 Task: Look for space in Kumbhrāj, India from 3rd August, 2023 to 17th August, 2023 for 3 adults, 1 child in price range Rs.3000 to Rs.15000. Place can be entire place with 3 bedrooms having 4 beds and 2 bathrooms. Property type can be house, flat, guest house. Booking option can be shelf check-in. Required host language is English.
Action: Mouse moved to (549, 91)
Screenshot: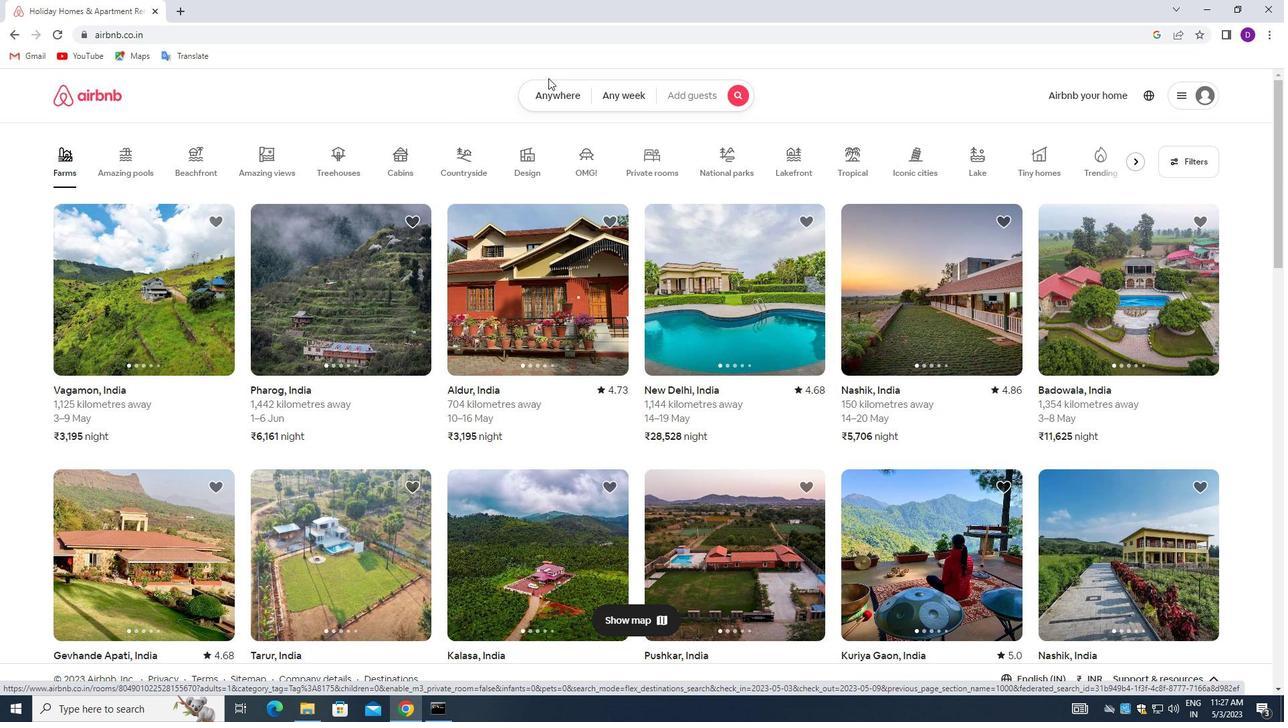 
Action: Mouse pressed left at (549, 91)
Screenshot: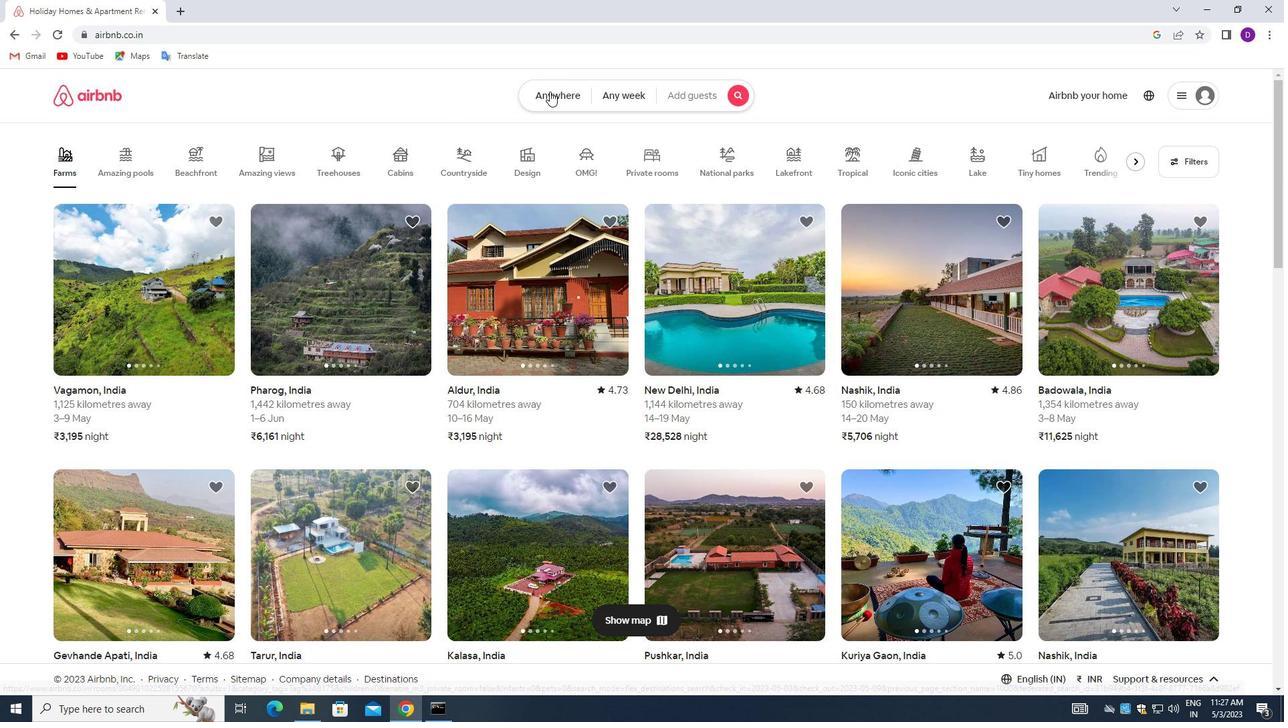 
Action: Mouse moved to (410, 153)
Screenshot: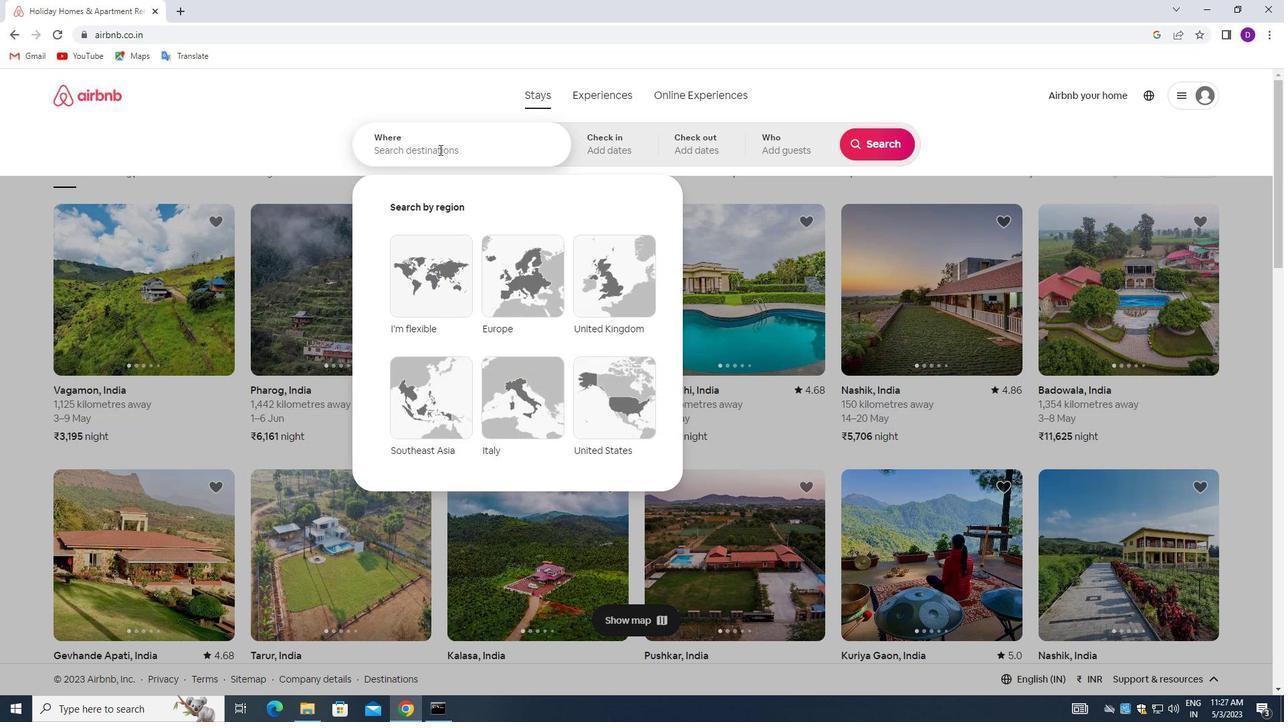 
Action: Mouse pressed left at (410, 153)
Screenshot: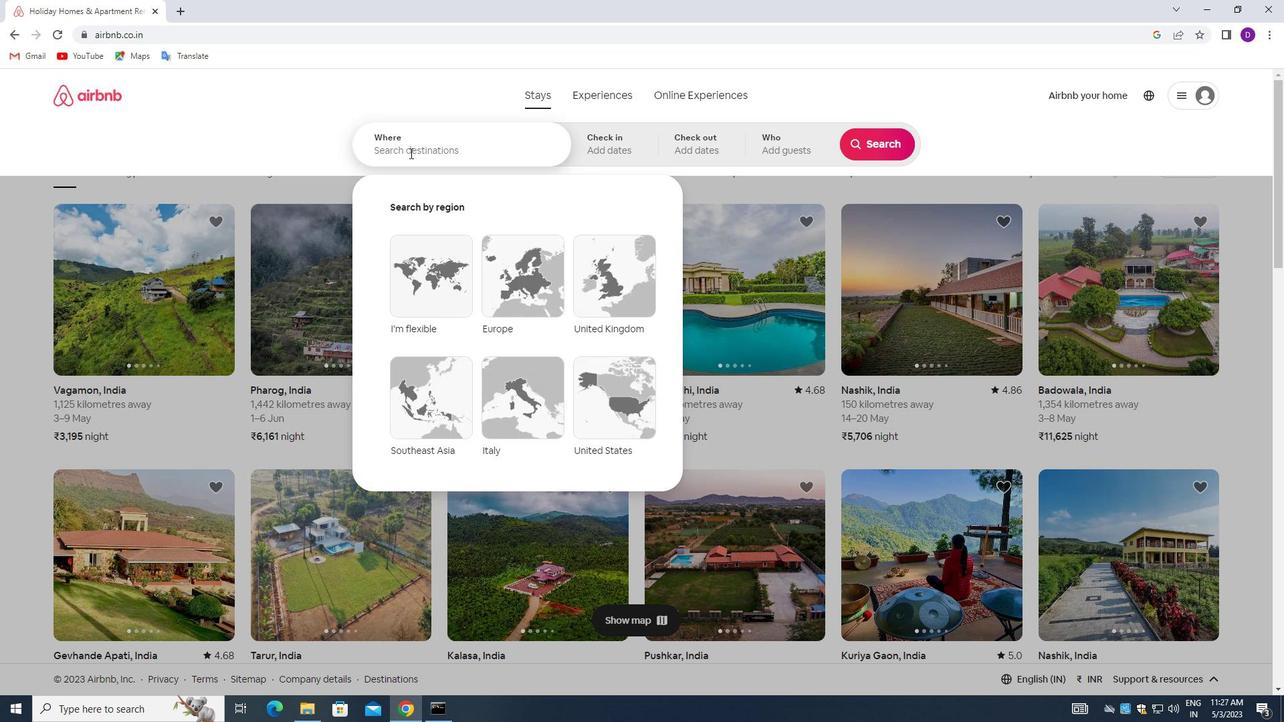
Action: Mouse moved to (295, 139)
Screenshot: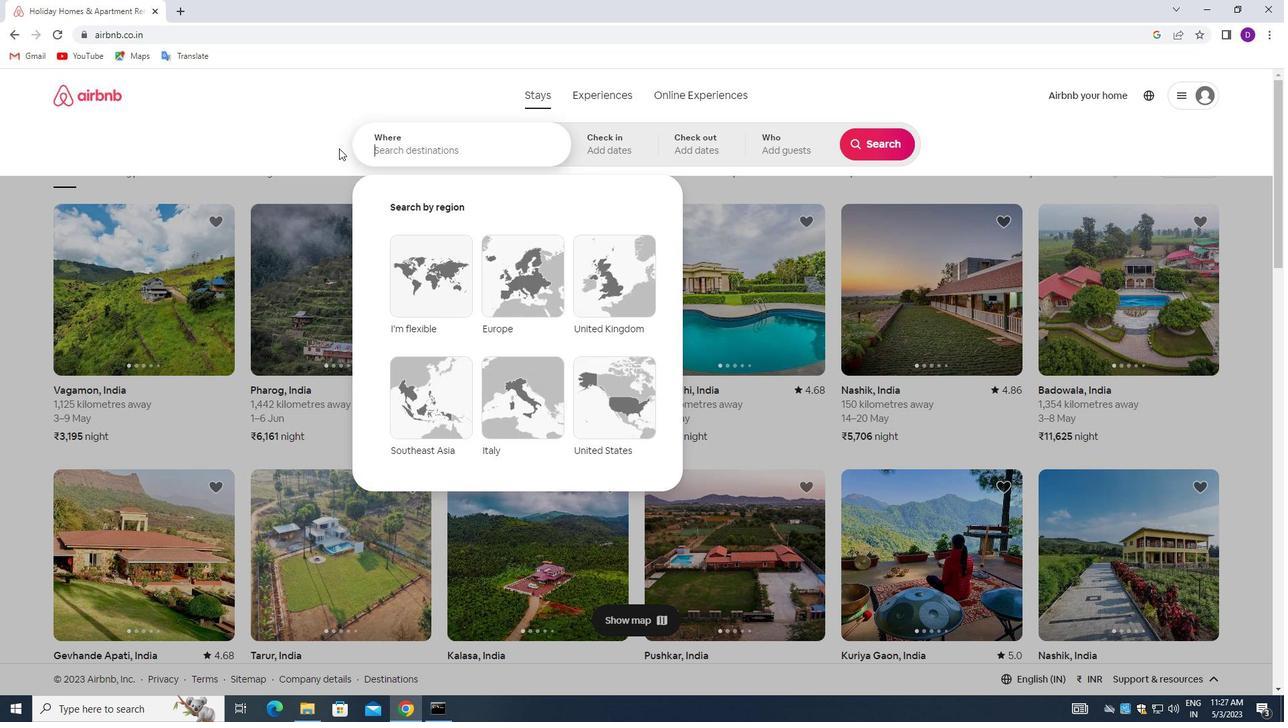 
Action: Key pressed <Key.shift>KUMBHRAJ,<Key.space><Key.shift>INDIA<Key.enter>
Screenshot: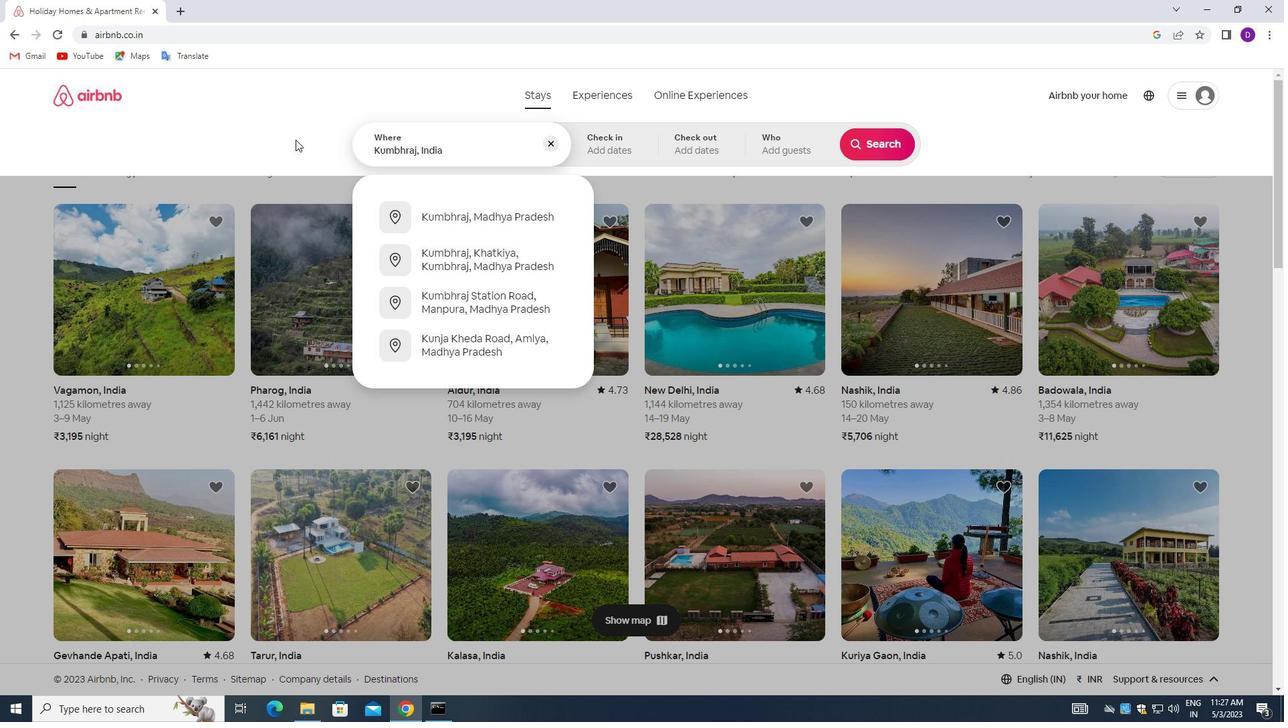 
Action: Mouse moved to (874, 250)
Screenshot: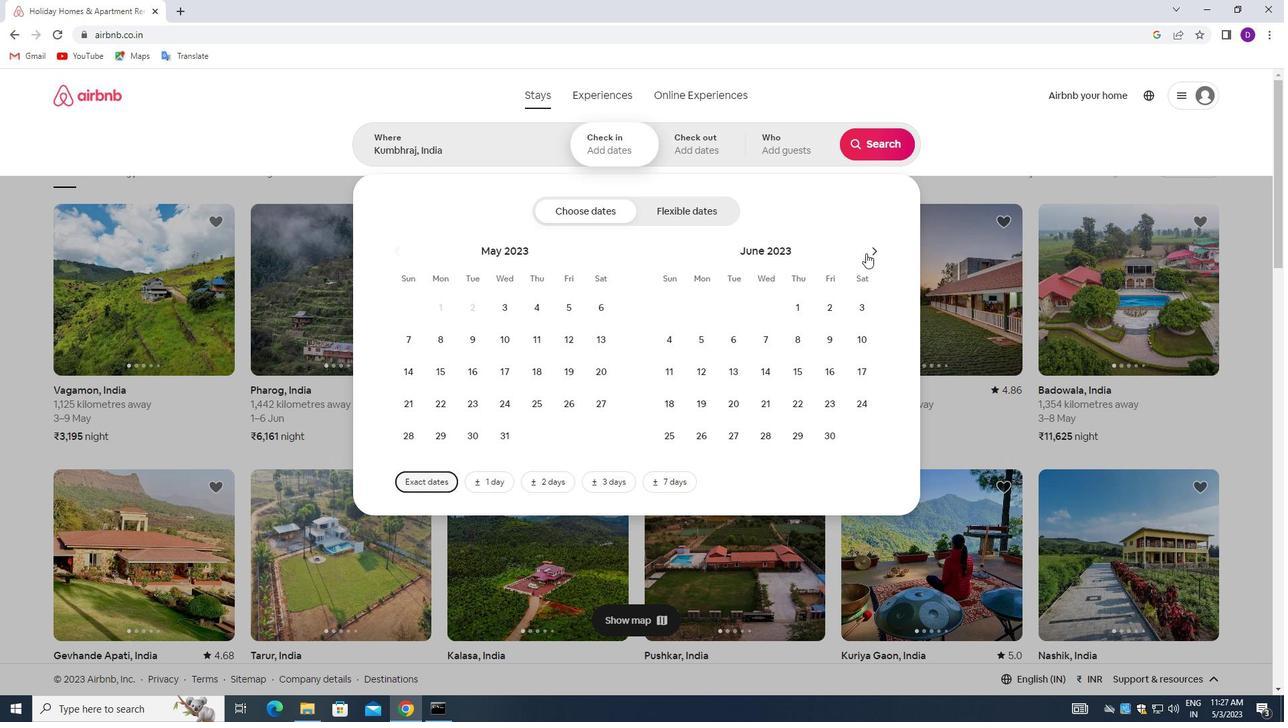 
Action: Mouse pressed left at (874, 250)
Screenshot: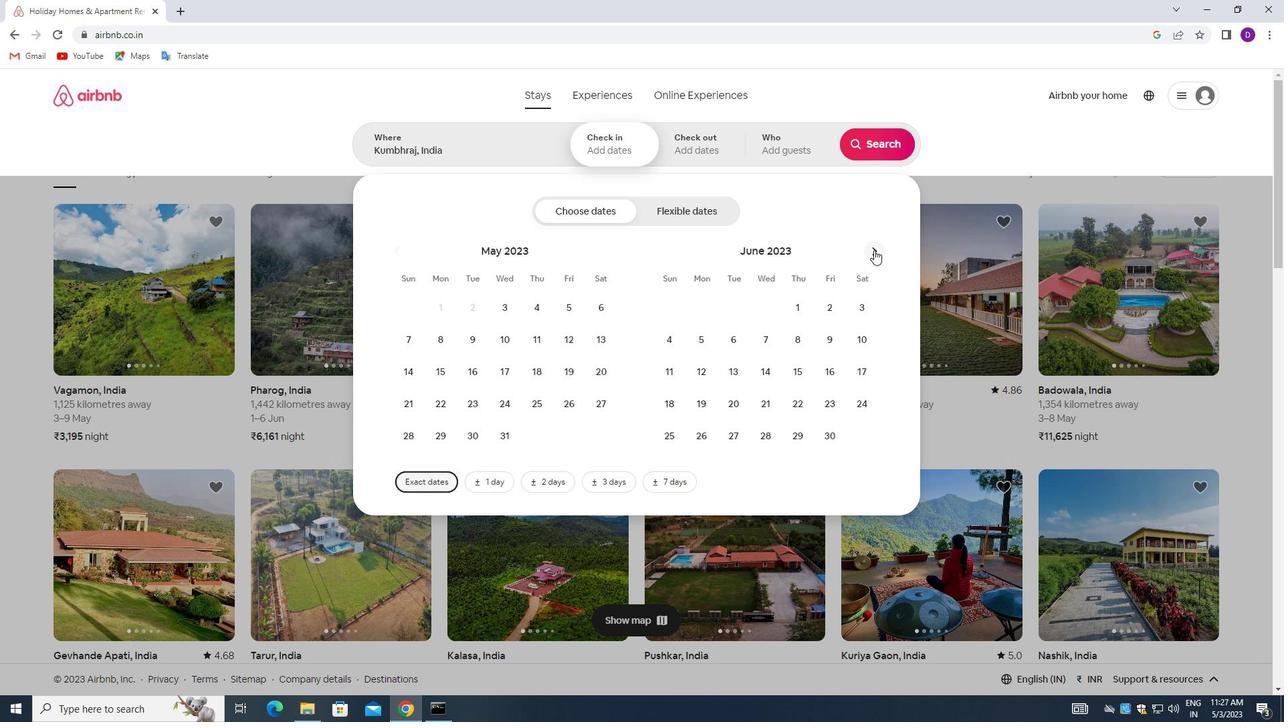 
Action: Mouse pressed left at (874, 250)
Screenshot: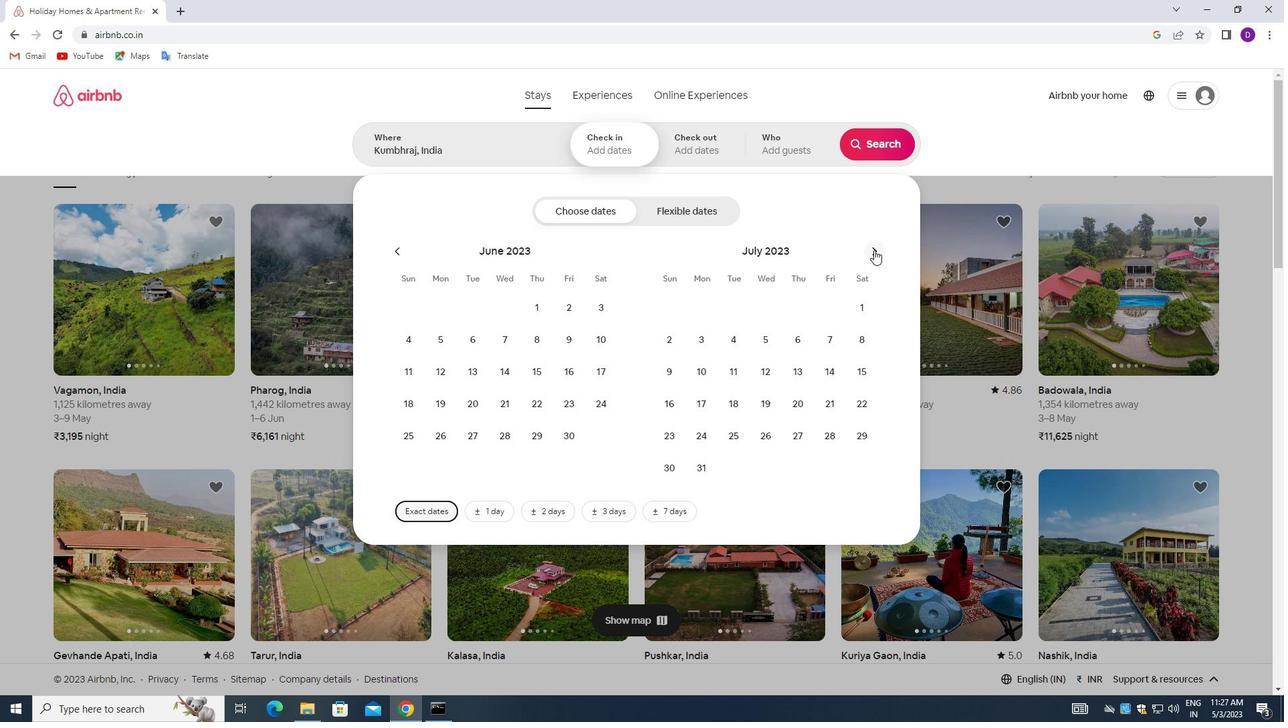 
Action: Mouse moved to (796, 303)
Screenshot: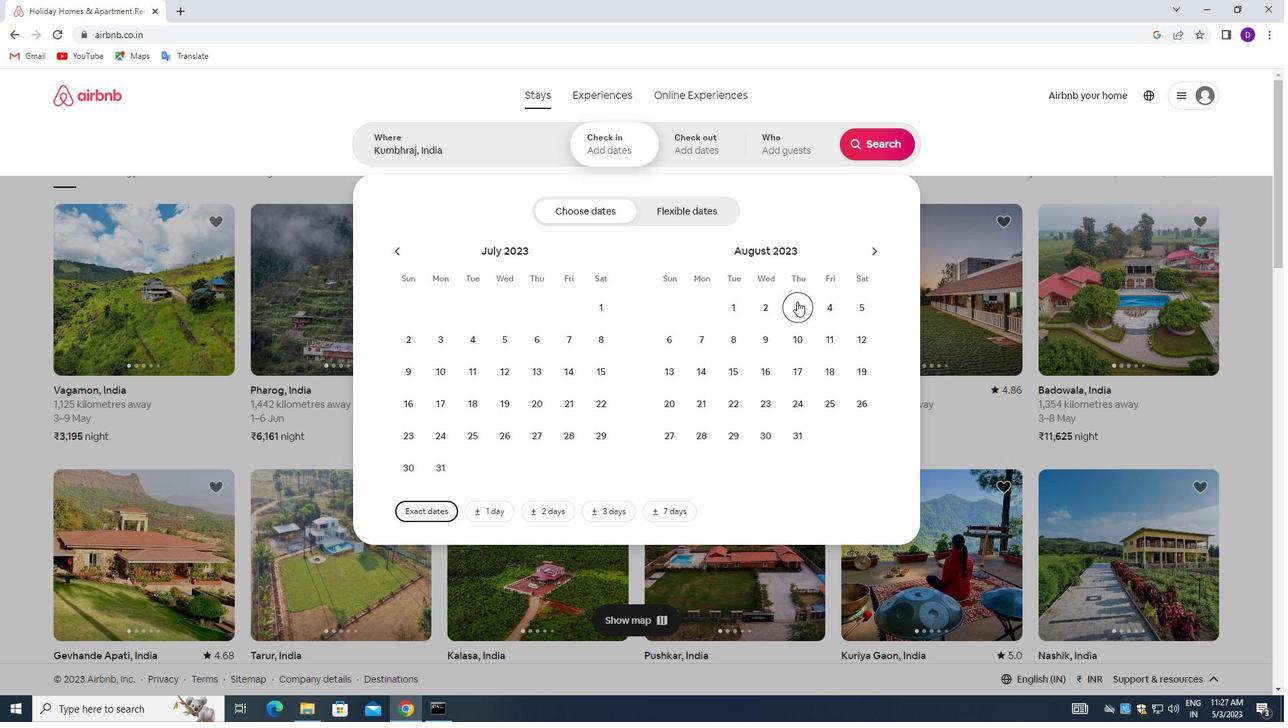 
Action: Mouse pressed left at (796, 303)
Screenshot: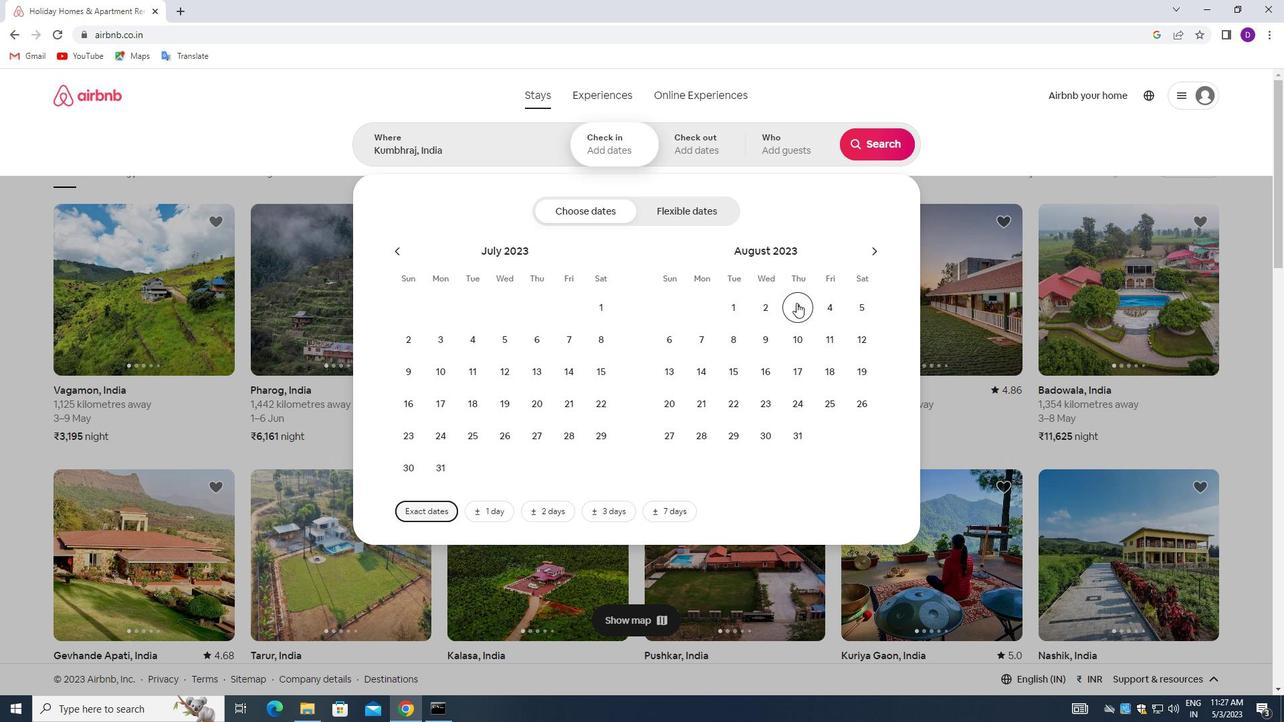 
Action: Mouse moved to (795, 364)
Screenshot: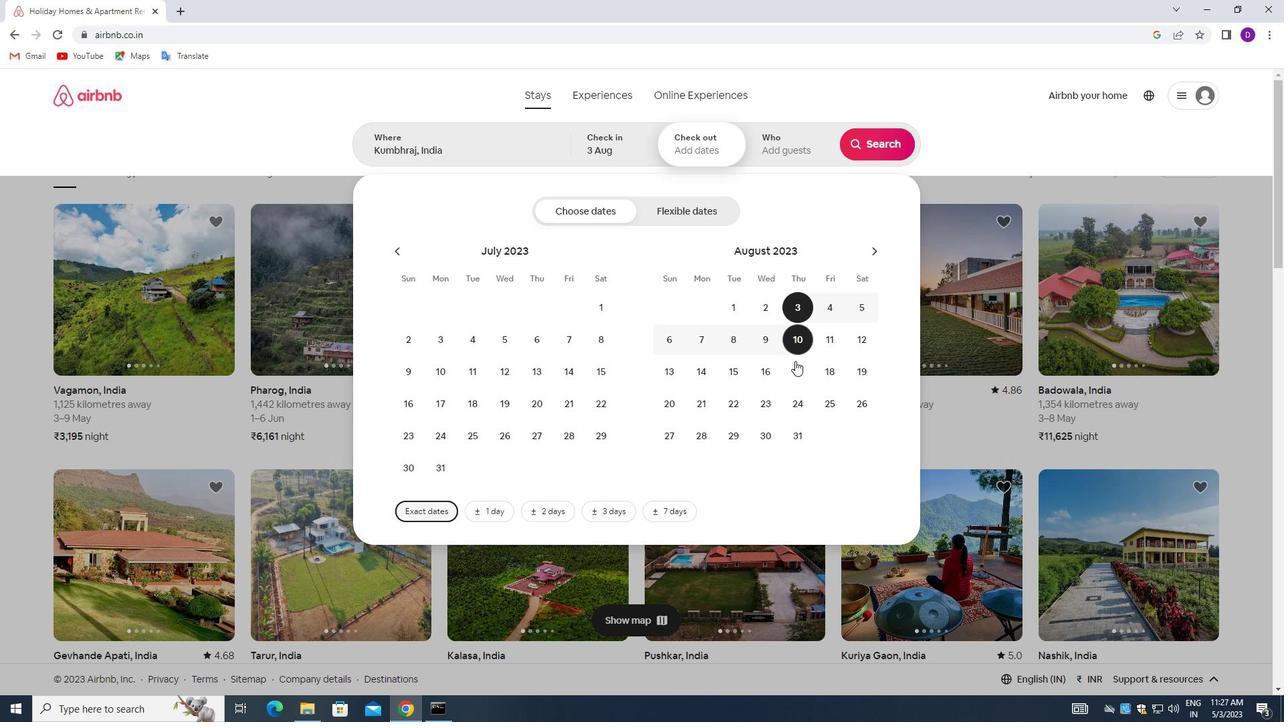 
Action: Mouse pressed left at (795, 364)
Screenshot: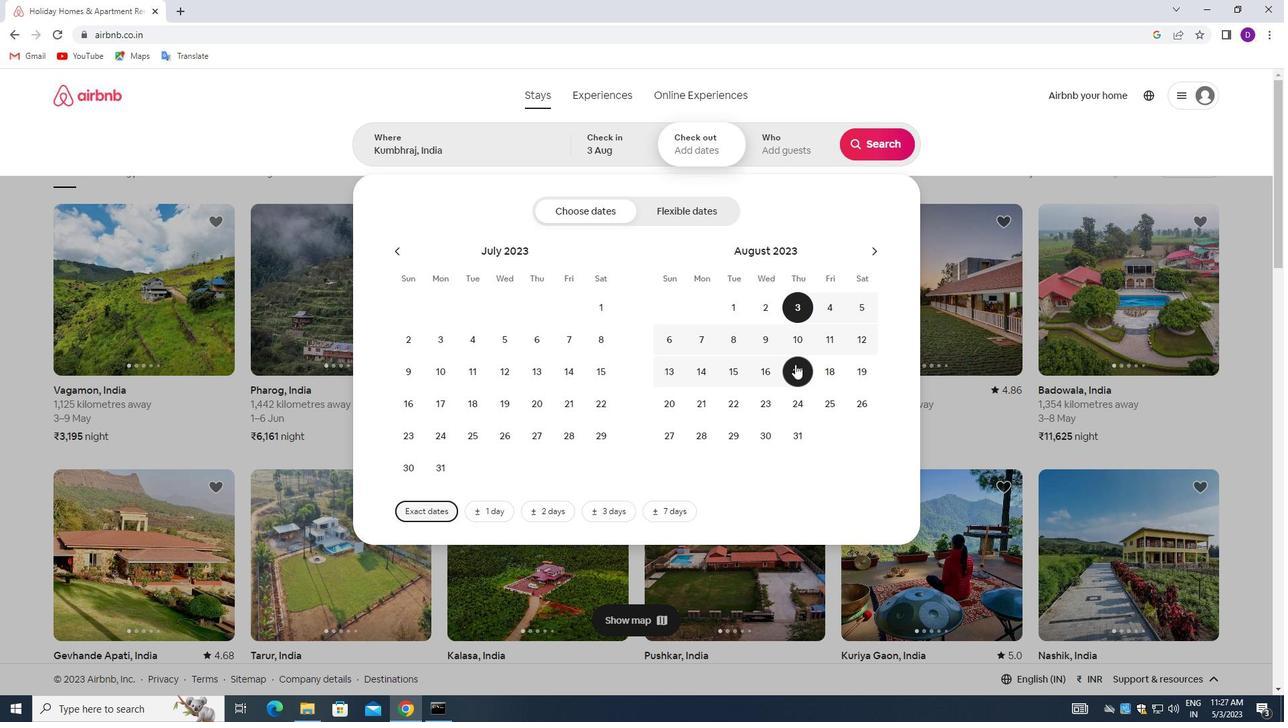 
Action: Mouse moved to (768, 145)
Screenshot: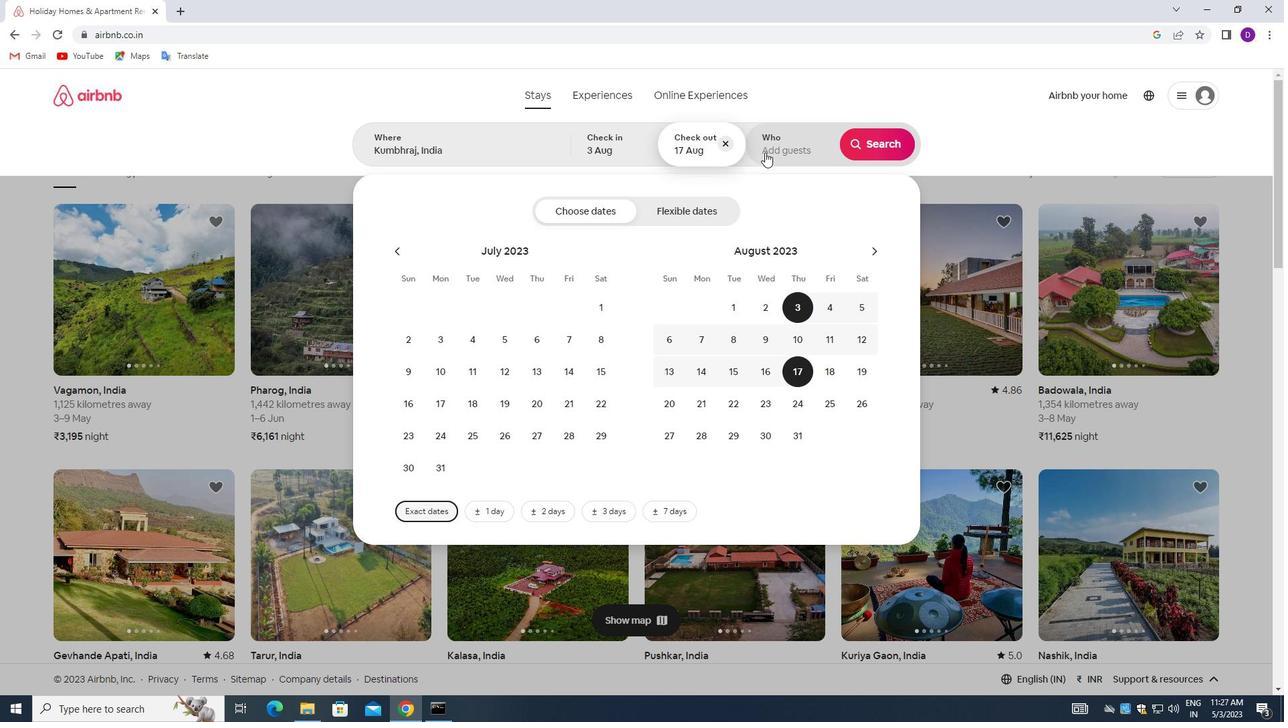 
Action: Mouse pressed left at (768, 145)
Screenshot: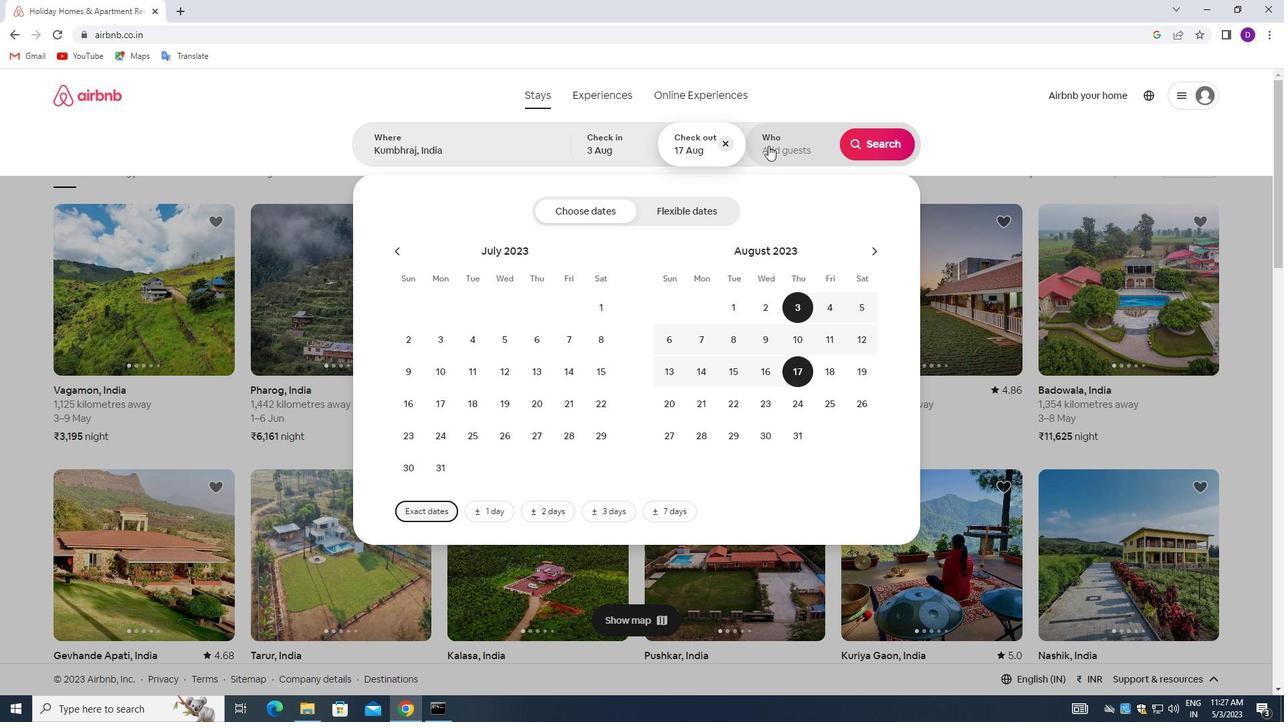 
Action: Mouse moved to (877, 220)
Screenshot: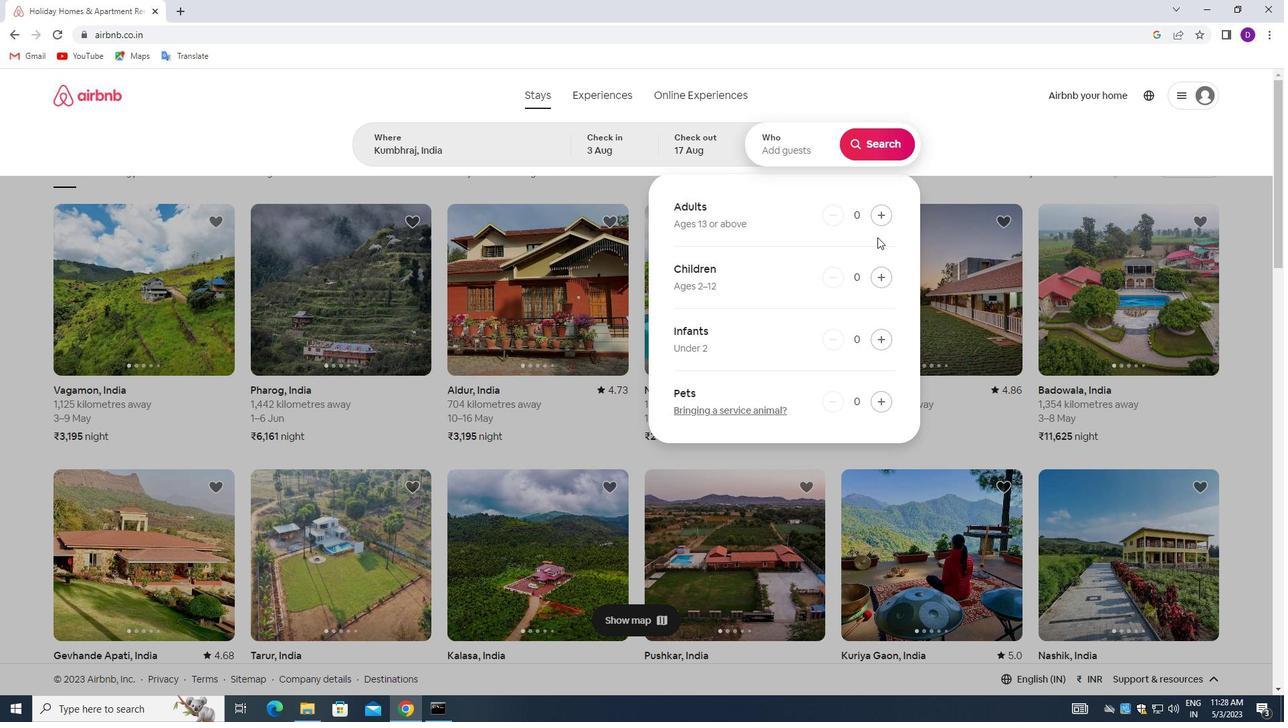 
Action: Mouse pressed left at (877, 220)
Screenshot: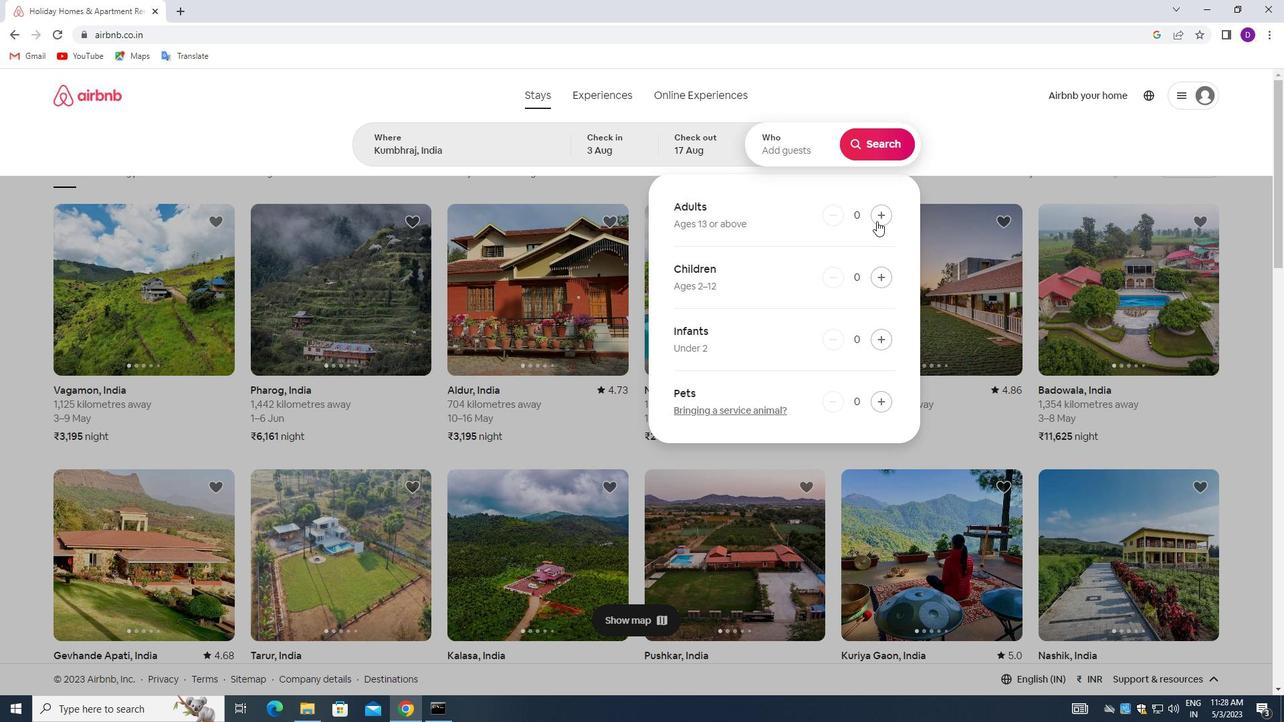 
Action: Mouse pressed left at (877, 220)
Screenshot: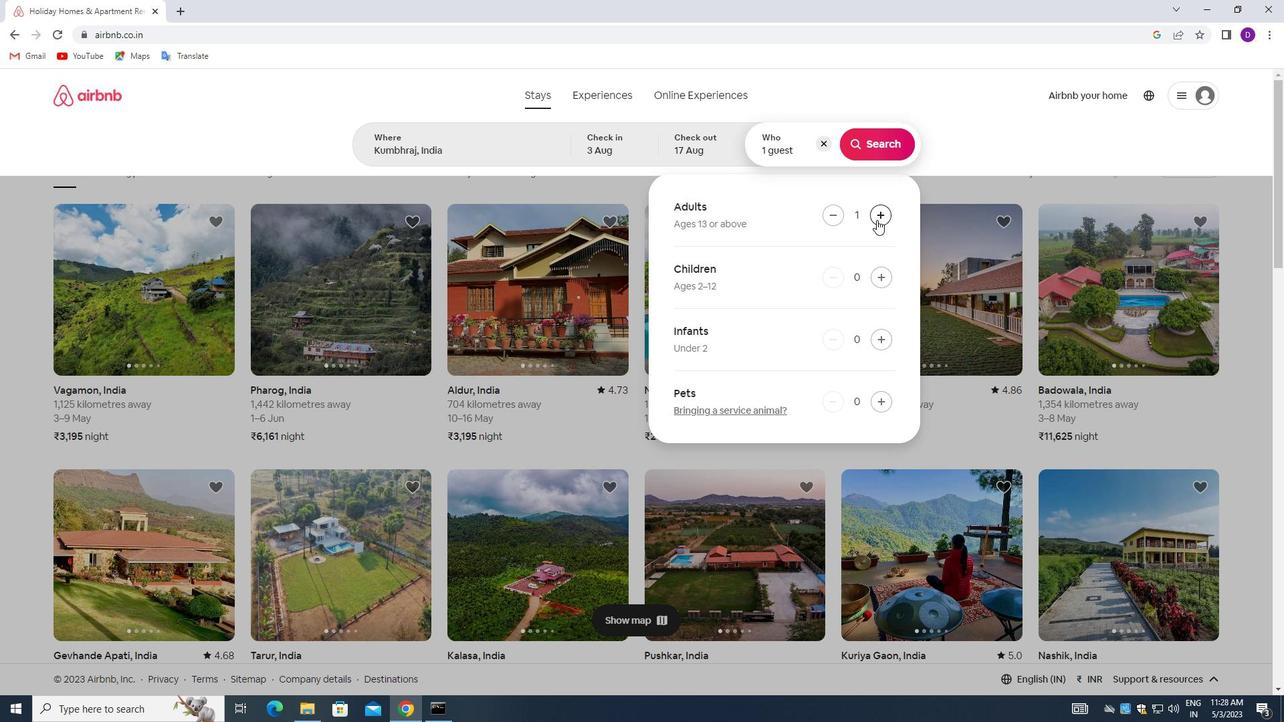 
Action: Mouse pressed left at (877, 220)
Screenshot: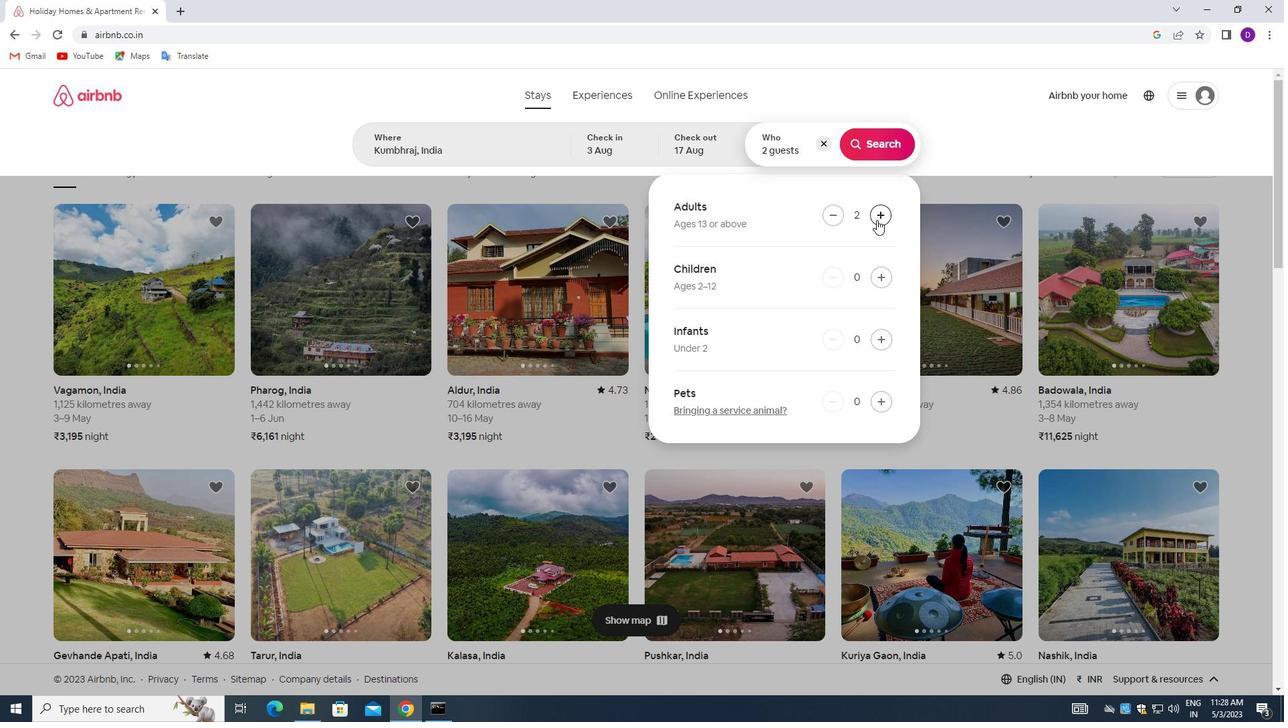 
Action: Mouse moved to (871, 287)
Screenshot: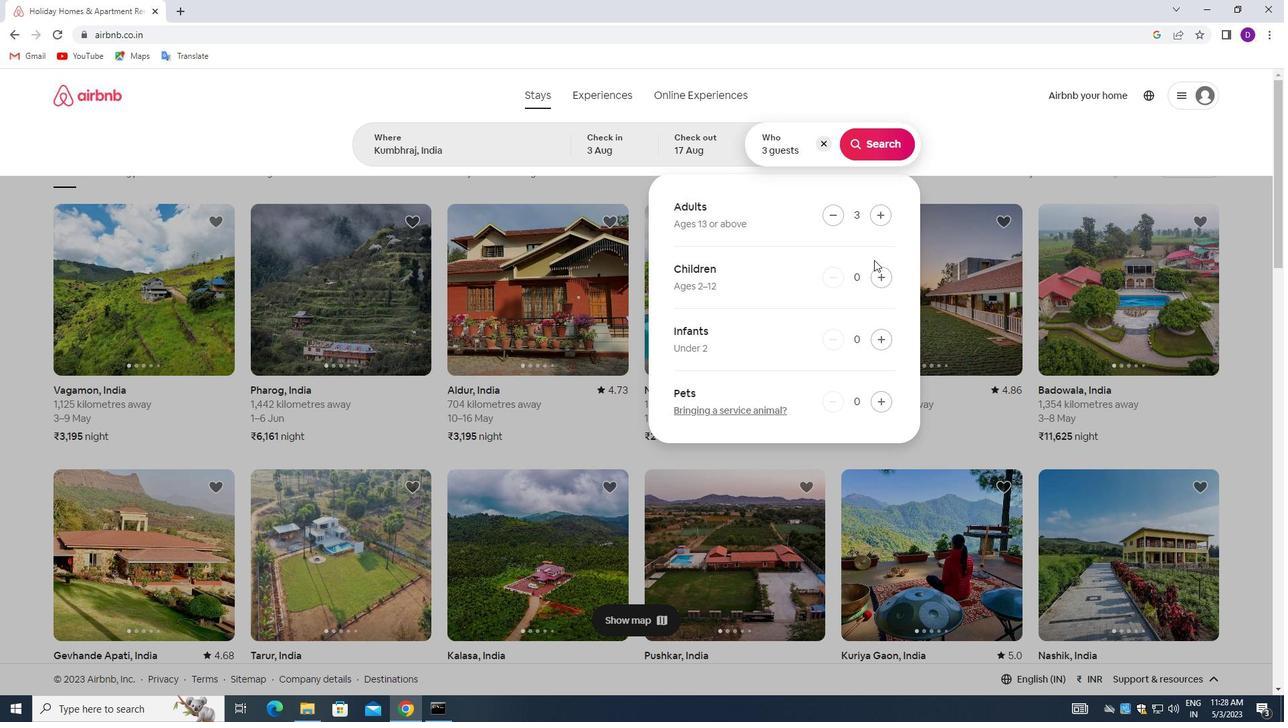 
Action: Mouse pressed left at (871, 287)
Screenshot: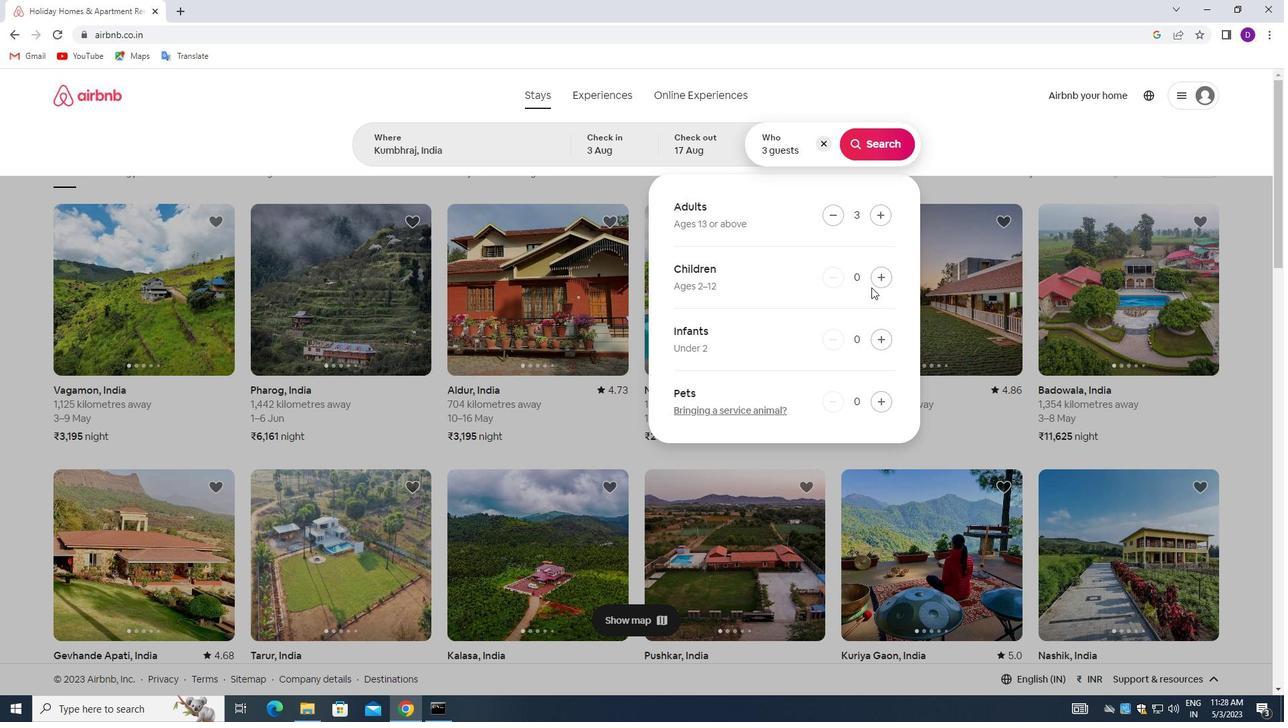 
Action: Mouse moved to (878, 275)
Screenshot: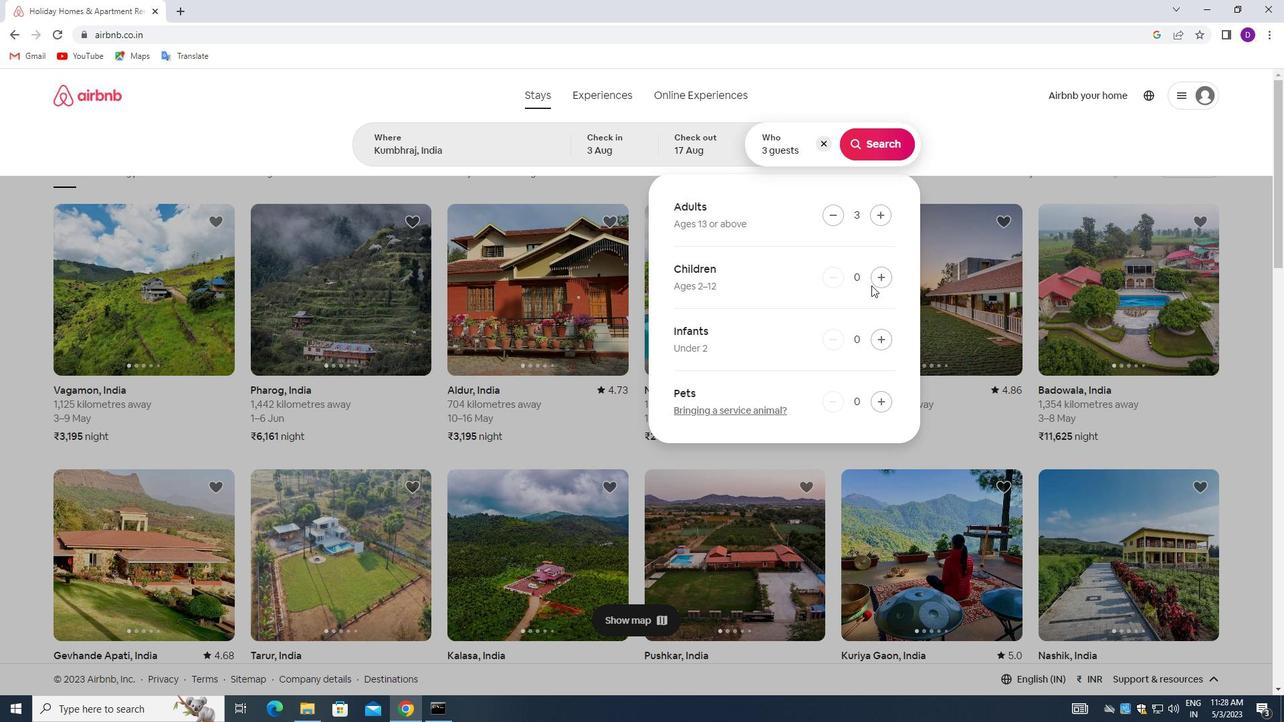 
Action: Mouse pressed left at (878, 275)
Screenshot: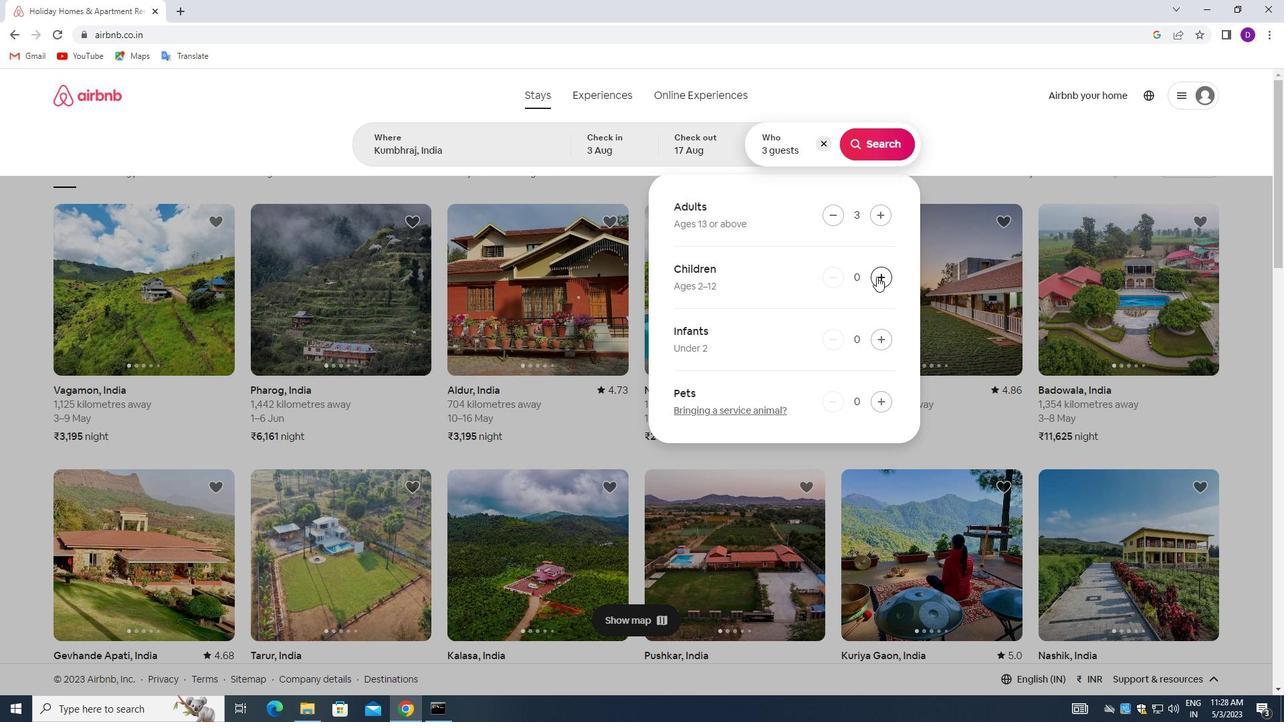 
Action: Mouse moved to (872, 141)
Screenshot: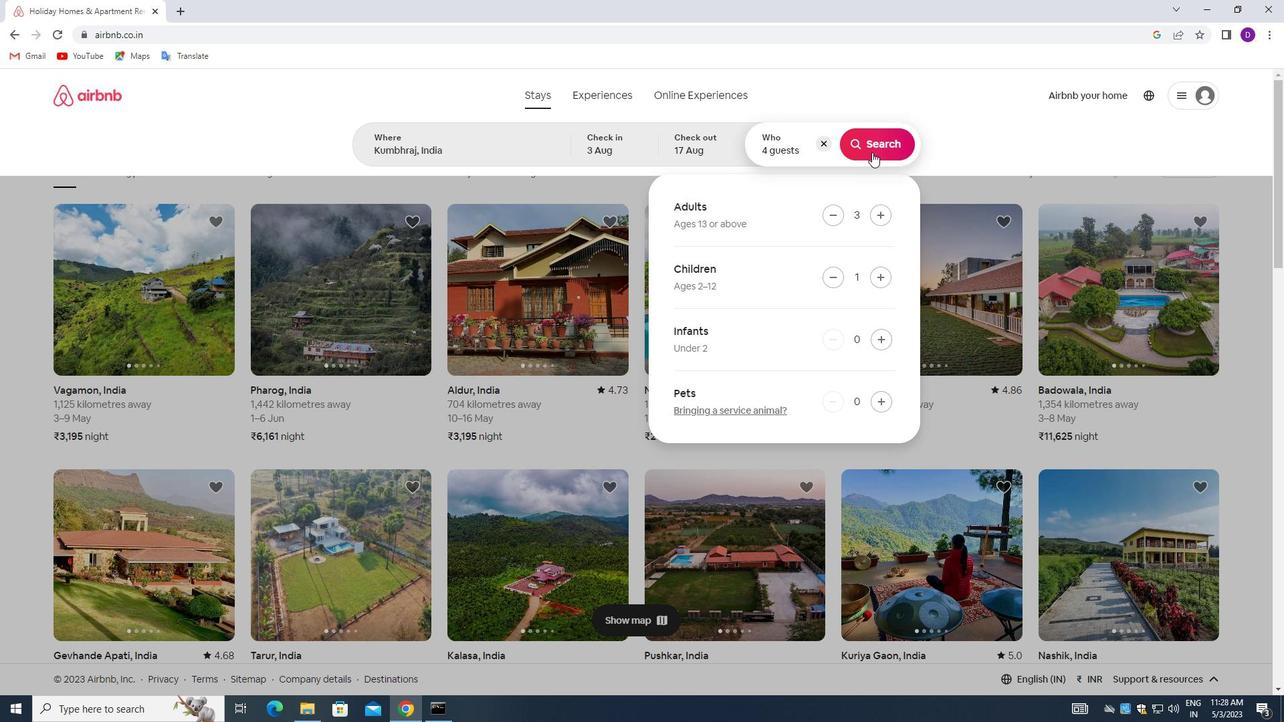 
Action: Mouse pressed left at (872, 141)
Screenshot: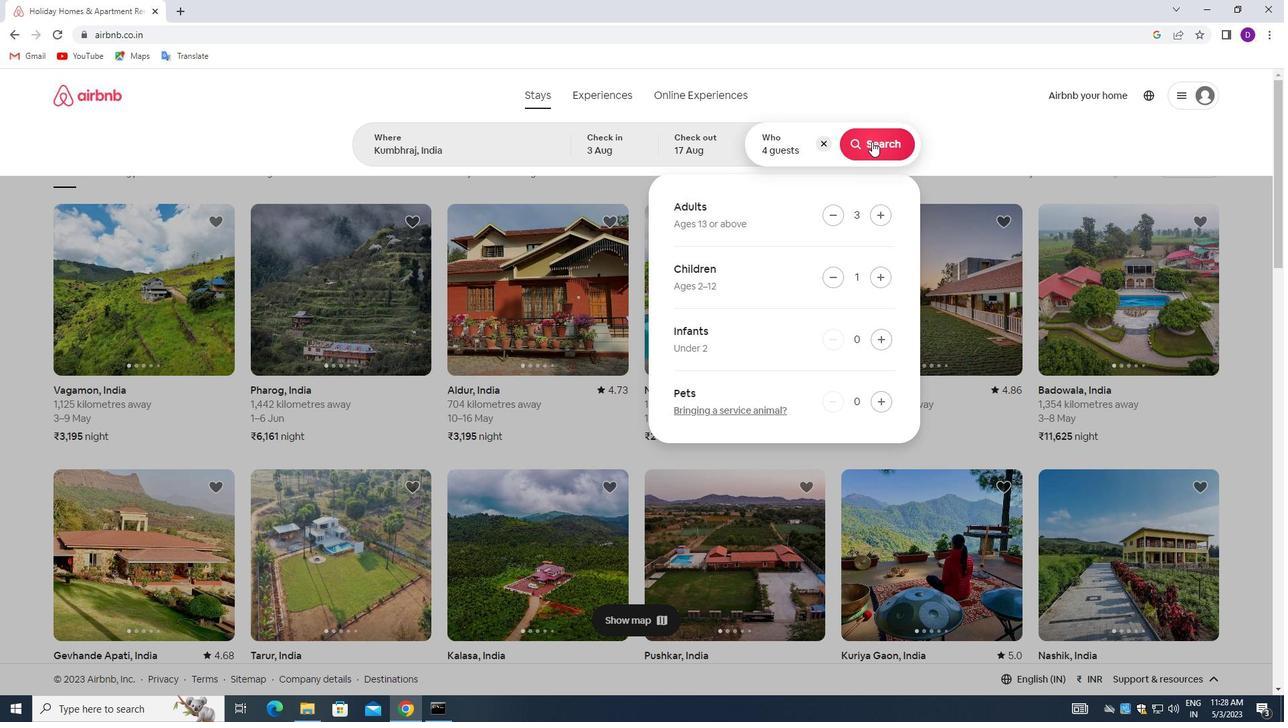 
Action: Mouse moved to (1208, 144)
Screenshot: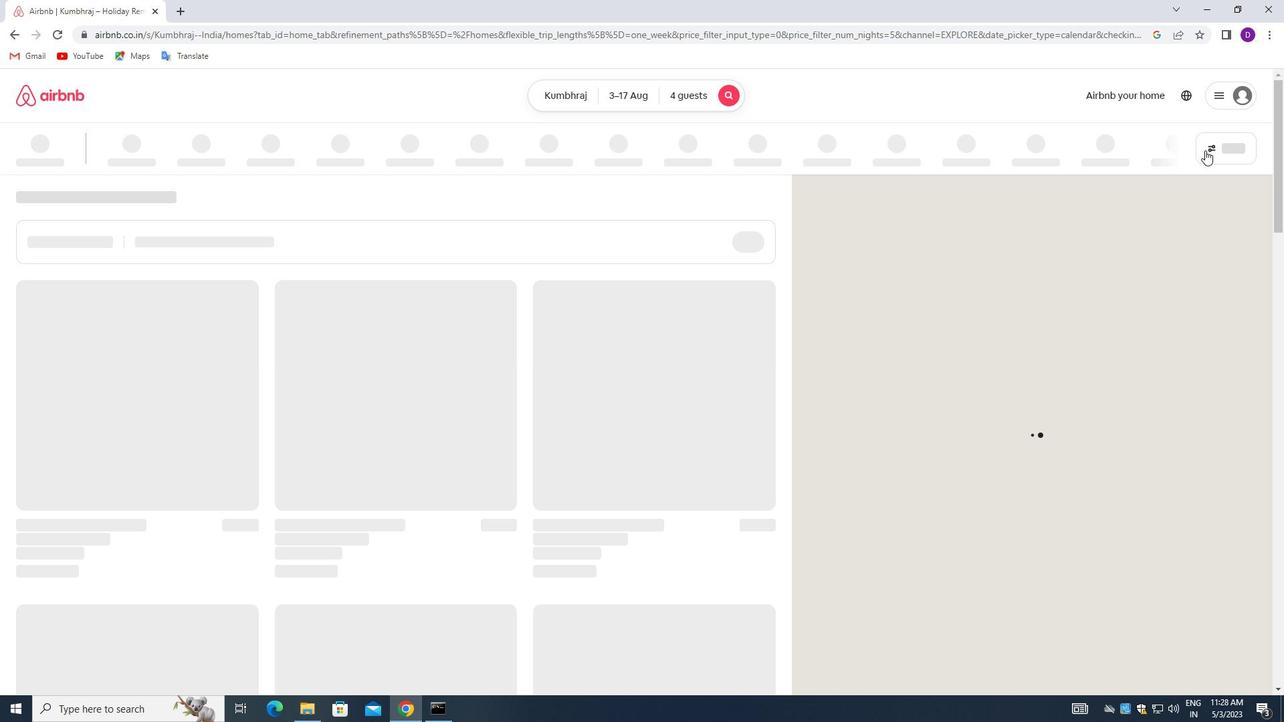 
Action: Mouse pressed left at (1208, 144)
Screenshot: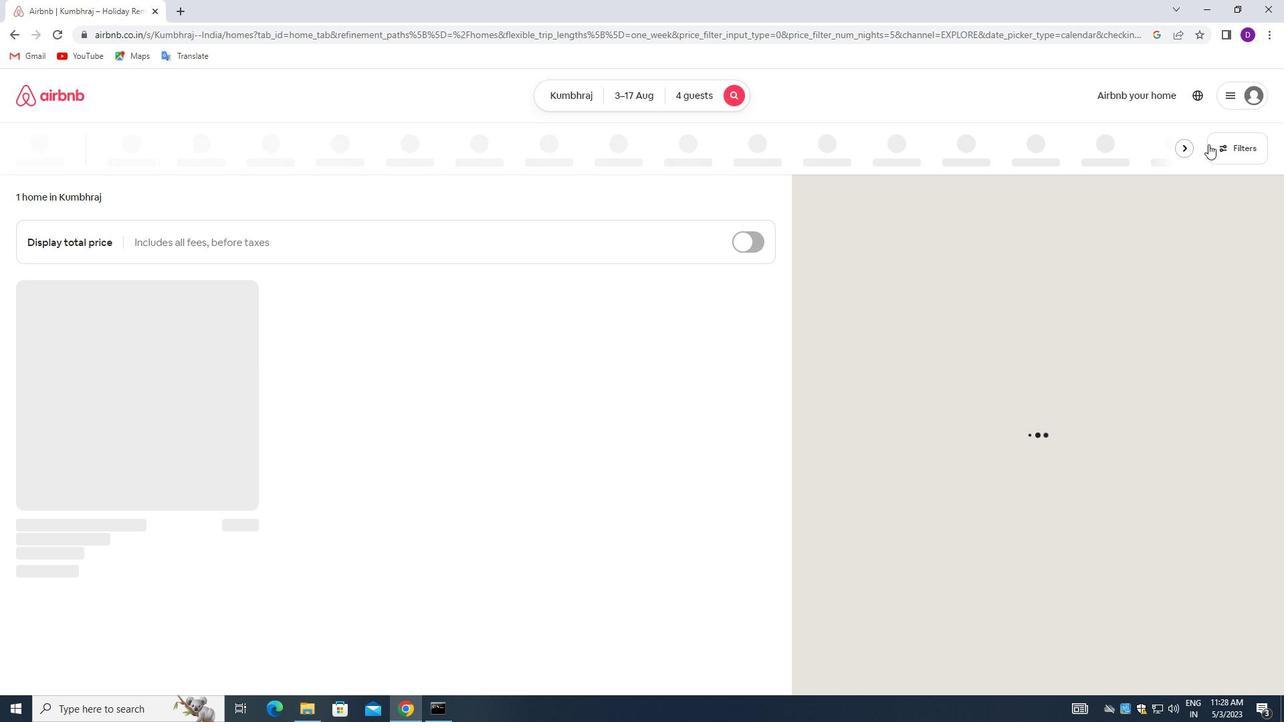 
Action: Mouse moved to (468, 276)
Screenshot: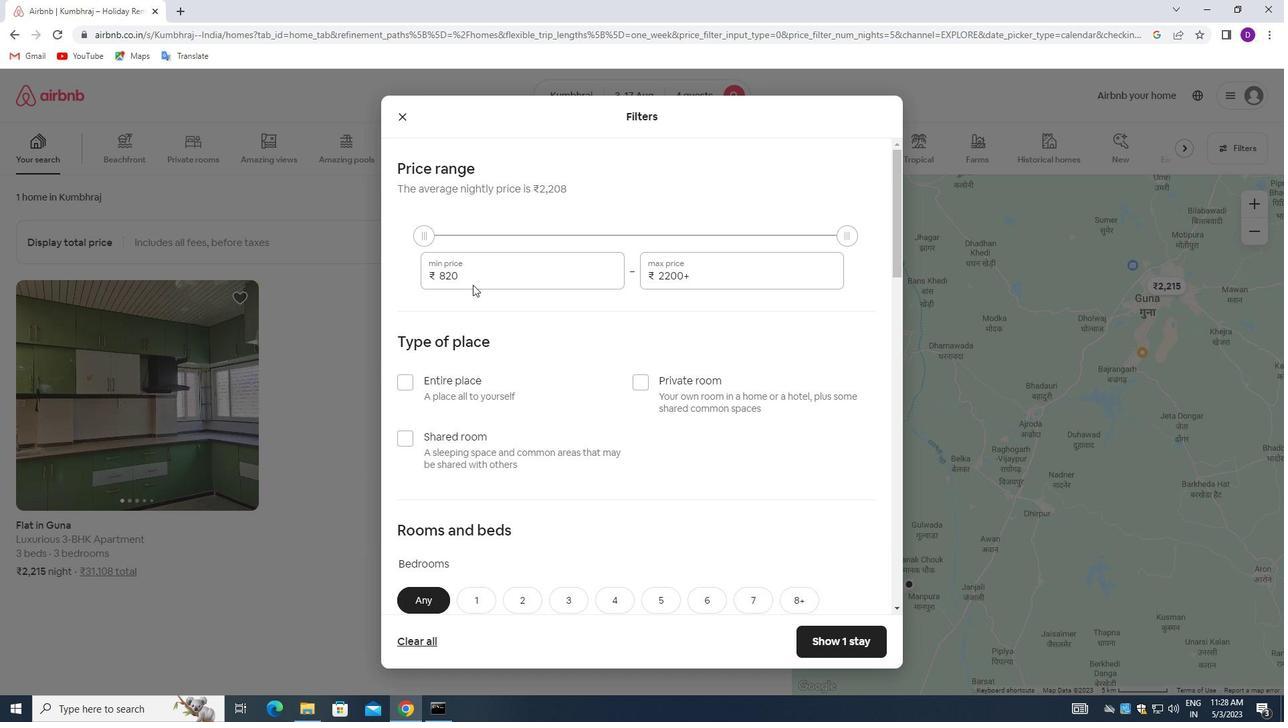 
Action: Mouse pressed left at (468, 276)
Screenshot: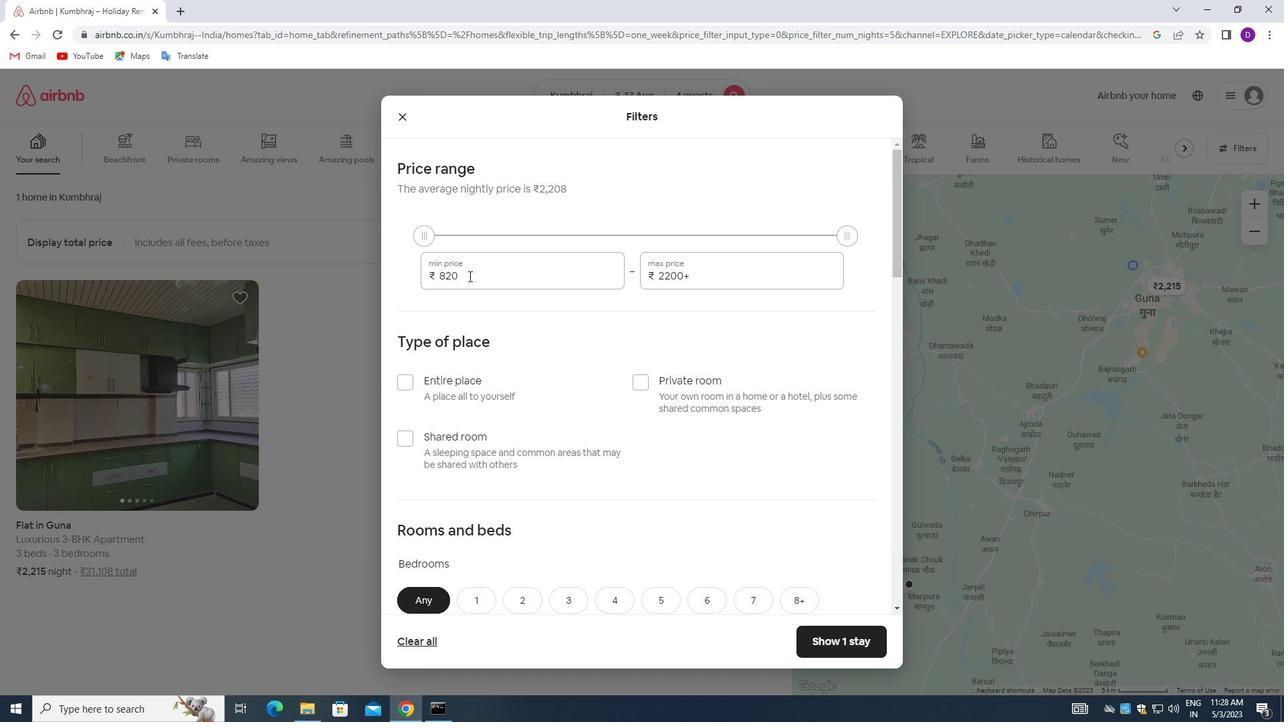
Action: Mouse pressed left at (468, 276)
Screenshot: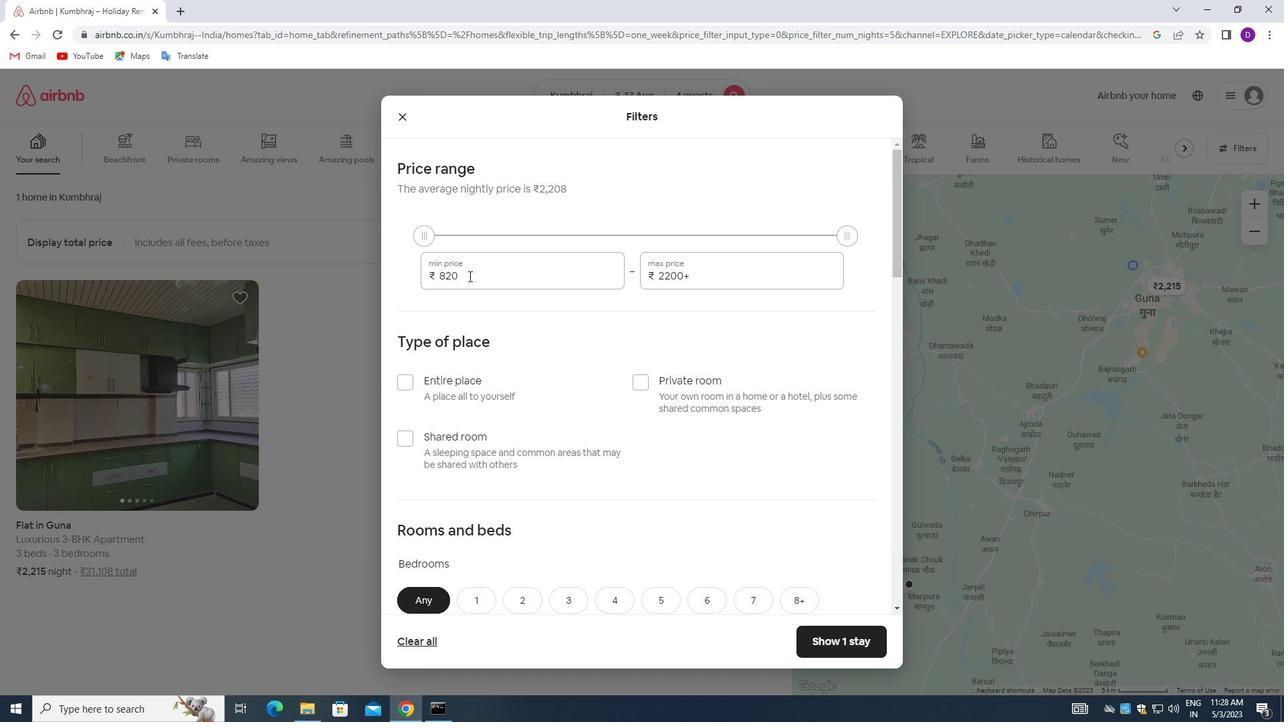 
Action: Key pressed 3000<Key.tab>15000
Screenshot: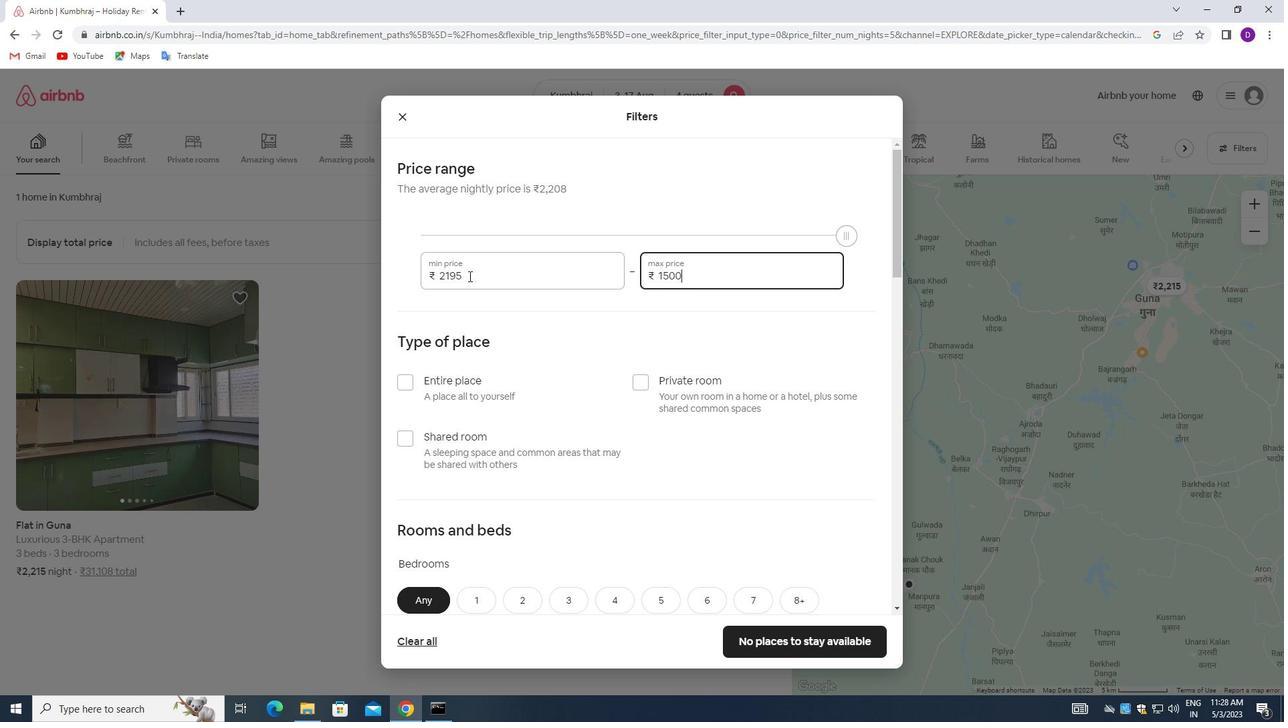 
Action: Mouse moved to (538, 344)
Screenshot: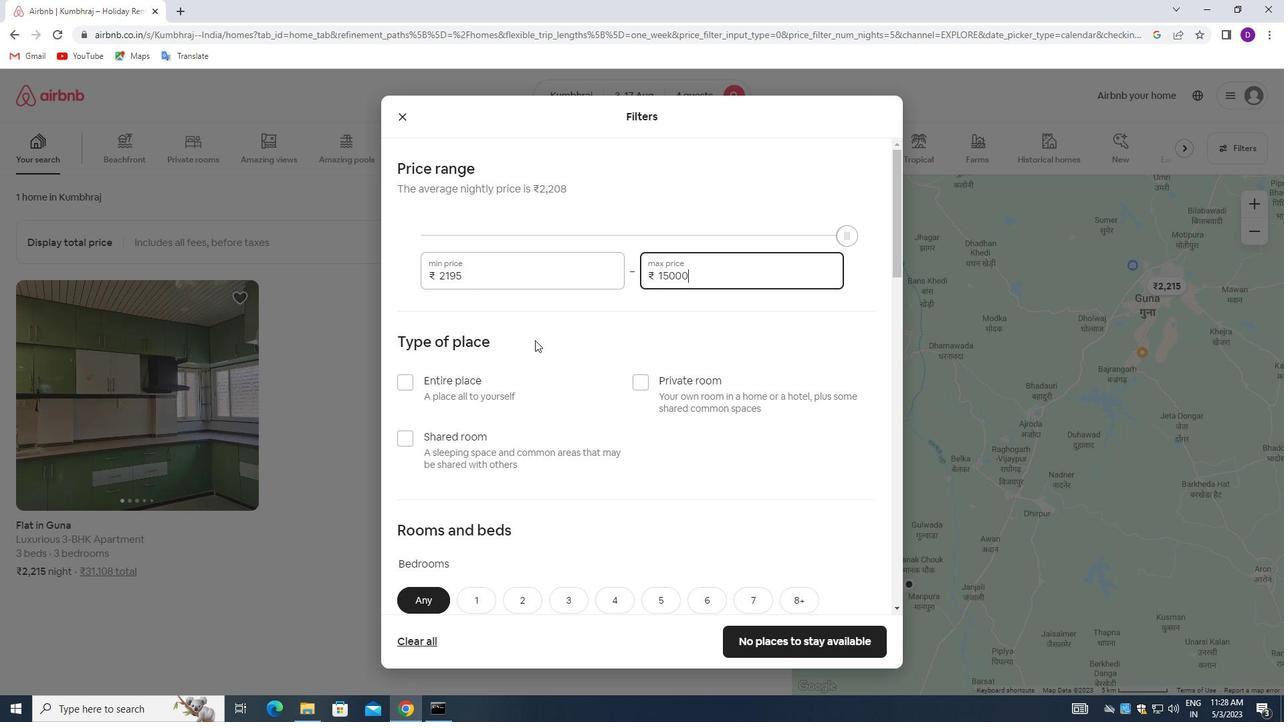 
Action: Mouse scrolled (538, 343) with delta (0, 0)
Screenshot: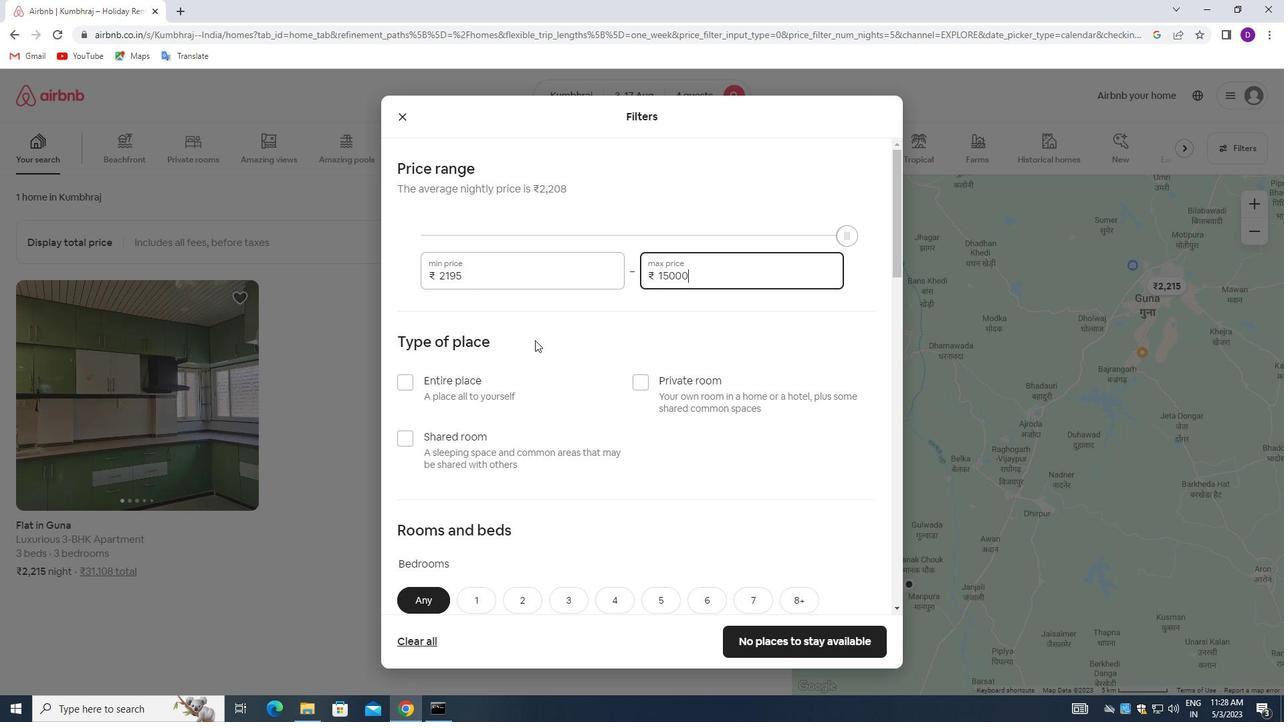 
Action: Mouse moved to (410, 318)
Screenshot: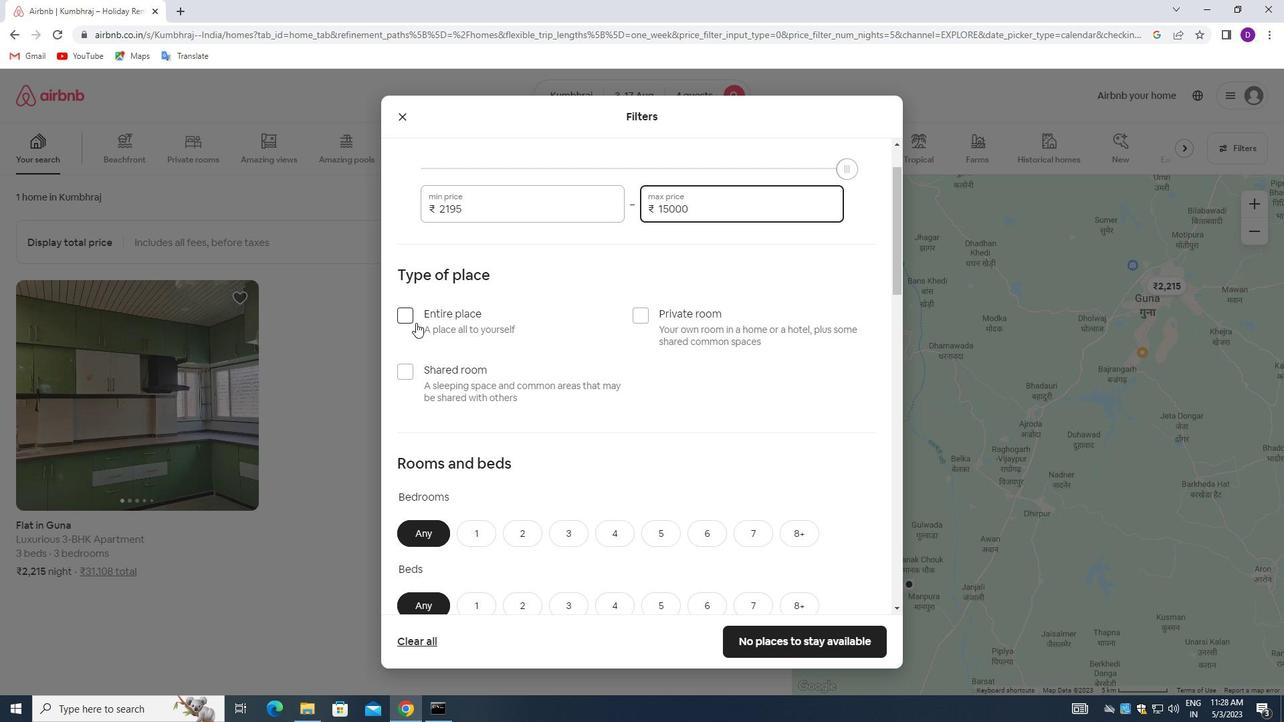 
Action: Mouse pressed left at (410, 318)
Screenshot: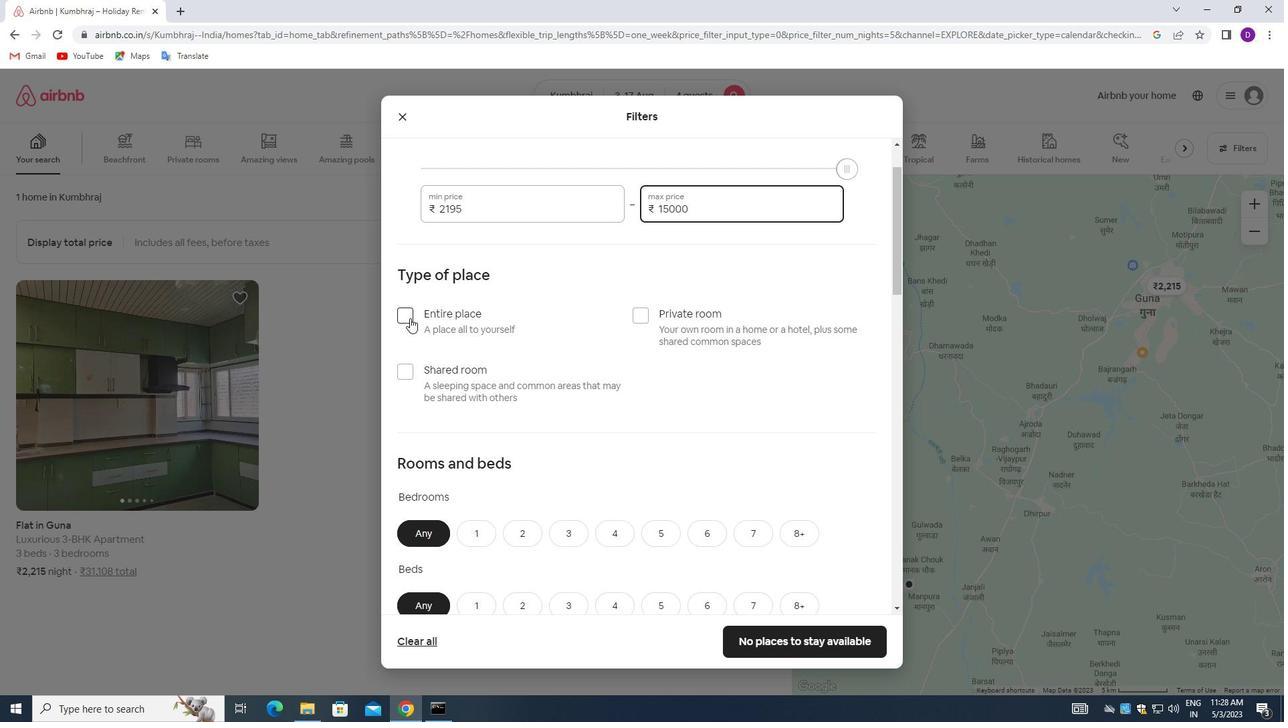 
Action: Mouse moved to (547, 329)
Screenshot: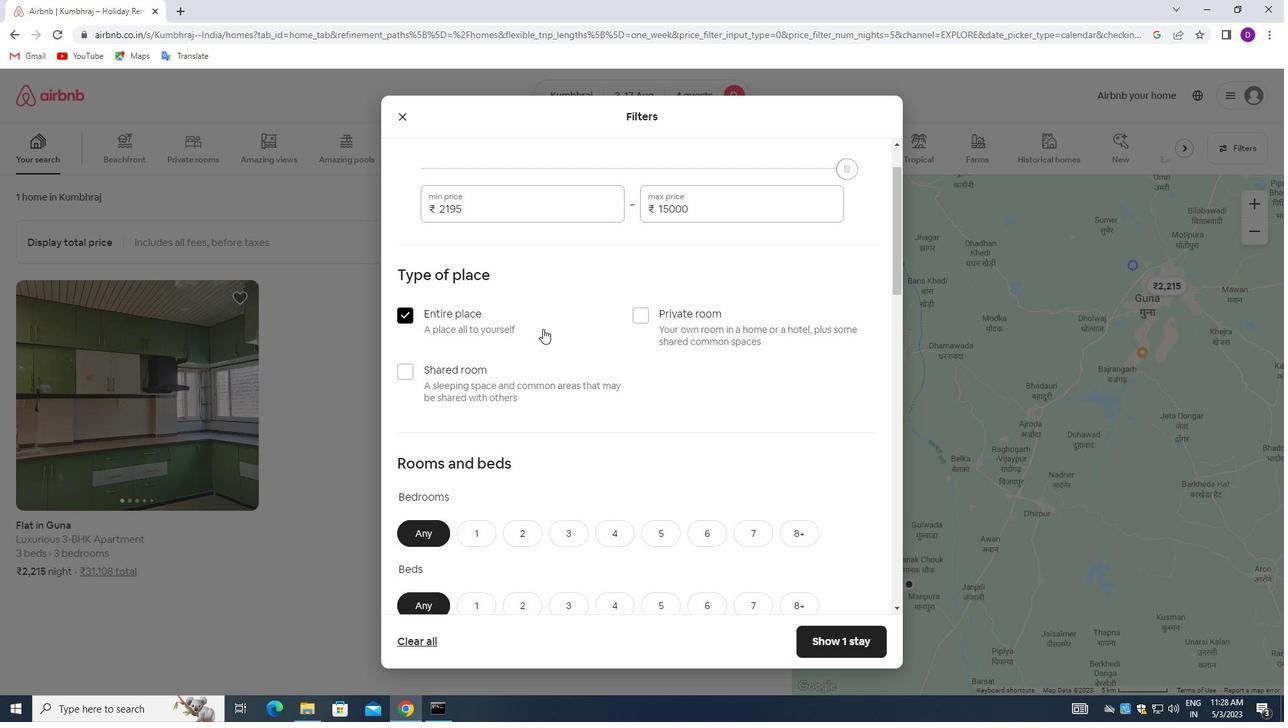 
Action: Mouse scrolled (547, 329) with delta (0, 0)
Screenshot: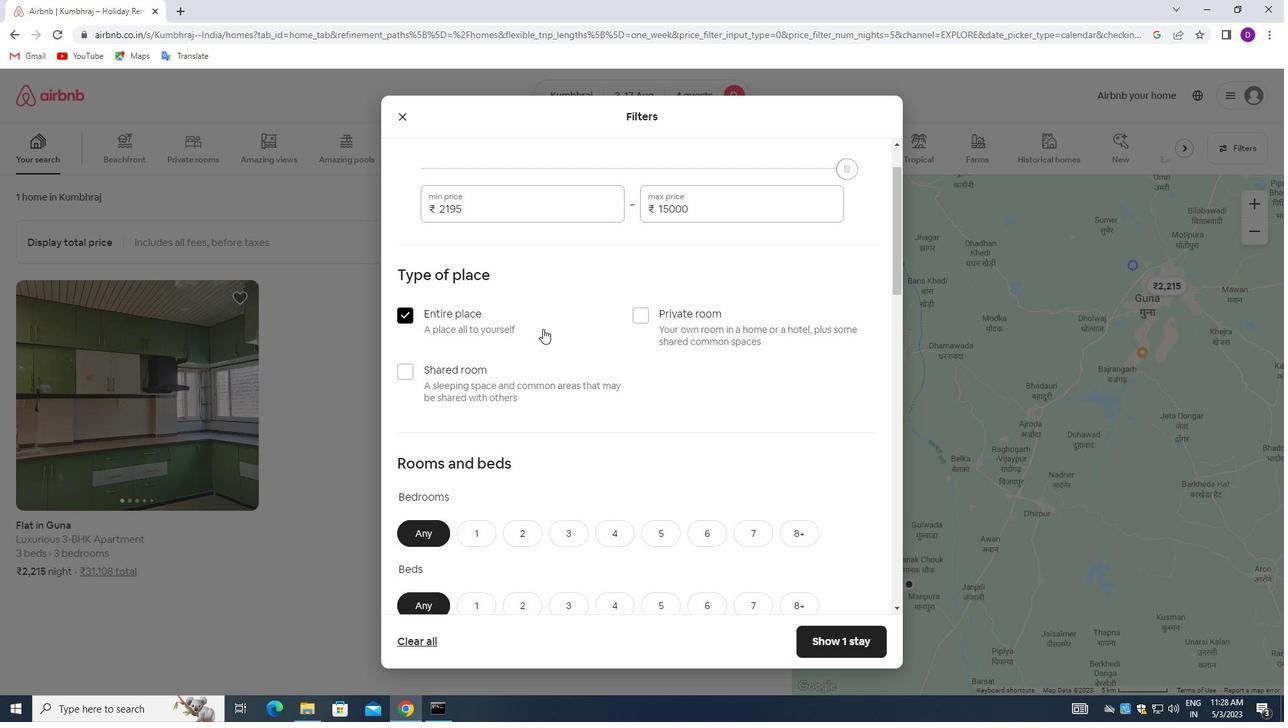 
Action: Mouse moved to (549, 329)
Screenshot: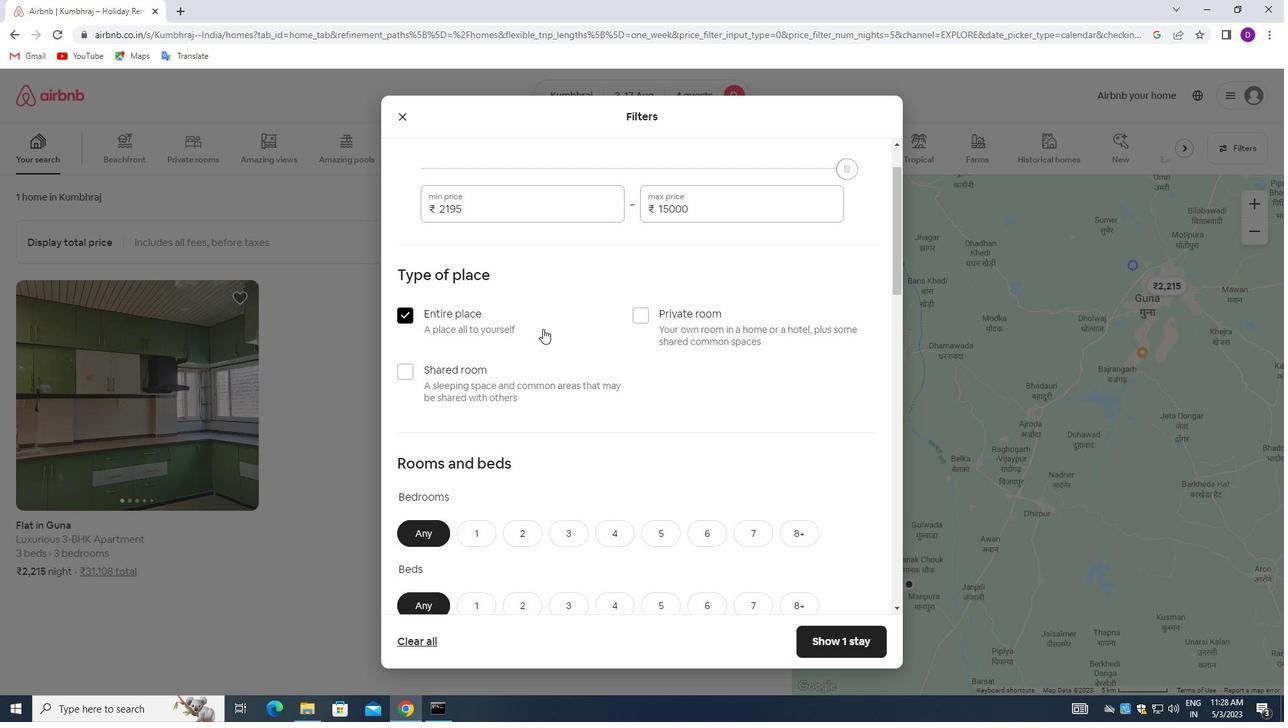 
Action: Mouse scrolled (549, 329) with delta (0, 0)
Screenshot: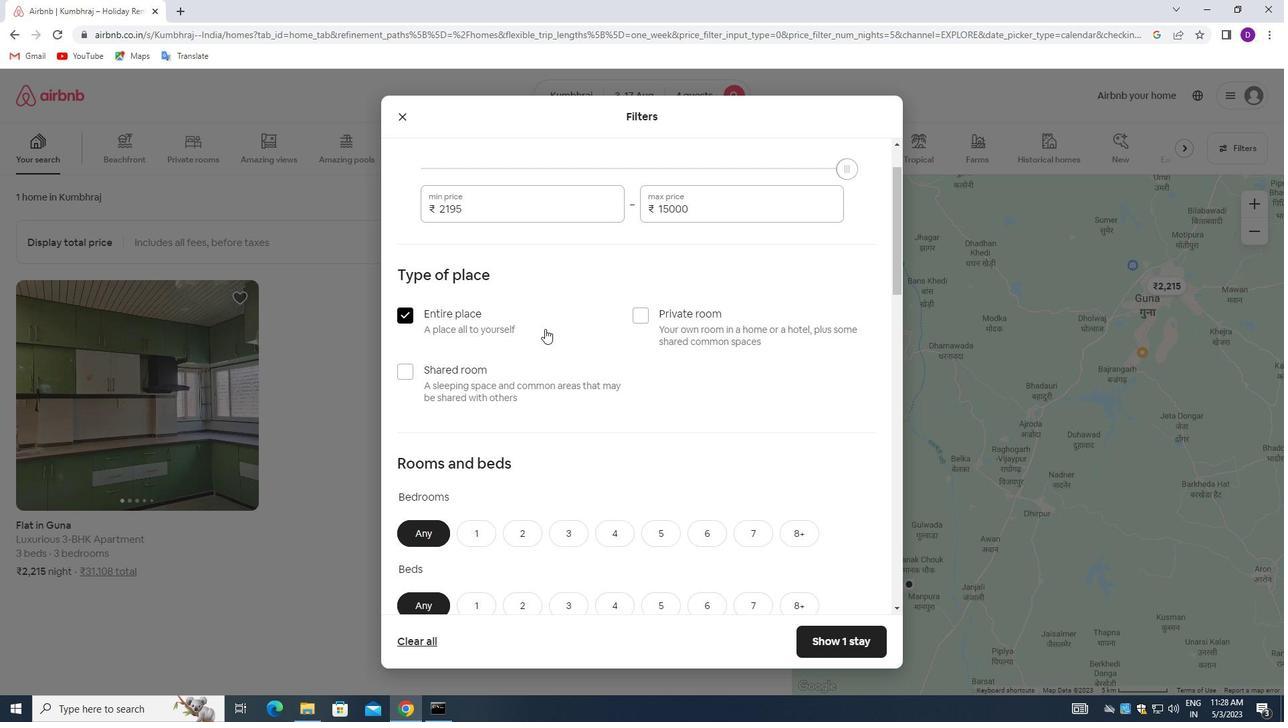 
Action: Mouse moved to (549, 338)
Screenshot: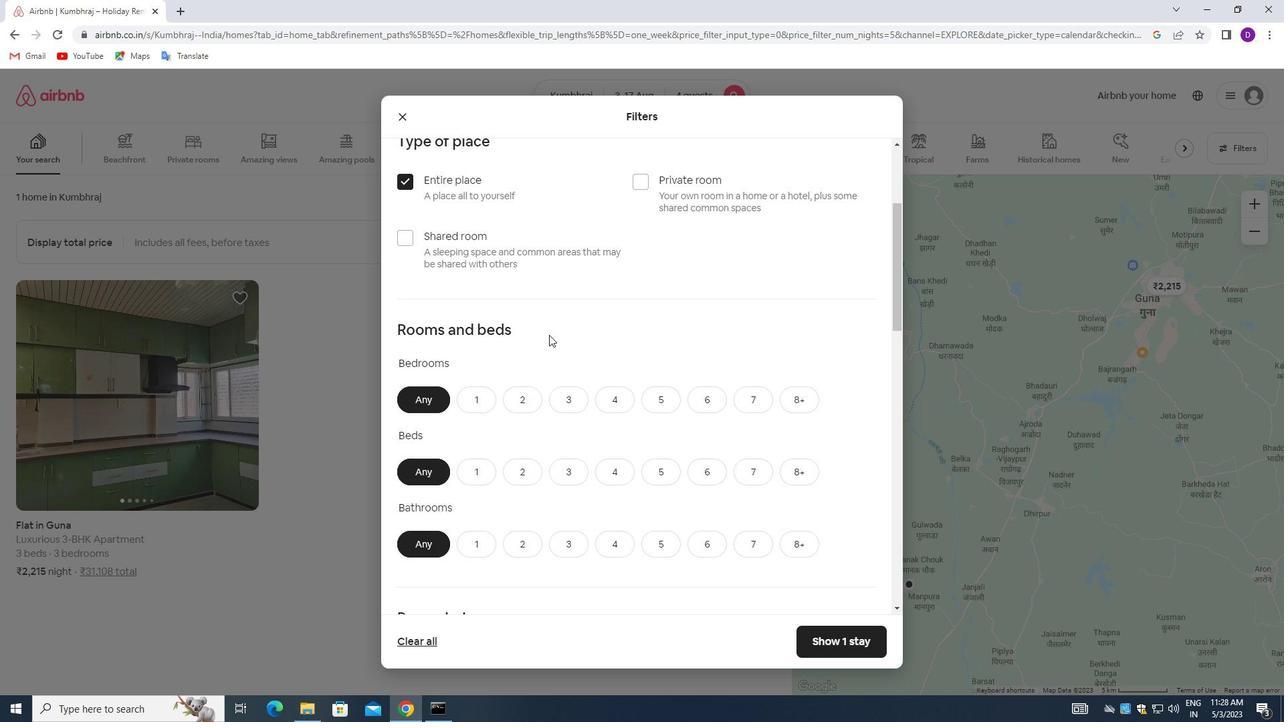 
Action: Mouse scrolled (549, 337) with delta (0, 0)
Screenshot: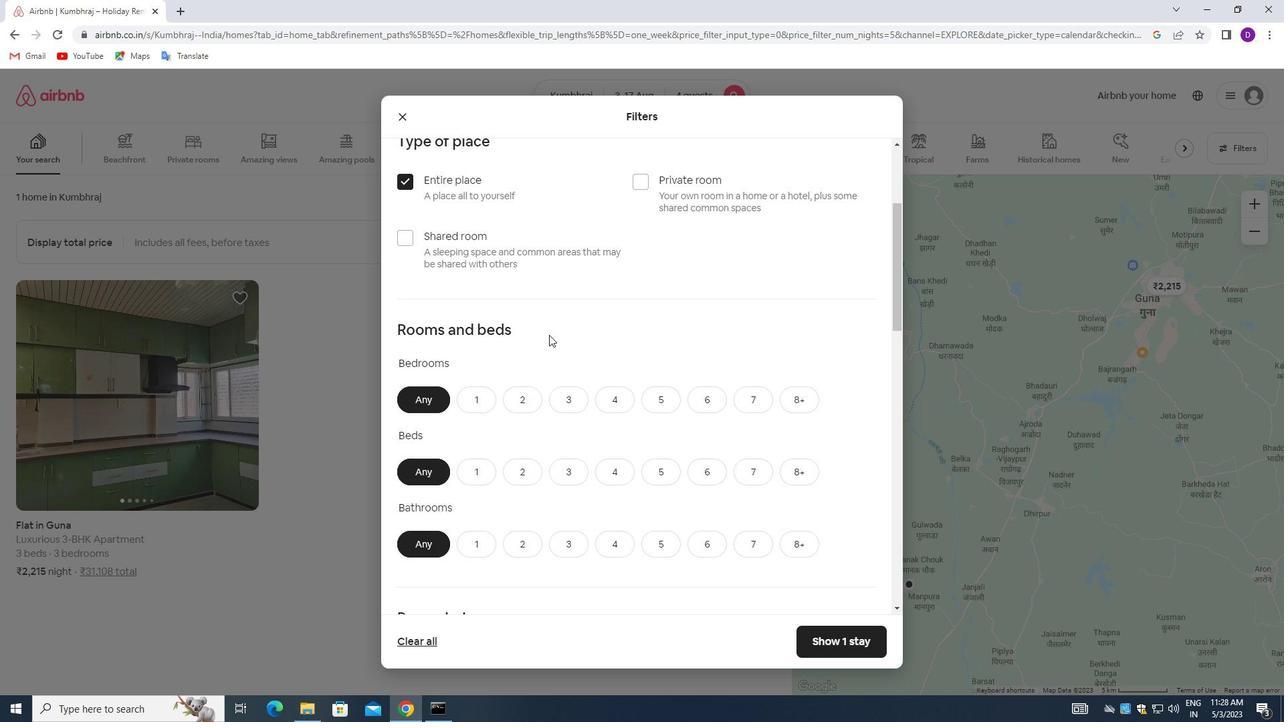 
Action: Mouse moved to (549, 339)
Screenshot: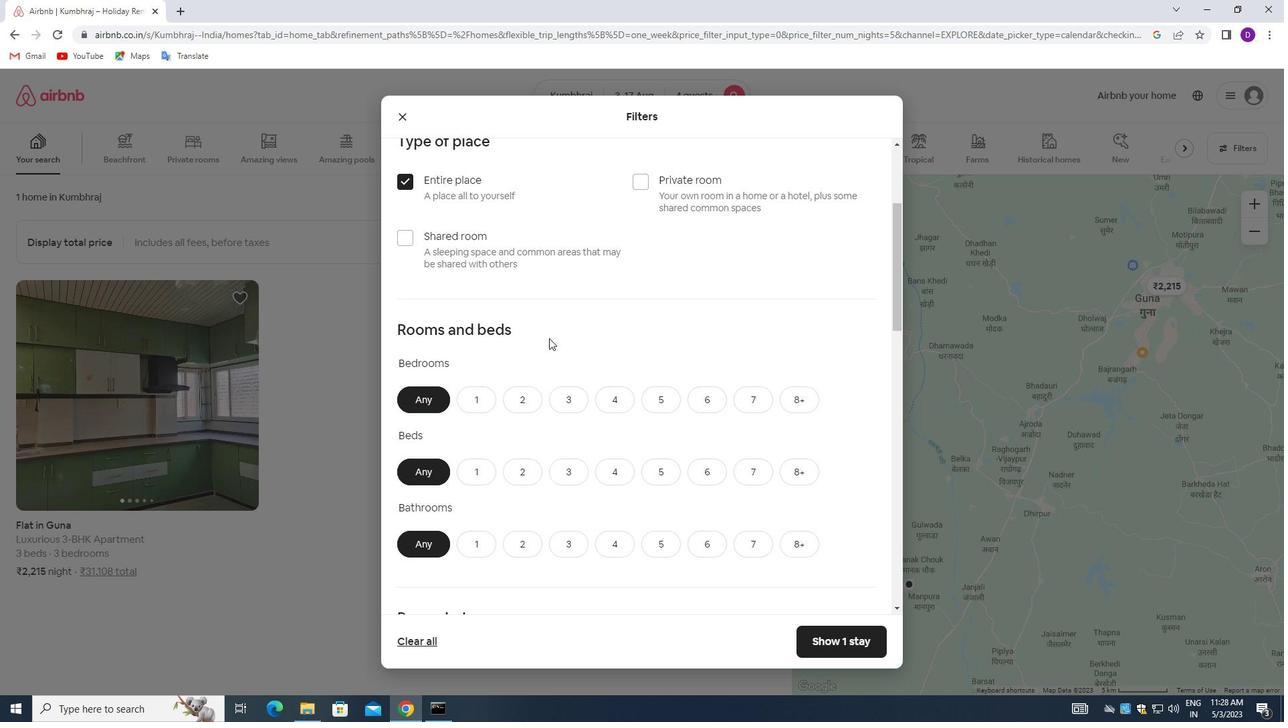 
Action: Mouse scrolled (549, 339) with delta (0, 0)
Screenshot: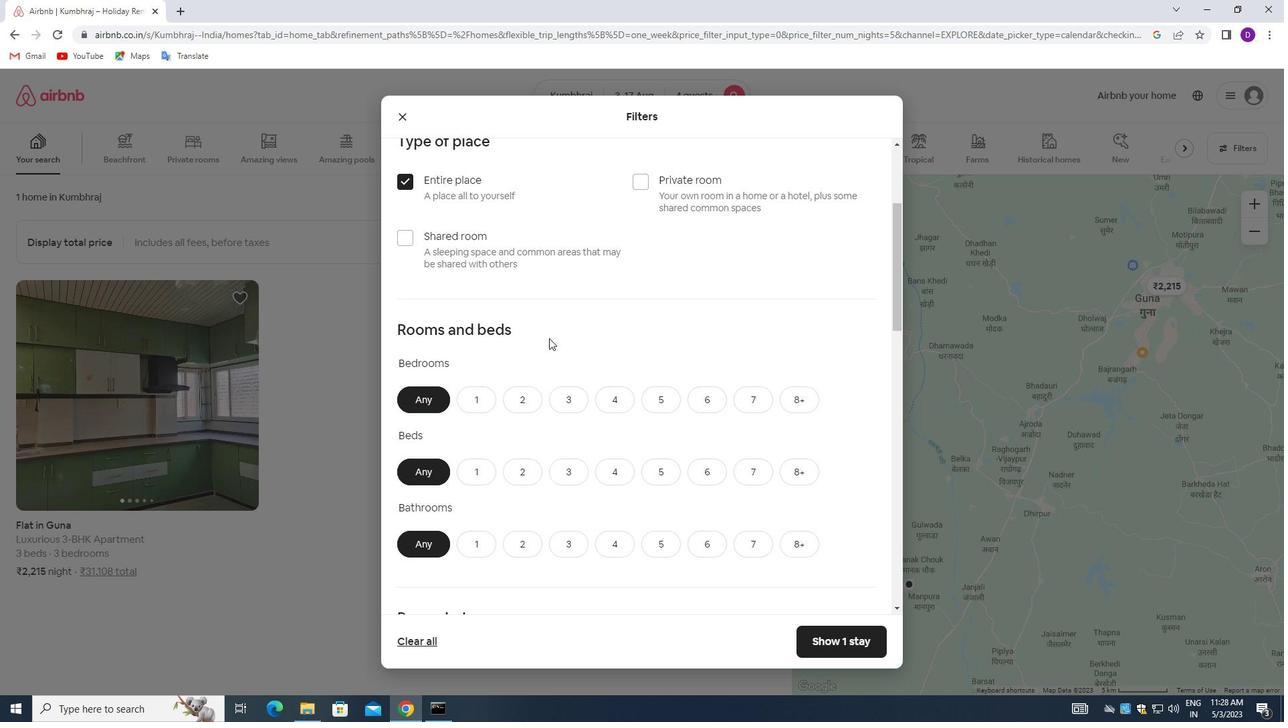 
Action: Mouse moved to (565, 275)
Screenshot: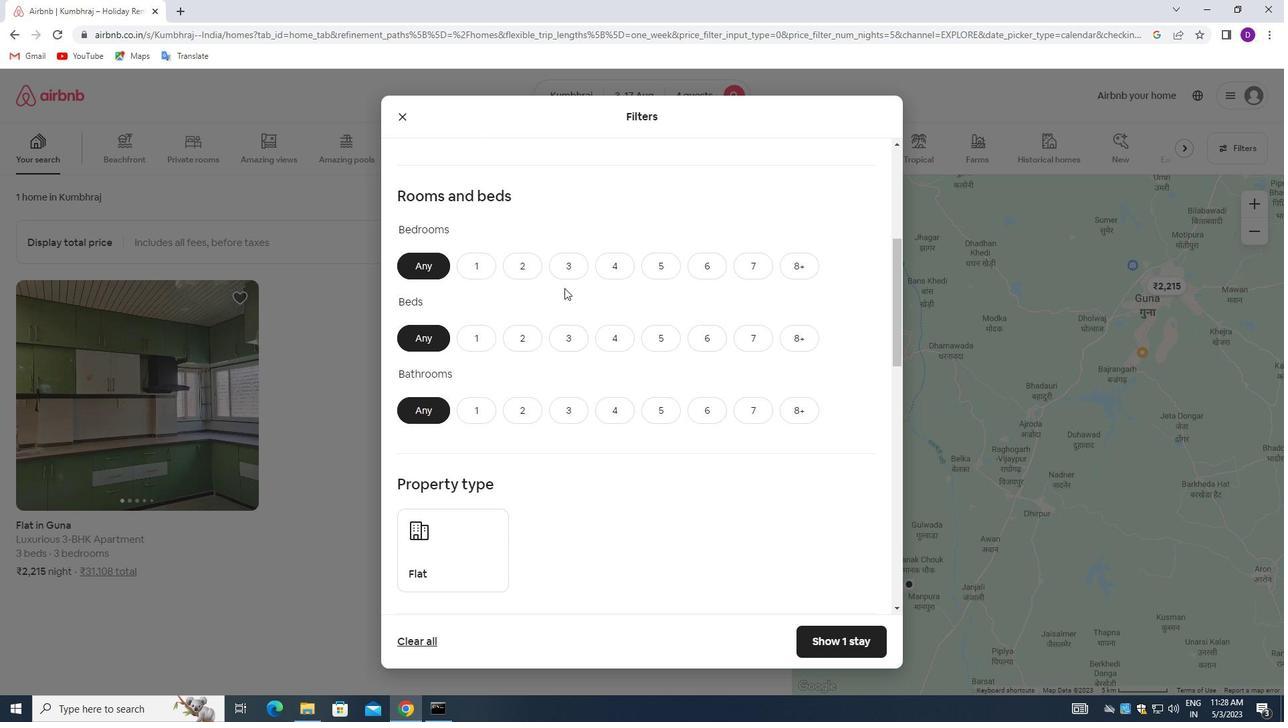 
Action: Mouse pressed left at (565, 275)
Screenshot: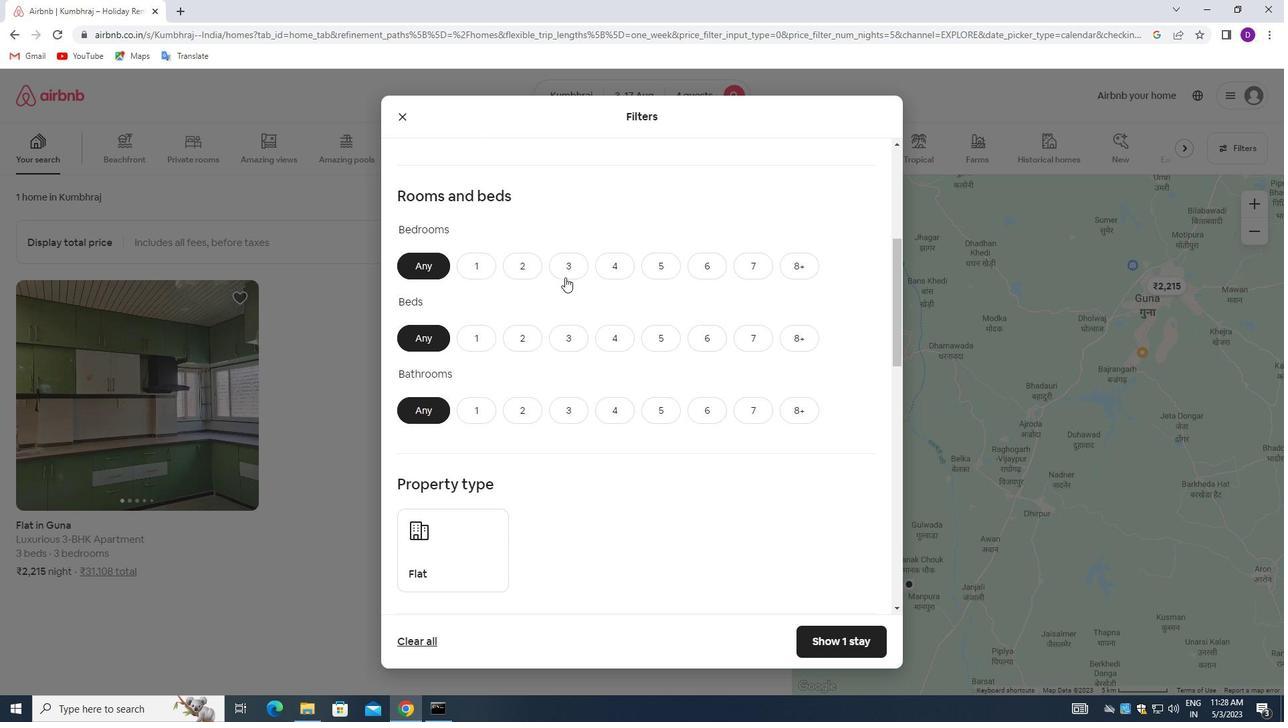 
Action: Mouse moved to (619, 334)
Screenshot: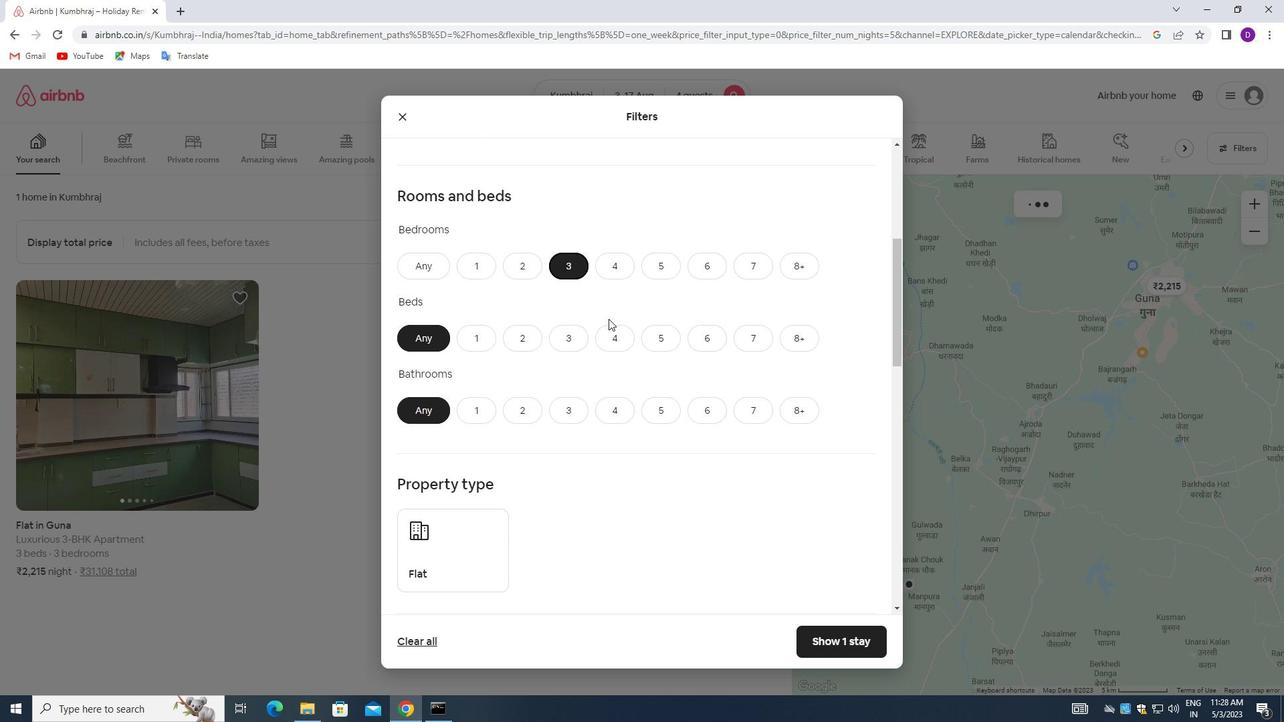 
Action: Mouse pressed left at (619, 334)
Screenshot: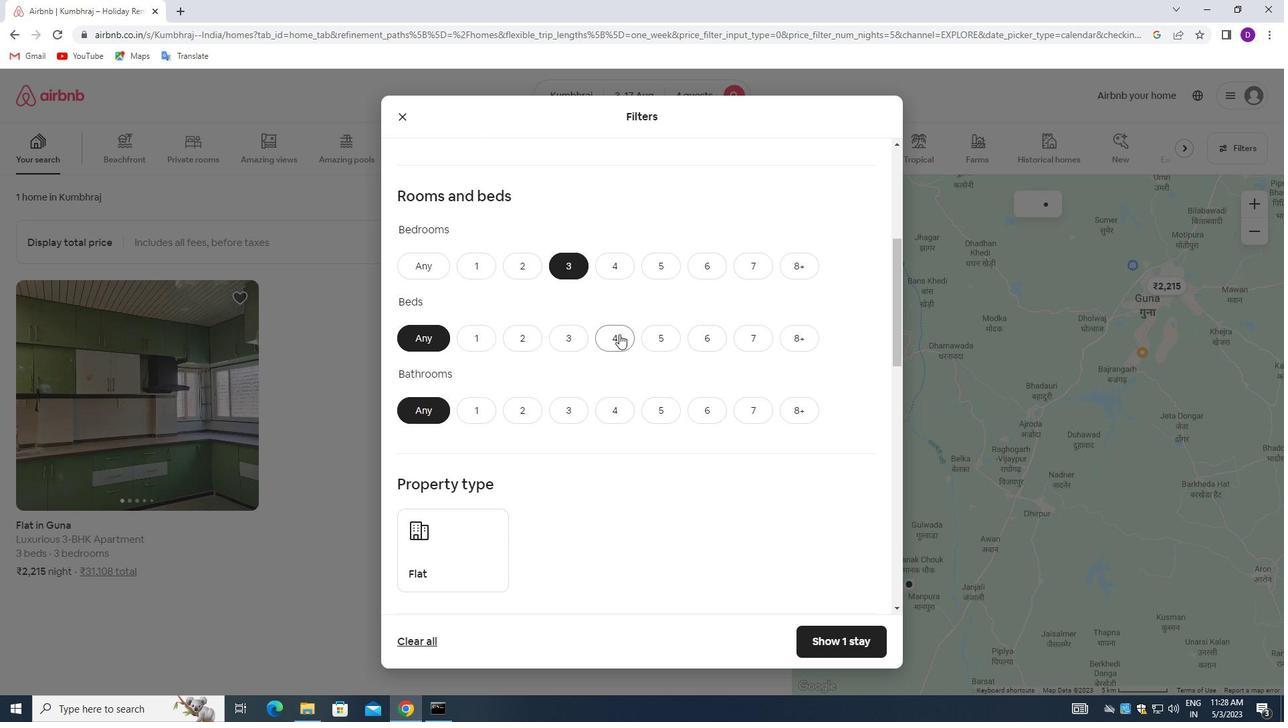 
Action: Mouse moved to (509, 409)
Screenshot: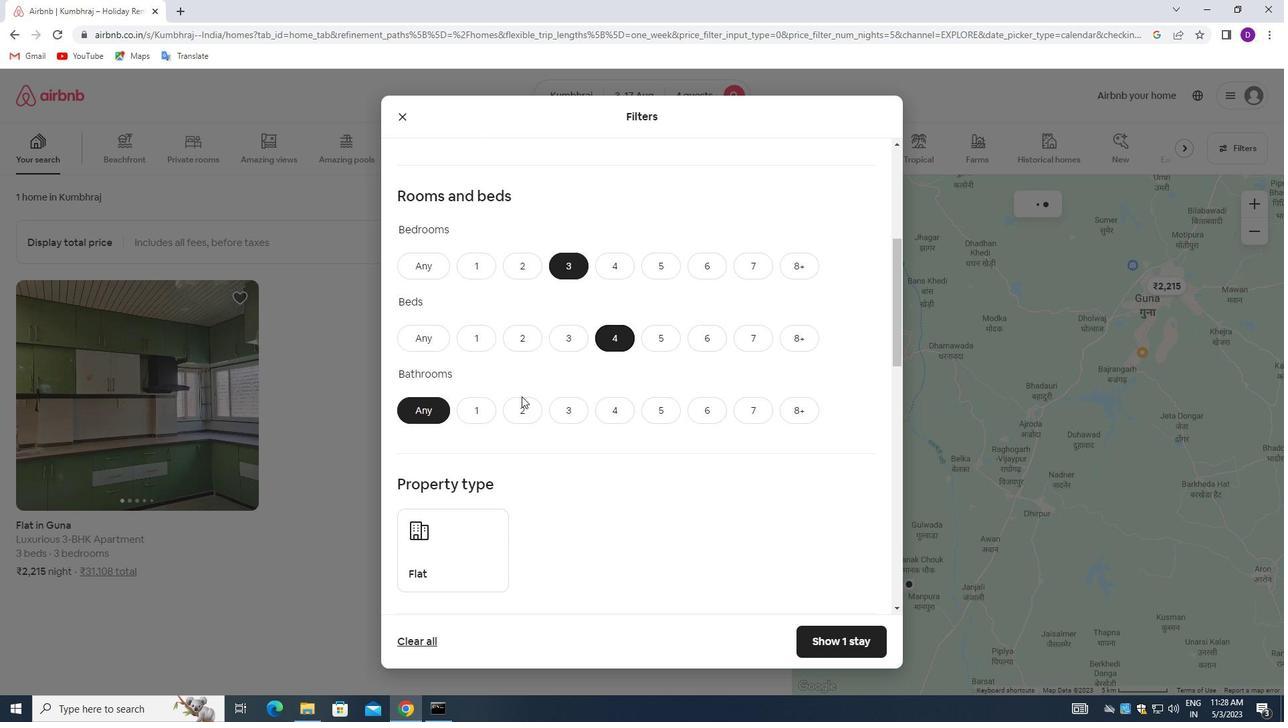 
Action: Mouse pressed left at (509, 409)
Screenshot: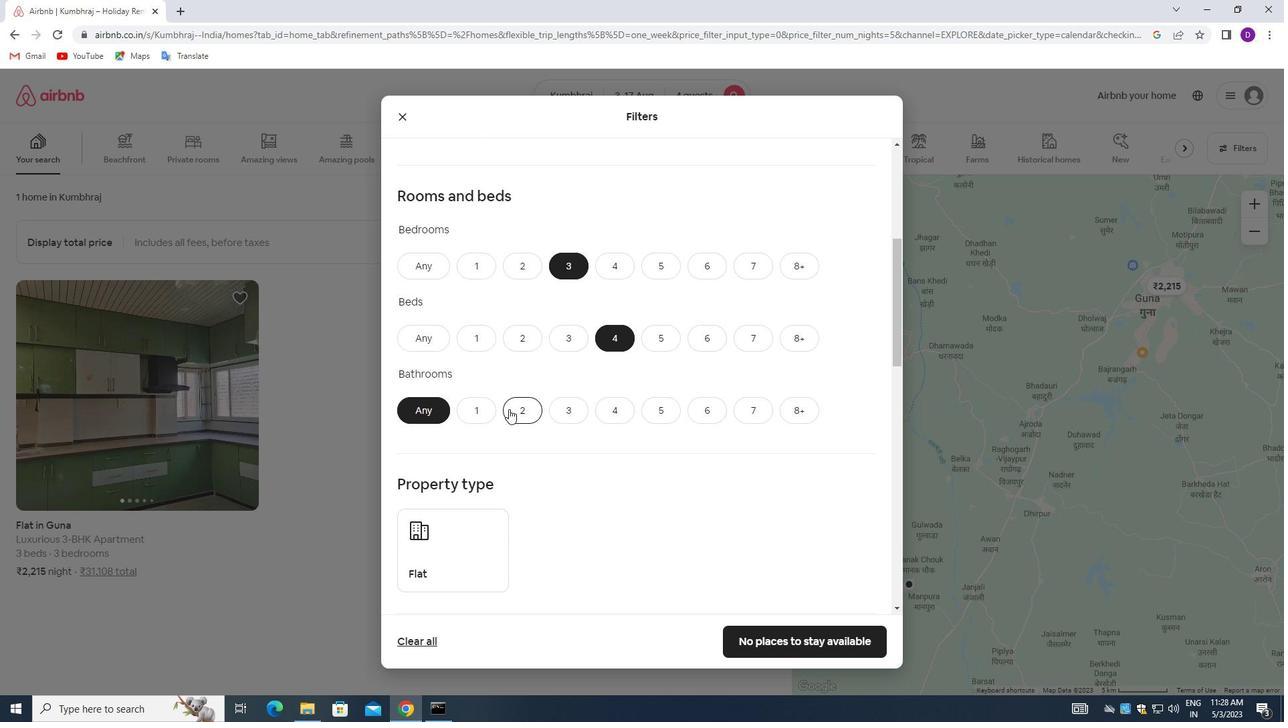 
Action: Mouse moved to (555, 353)
Screenshot: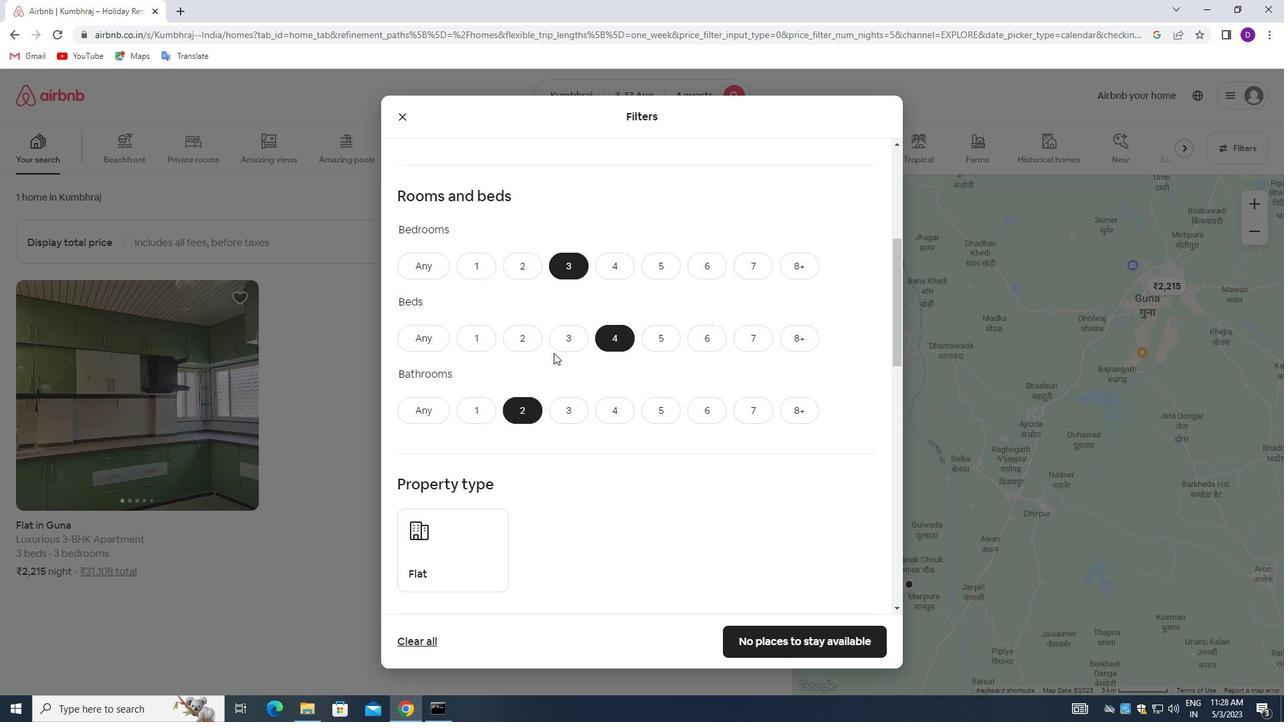 
Action: Mouse scrolled (555, 352) with delta (0, 0)
Screenshot: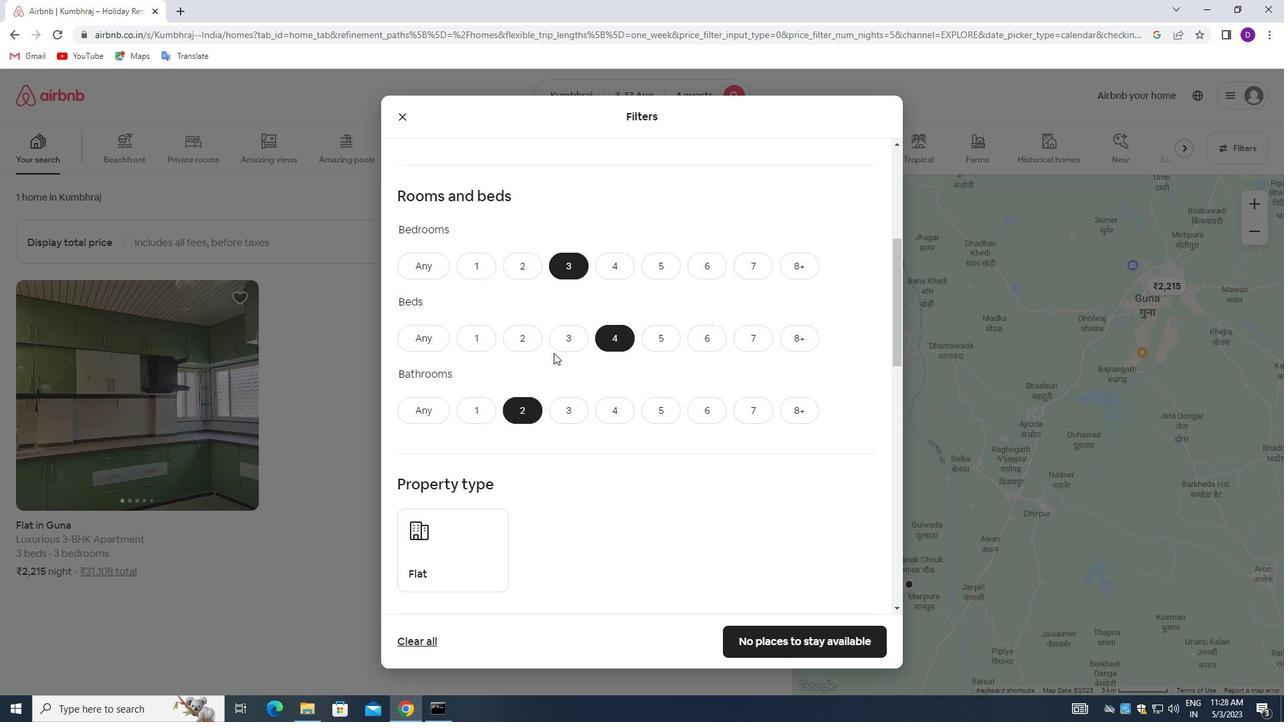 
Action: Mouse moved to (555, 353)
Screenshot: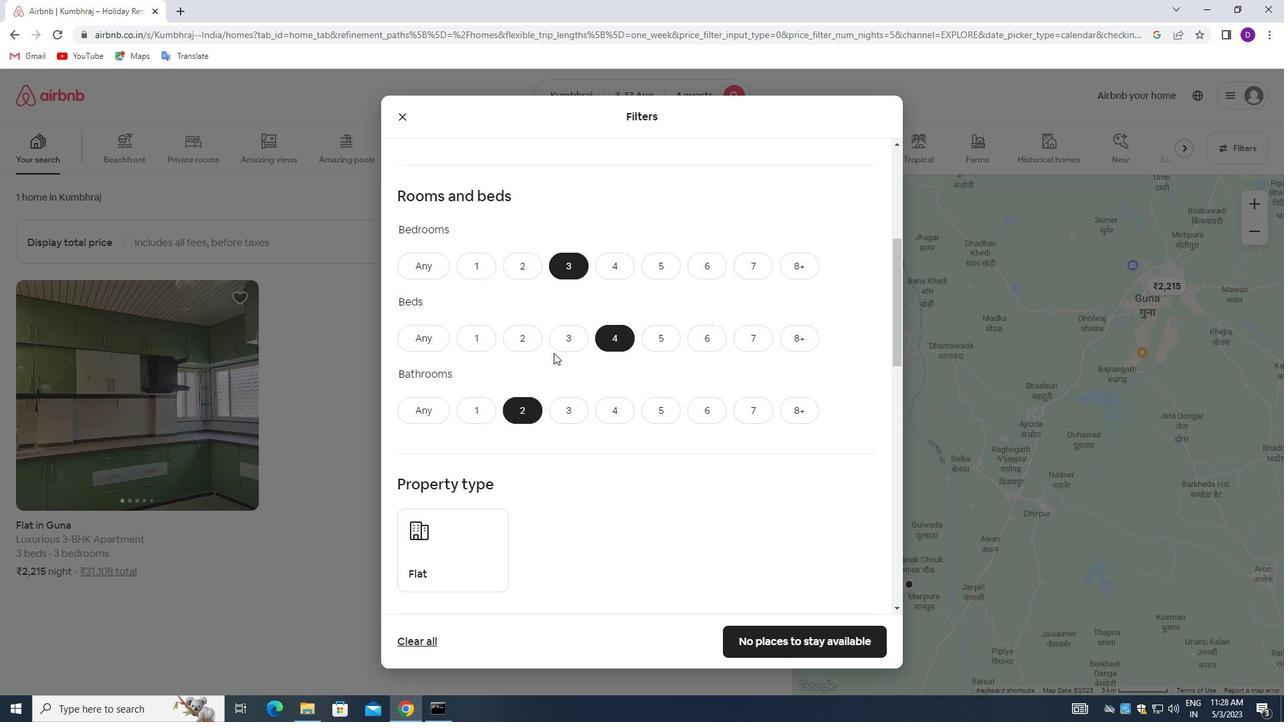 
Action: Mouse scrolled (555, 352) with delta (0, 0)
Screenshot: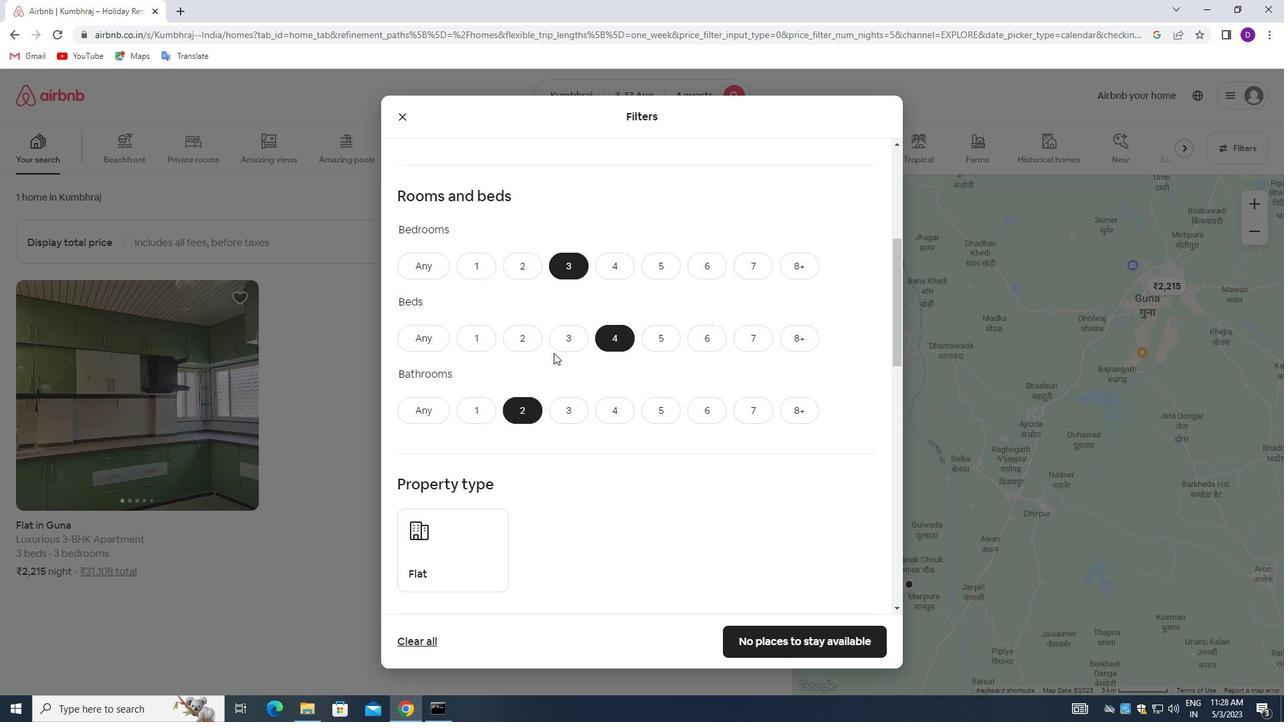 
Action: Mouse moved to (556, 353)
Screenshot: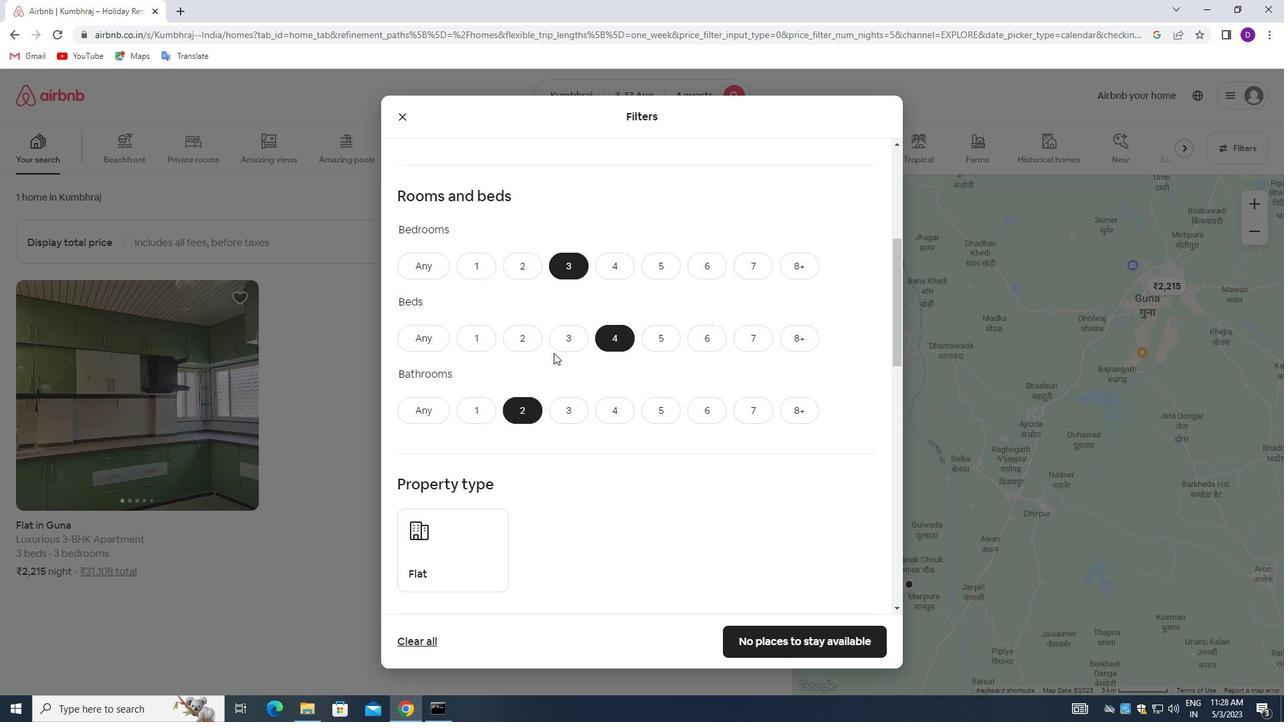 
Action: Mouse scrolled (556, 352) with delta (0, 0)
Screenshot: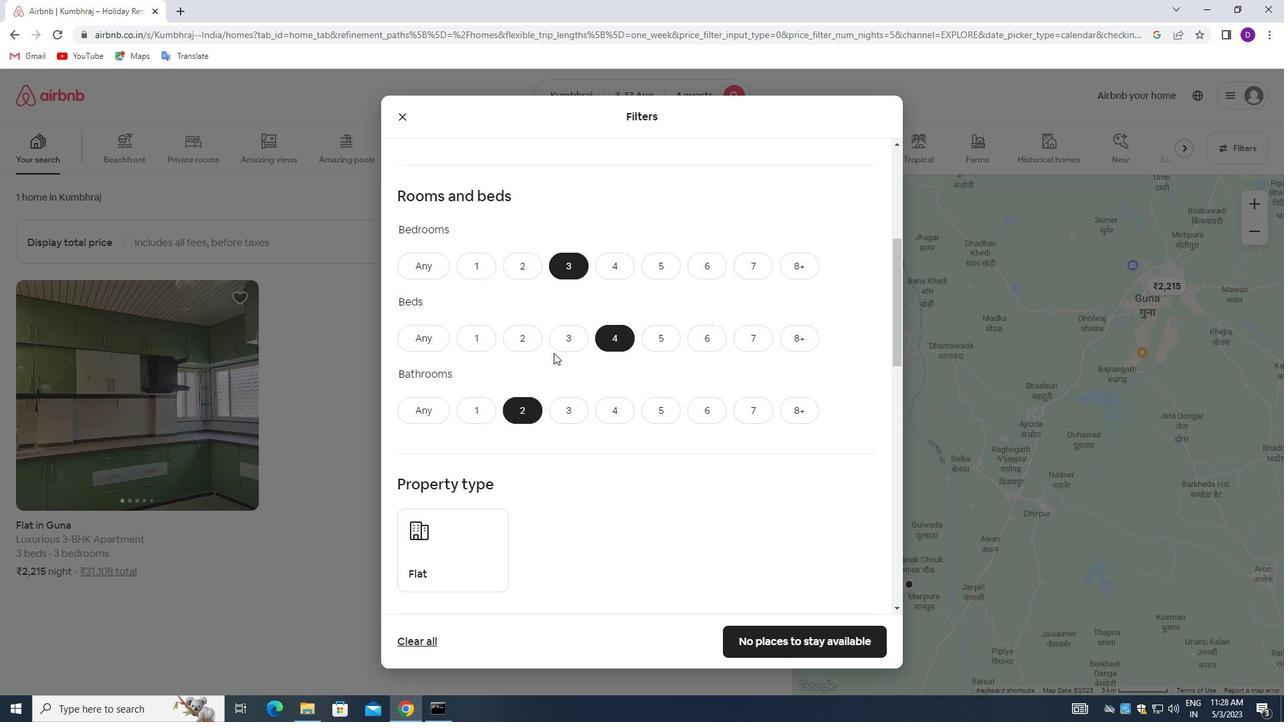 
Action: Mouse moved to (479, 349)
Screenshot: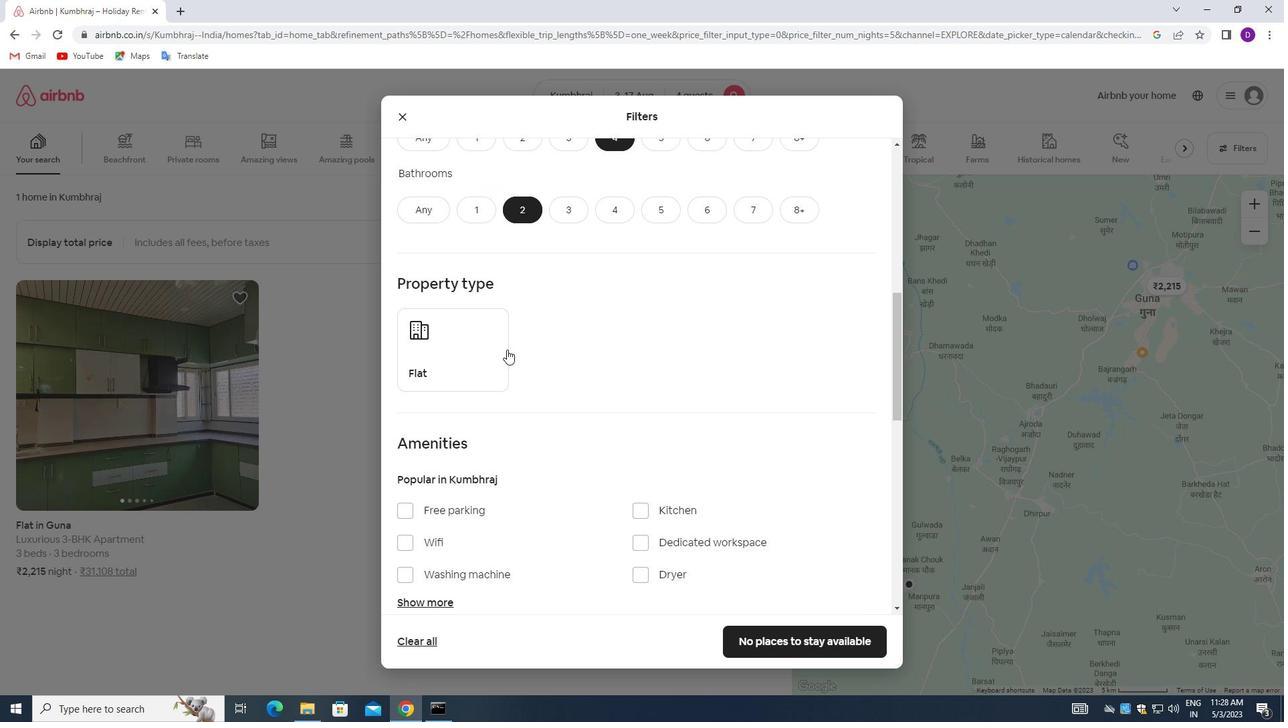 
Action: Mouse pressed left at (479, 349)
Screenshot: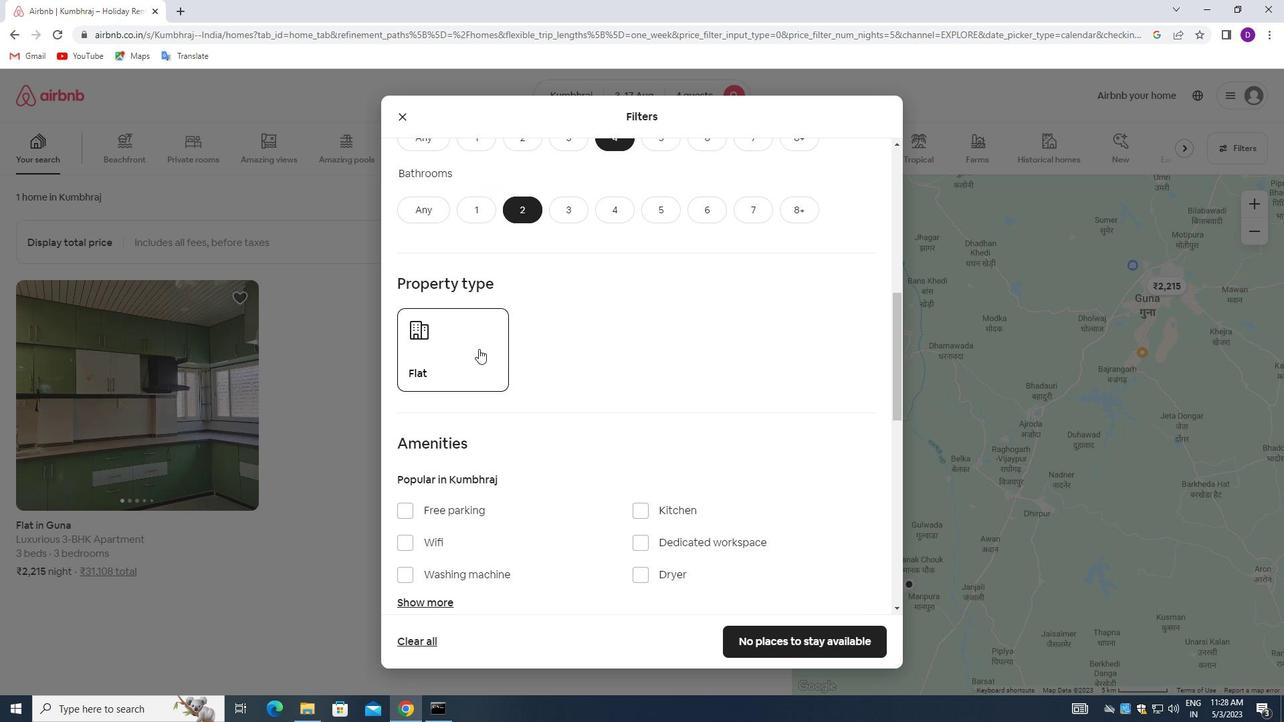 
Action: Mouse moved to (638, 372)
Screenshot: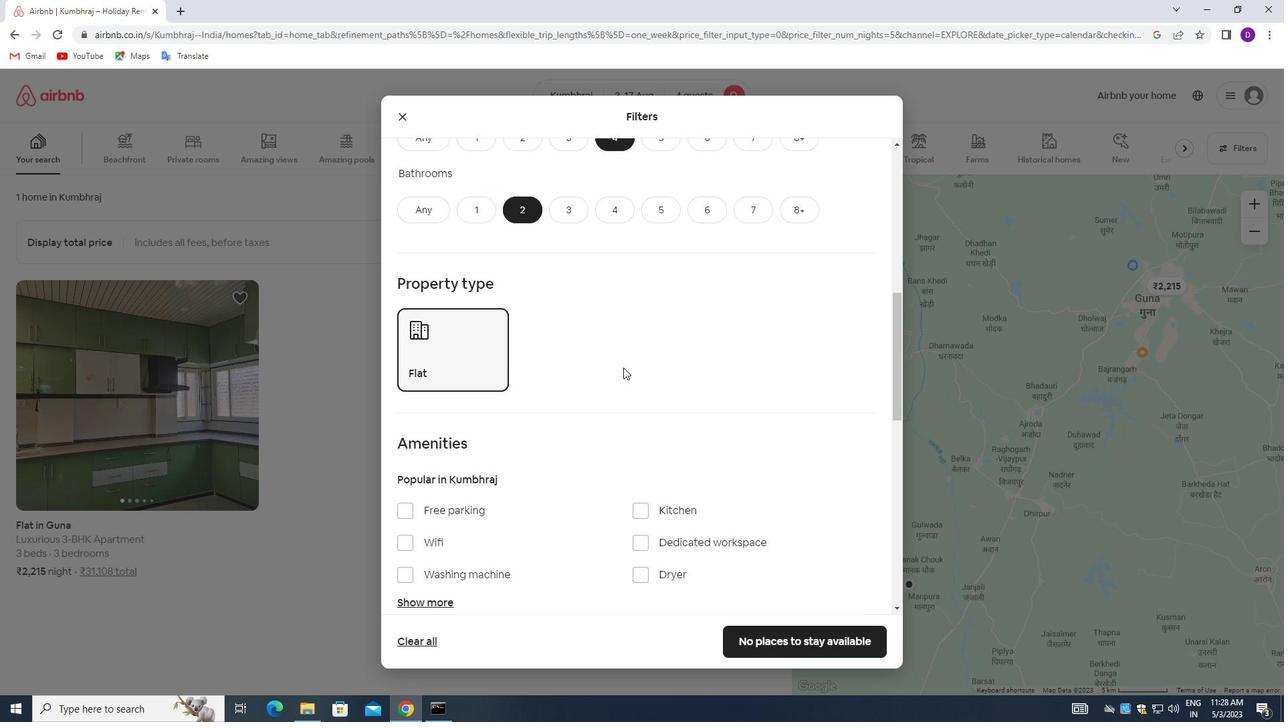 
Action: Mouse scrolled (638, 371) with delta (0, 0)
Screenshot: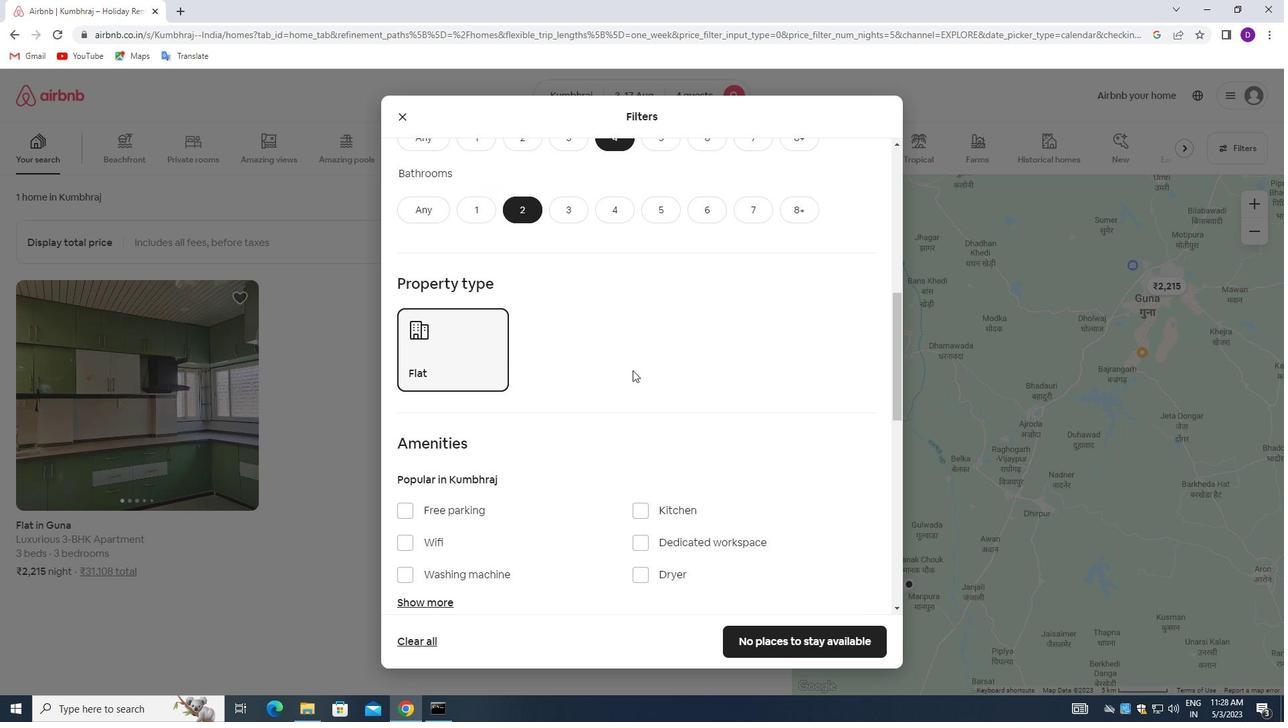 
Action: Mouse scrolled (638, 371) with delta (0, 0)
Screenshot: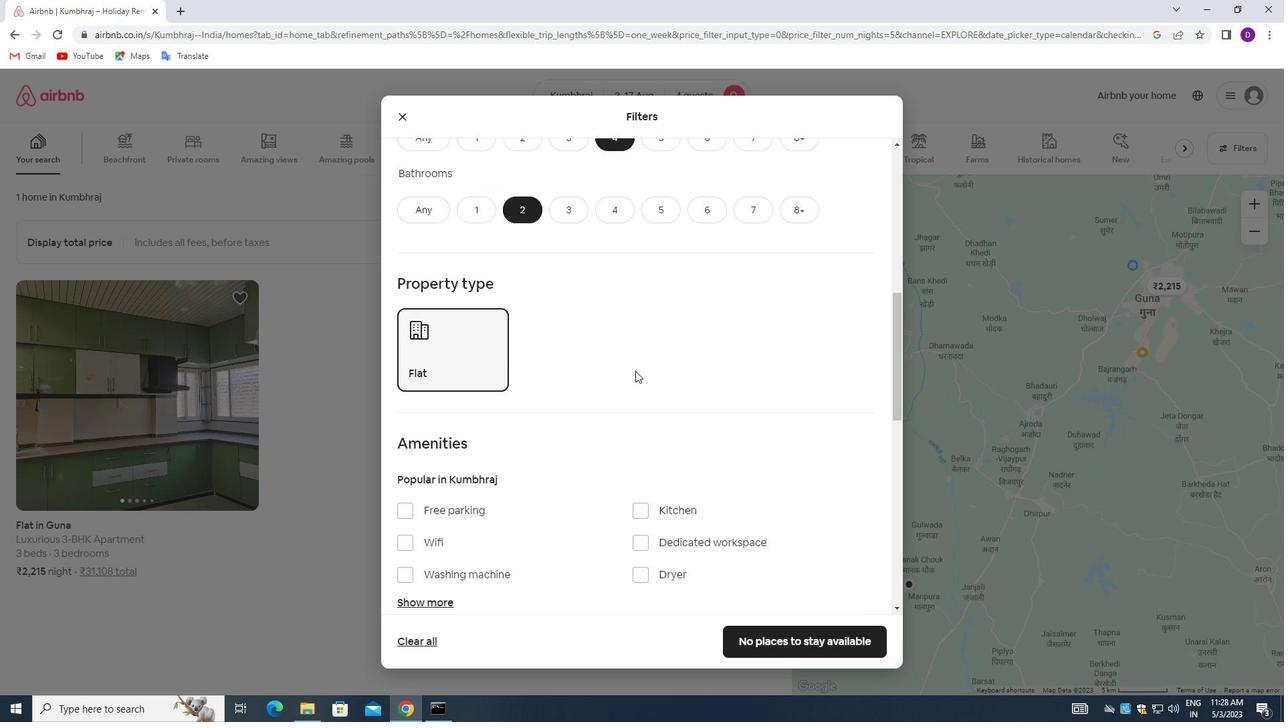 
Action: Mouse moved to (627, 369)
Screenshot: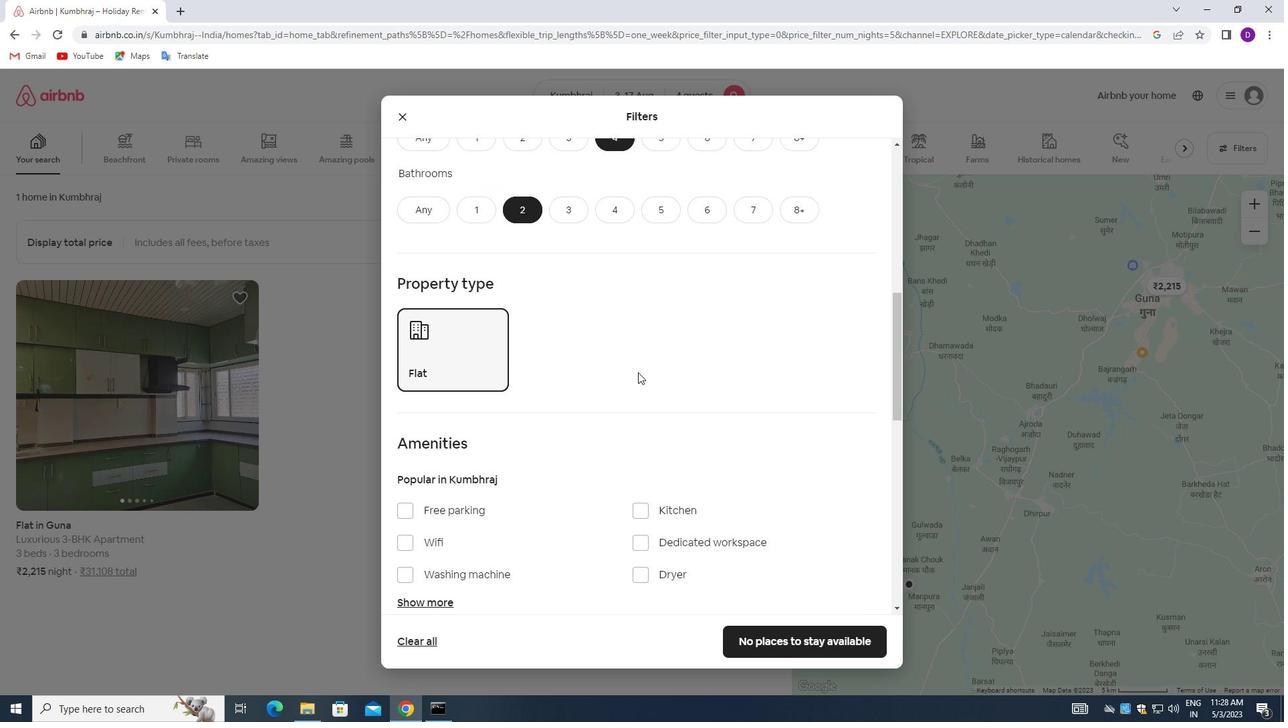 
Action: Mouse scrolled (627, 369) with delta (0, 0)
Screenshot: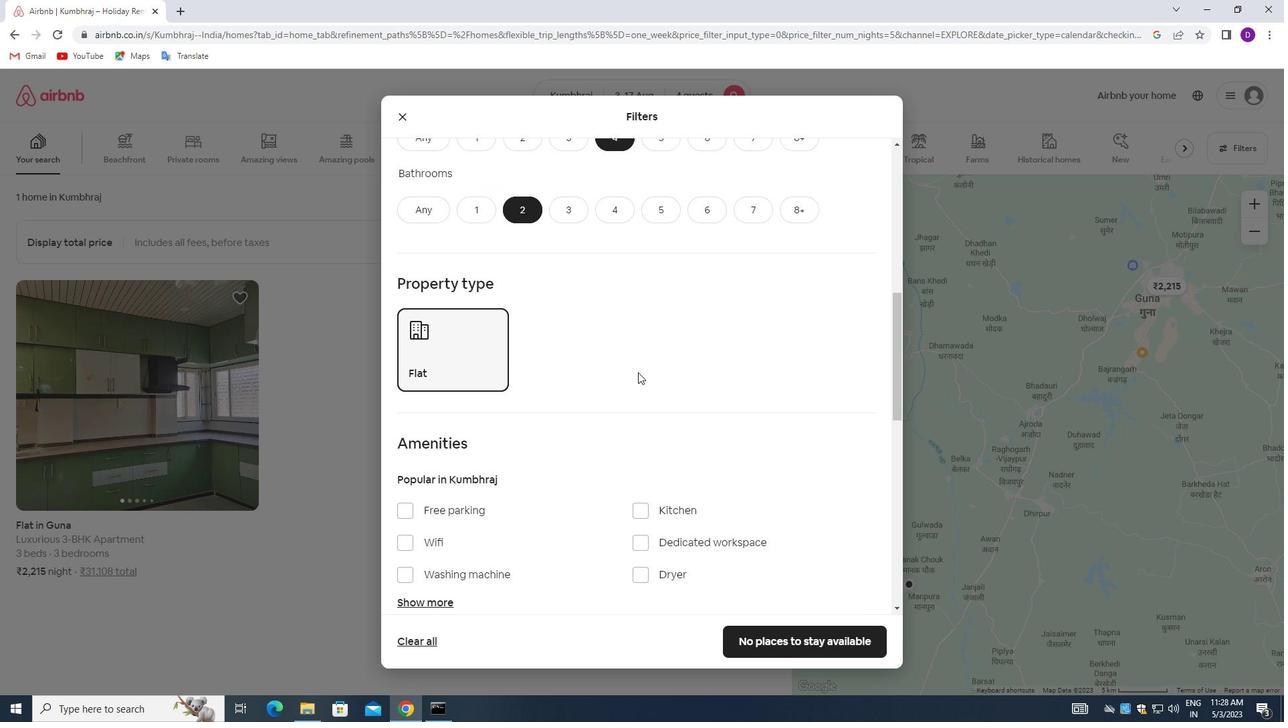 
Action: Mouse moved to (589, 358)
Screenshot: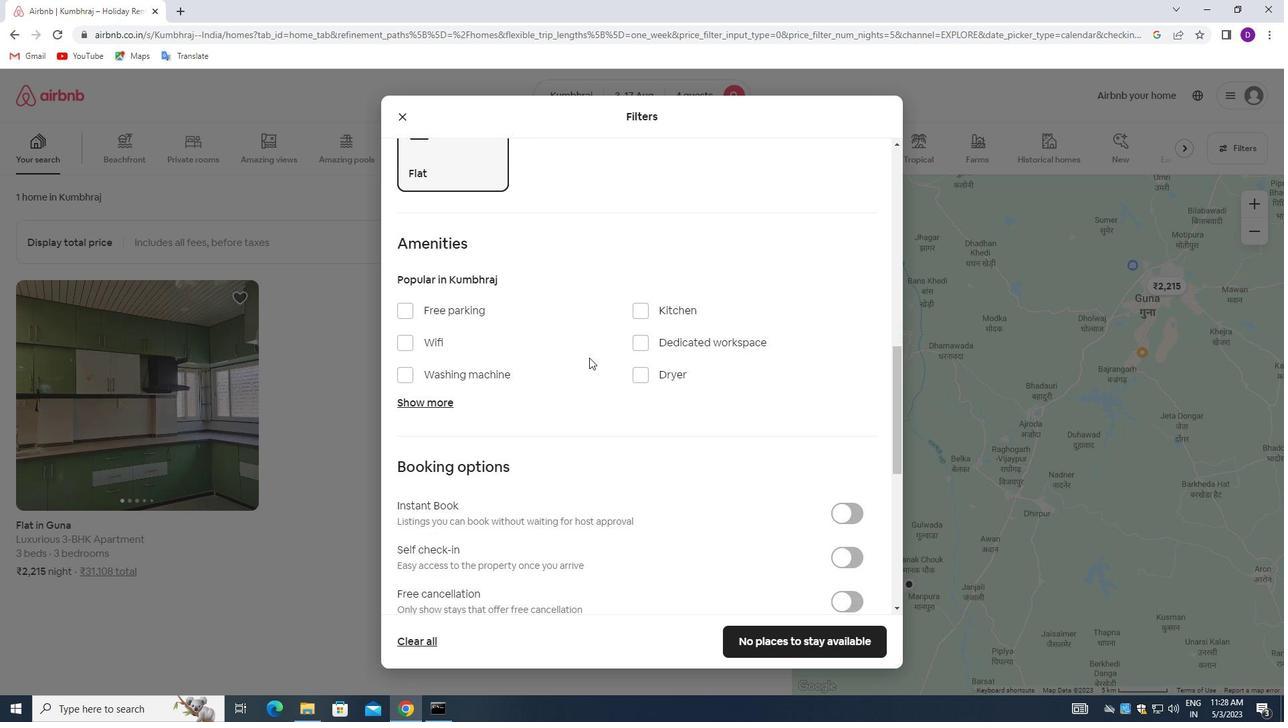 
Action: Mouse scrolled (589, 357) with delta (0, 0)
Screenshot: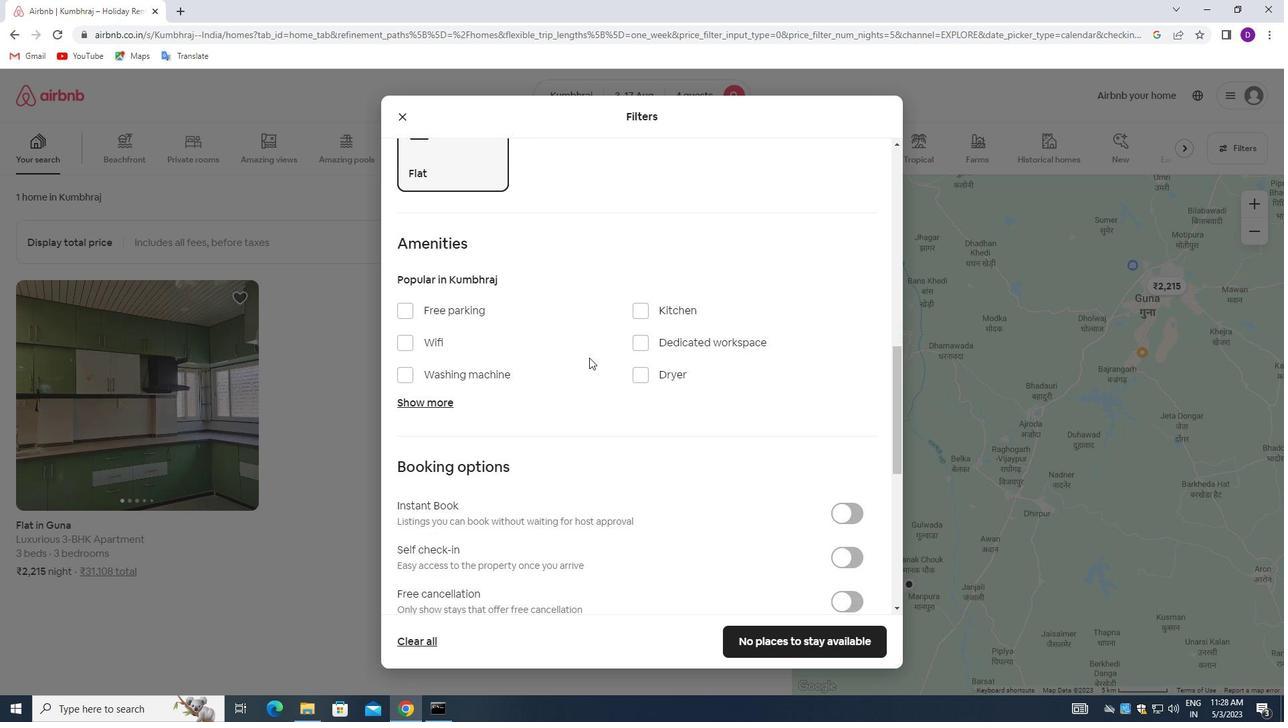 
Action: Mouse moved to (588, 361)
Screenshot: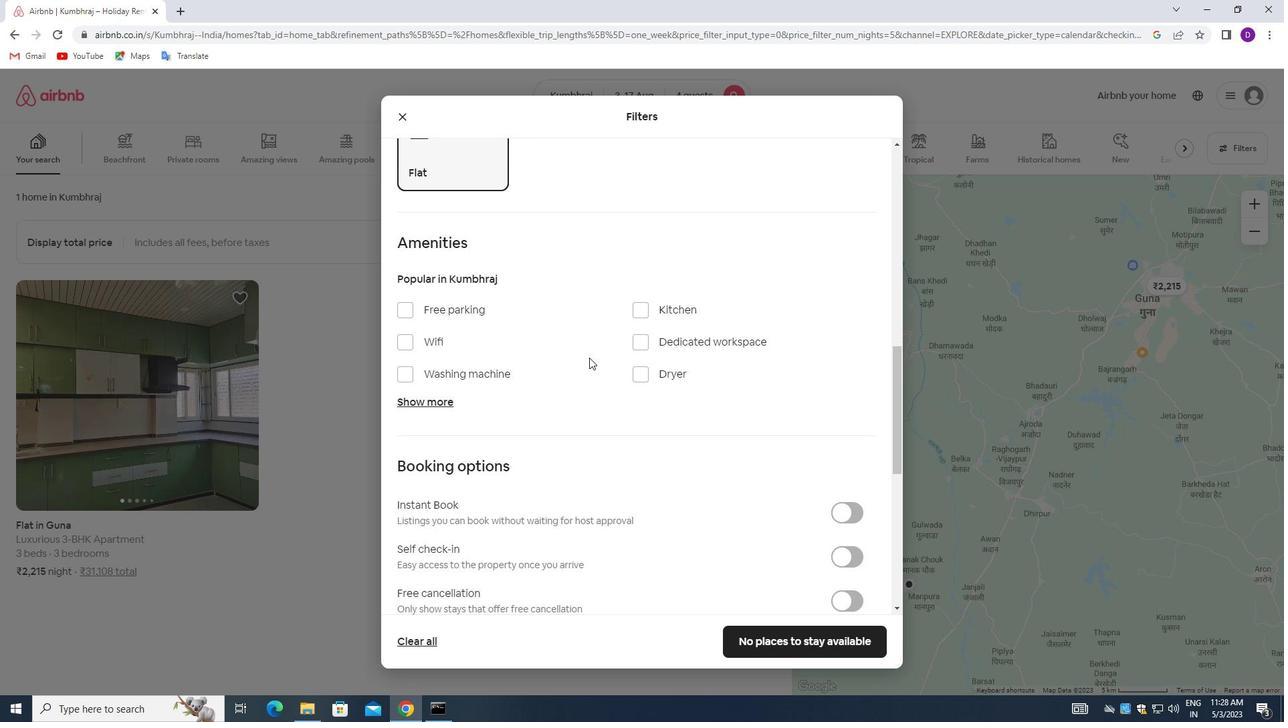 
Action: Mouse scrolled (588, 360) with delta (0, 0)
Screenshot: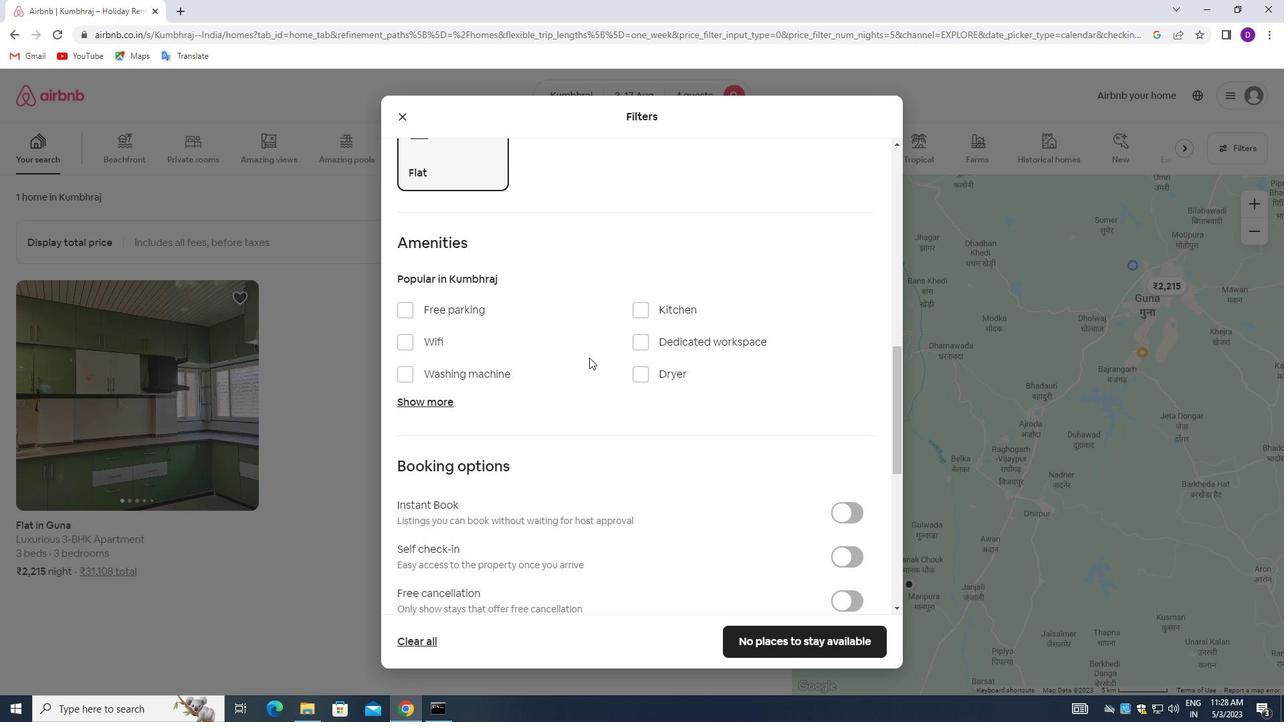 
Action: Mouse moved to (629, 407)
Screenshot: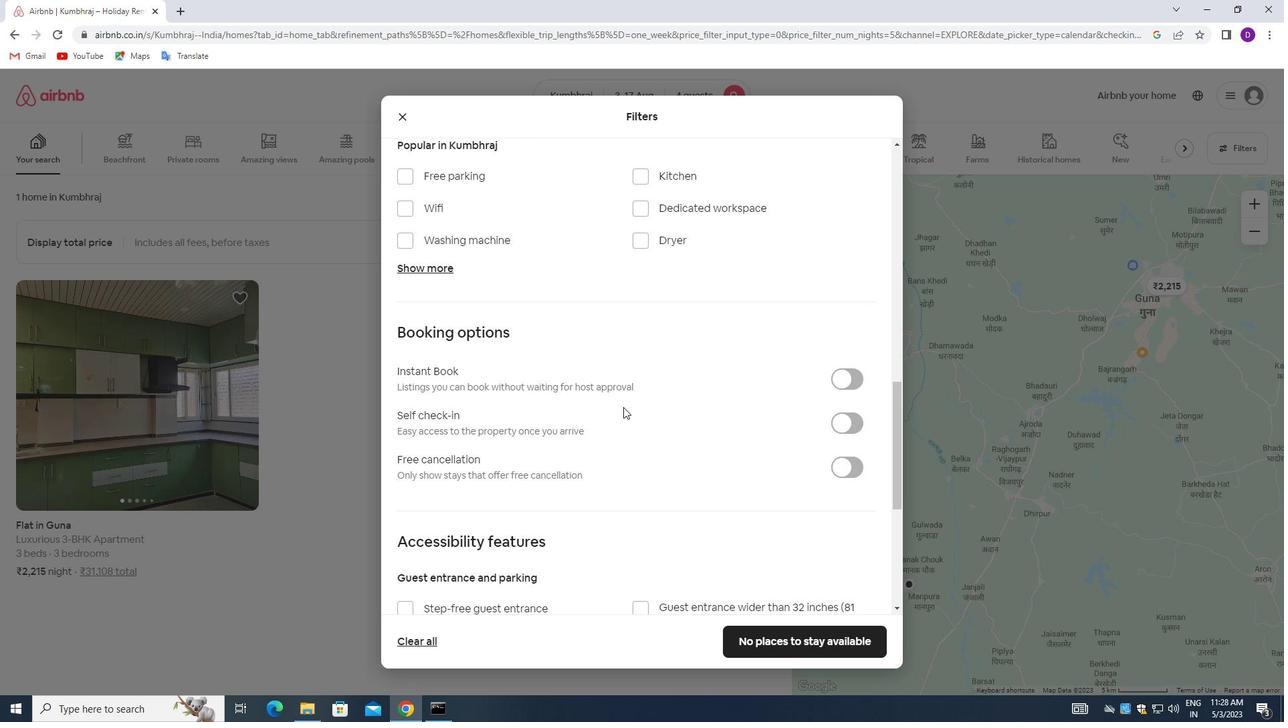
Action: Mouse scrolled (629, 406) with delta (0, 0)
Screenshot: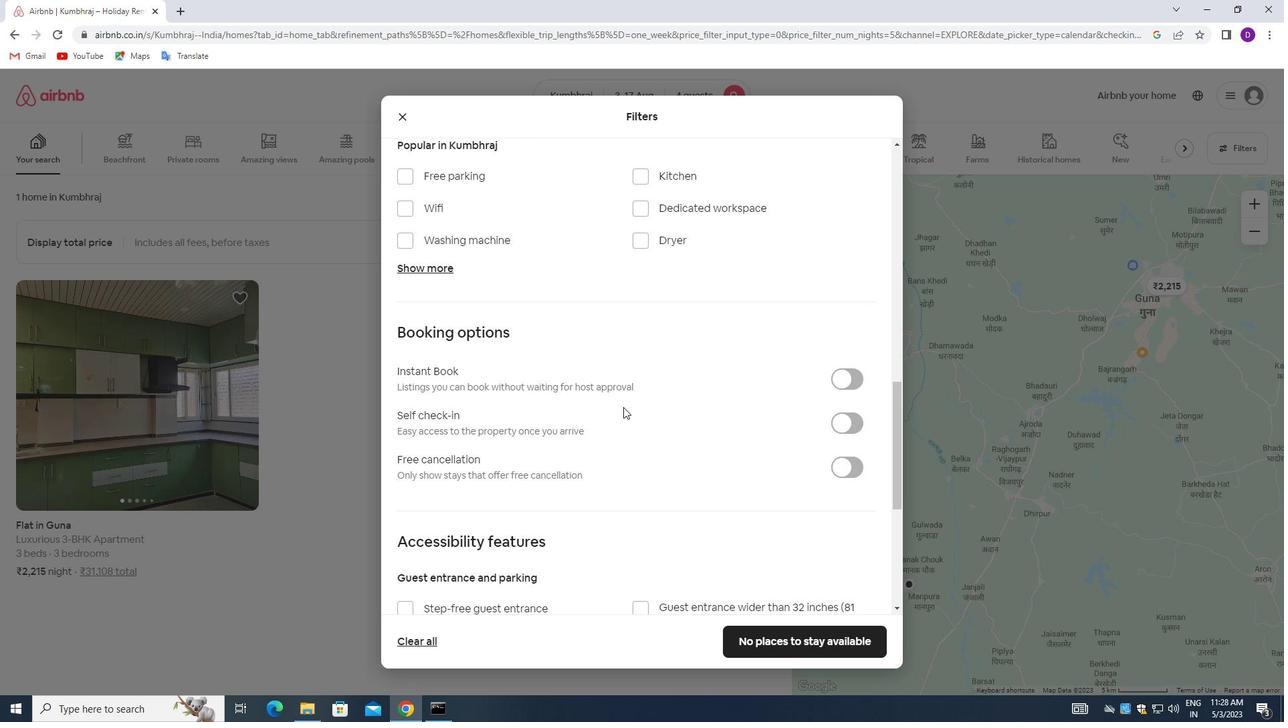 
Action: Mouse moved to (836, 357)
Screenshot: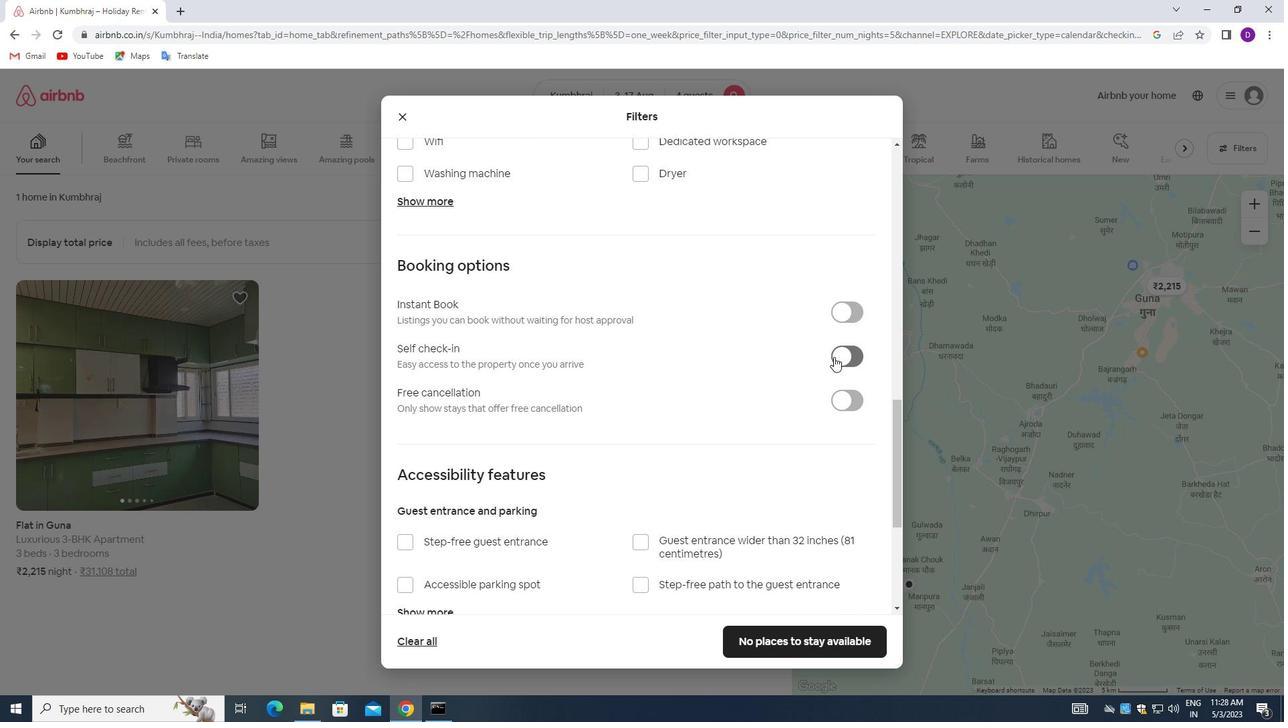 
Action: Mouse pressed left at (836, 357)
Screenshot: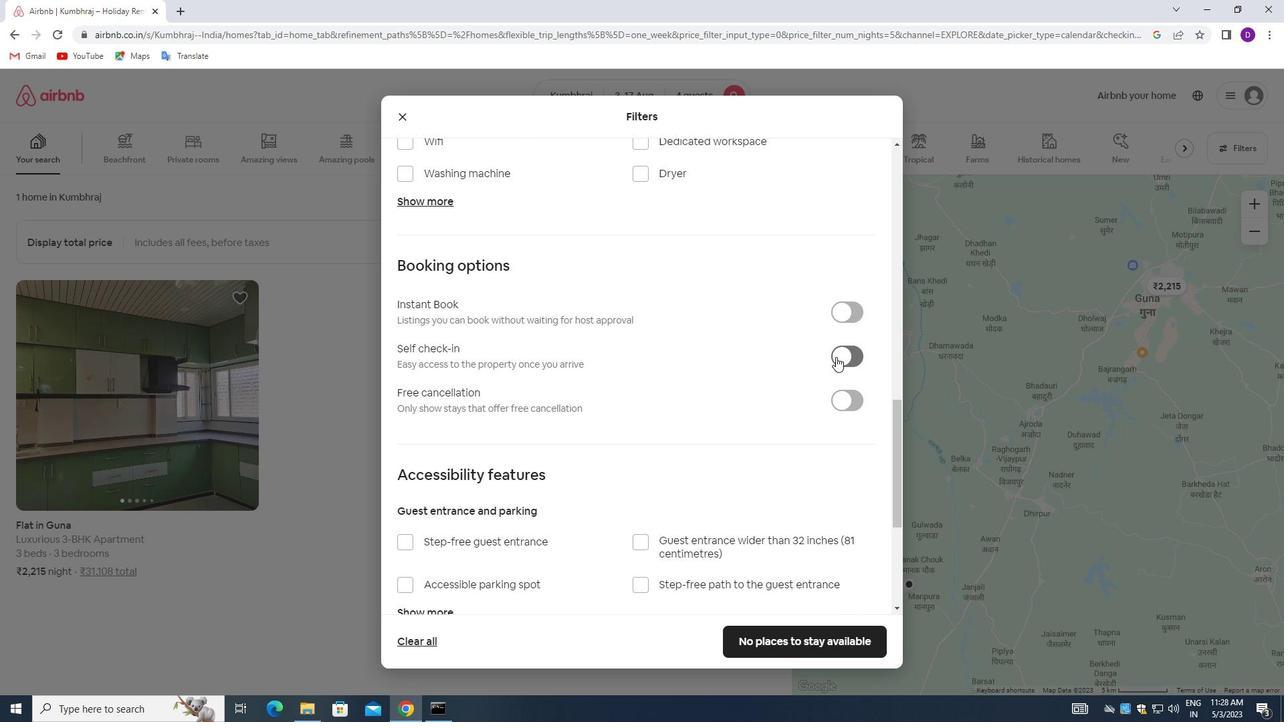 
Action: Mouse moved to (517, 438)
Screenshot: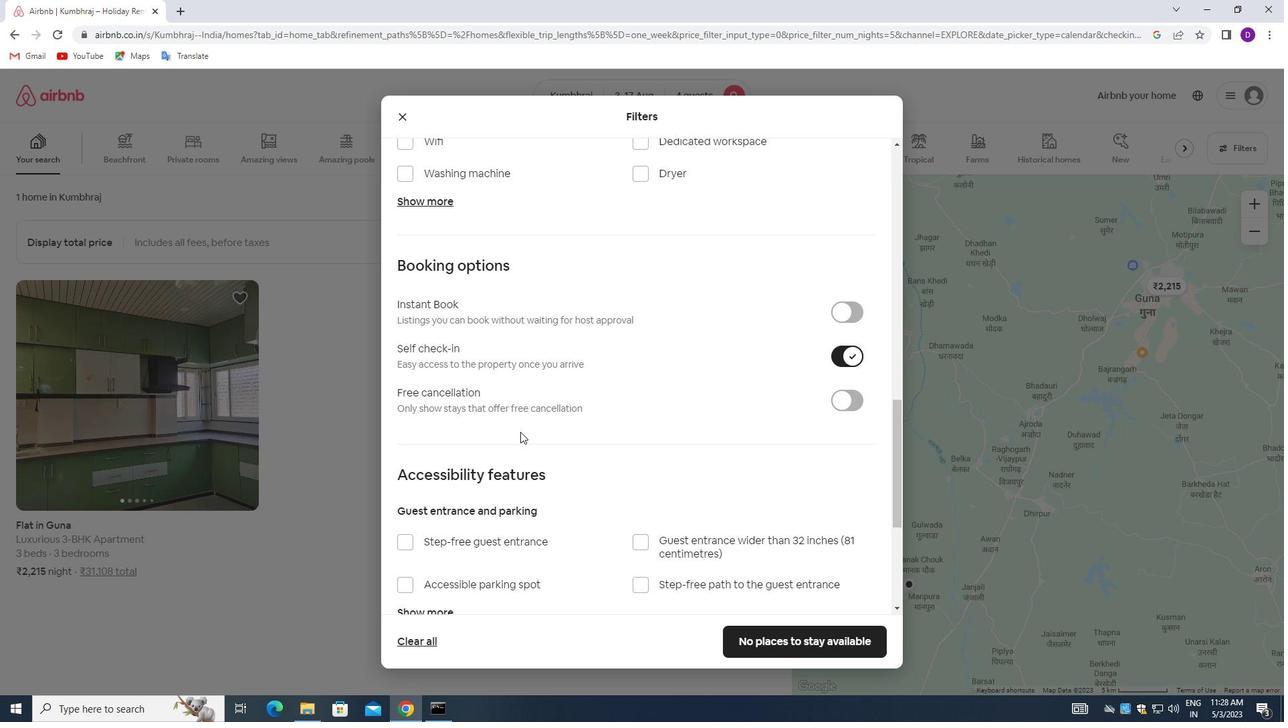 
Action: Mouse scrolled (517, 438) with delta (0, 0)
Screenshot: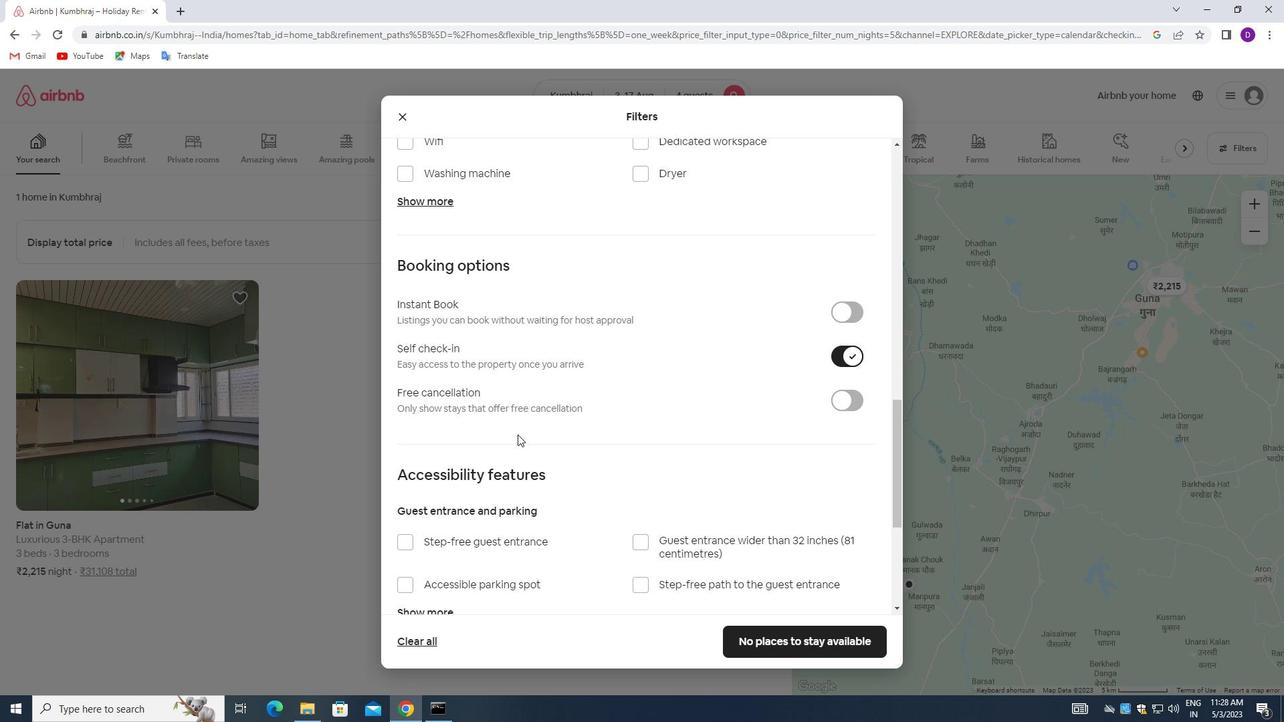 
Action: Mouse moved to (517, 442)
Screenshot: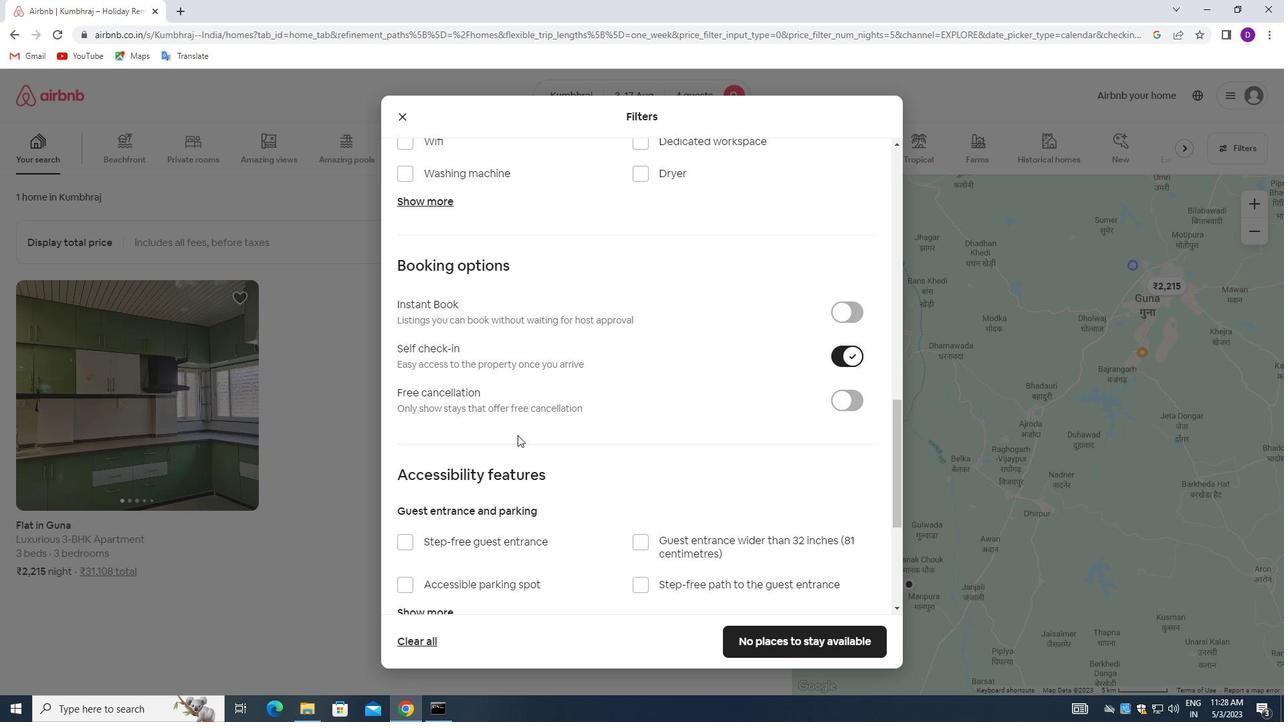 
Action: Mouse scrolled (517, 441) with delta (0, 0)
Screenshot: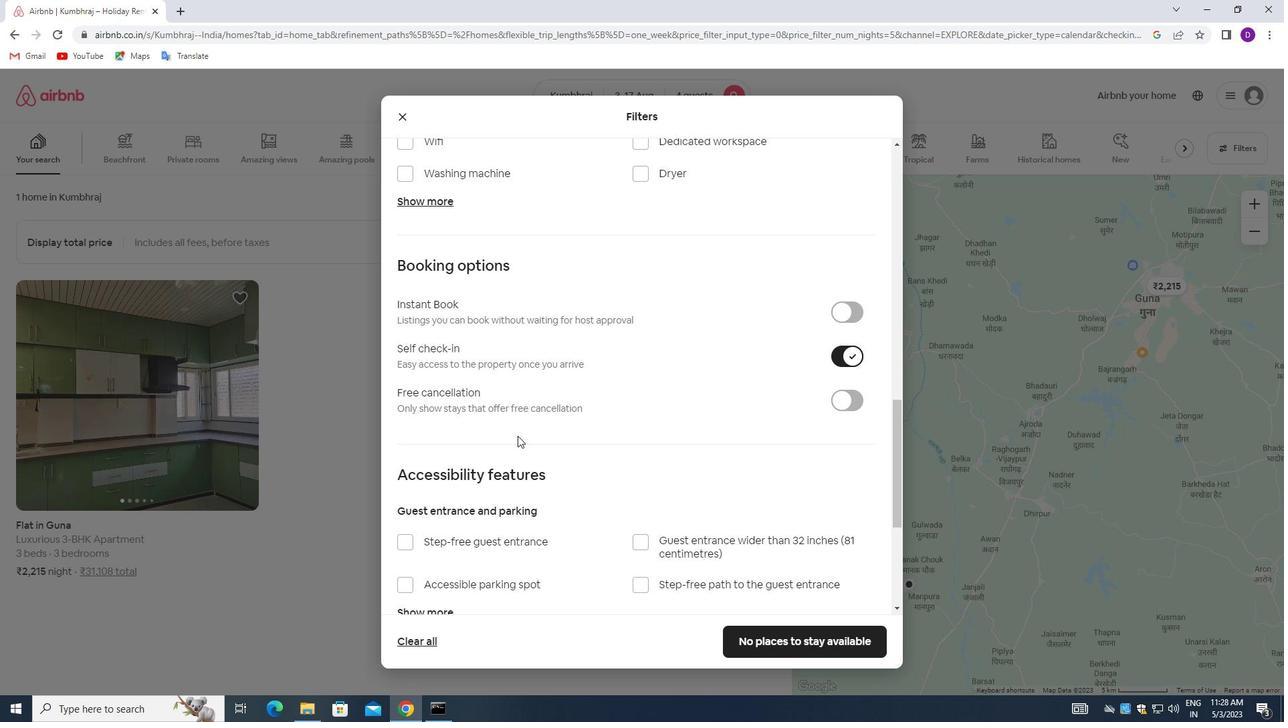
Action: Mouse moved to (517, 444)
Screenshot: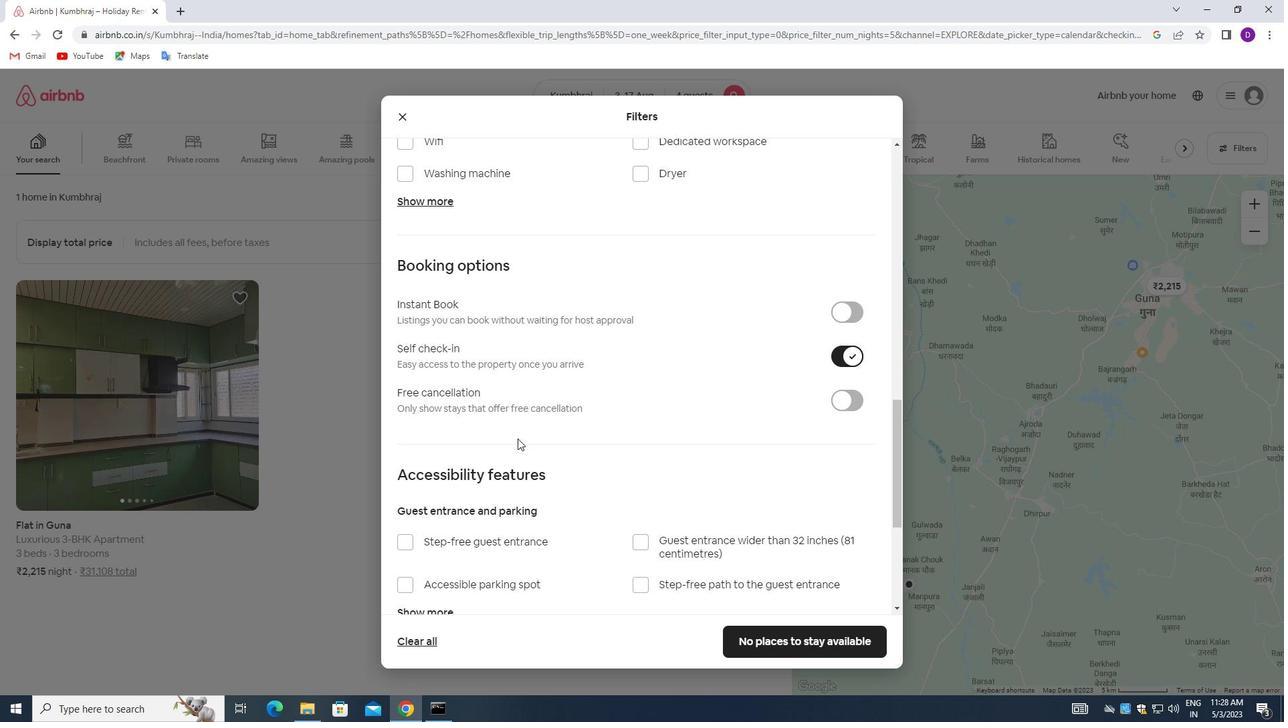 
Action: Mouse scrolled (517, 443) with delta (0, 0)
Screenshot: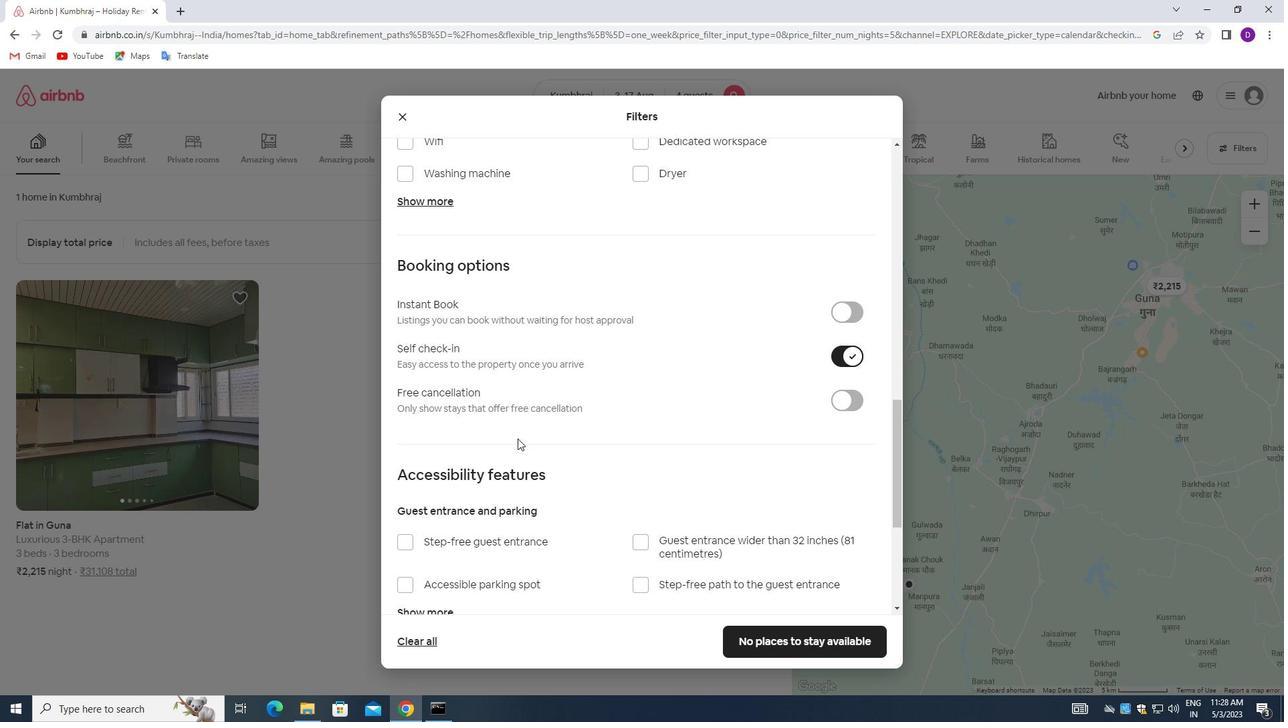 
Action: Mouse scrolled (517, 443) with delta (0, 0)
Screenshot: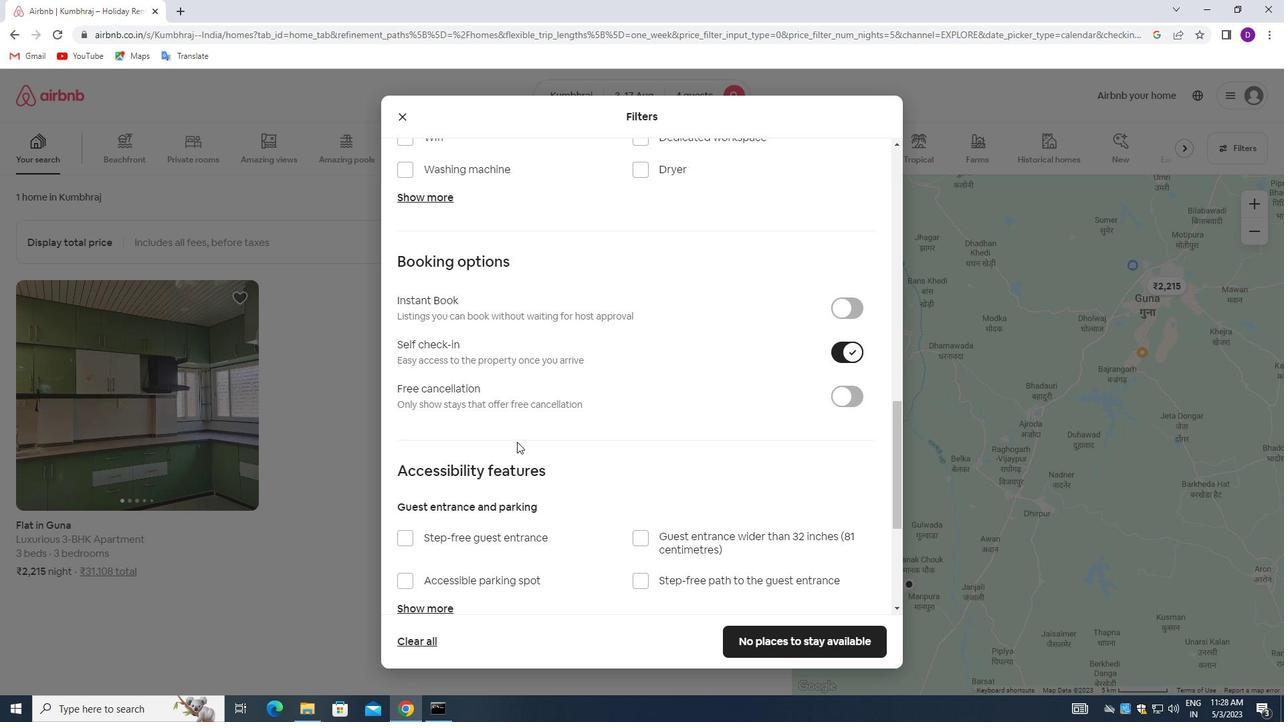 
Action: Mouse moved to (517, 442)
Screenshot: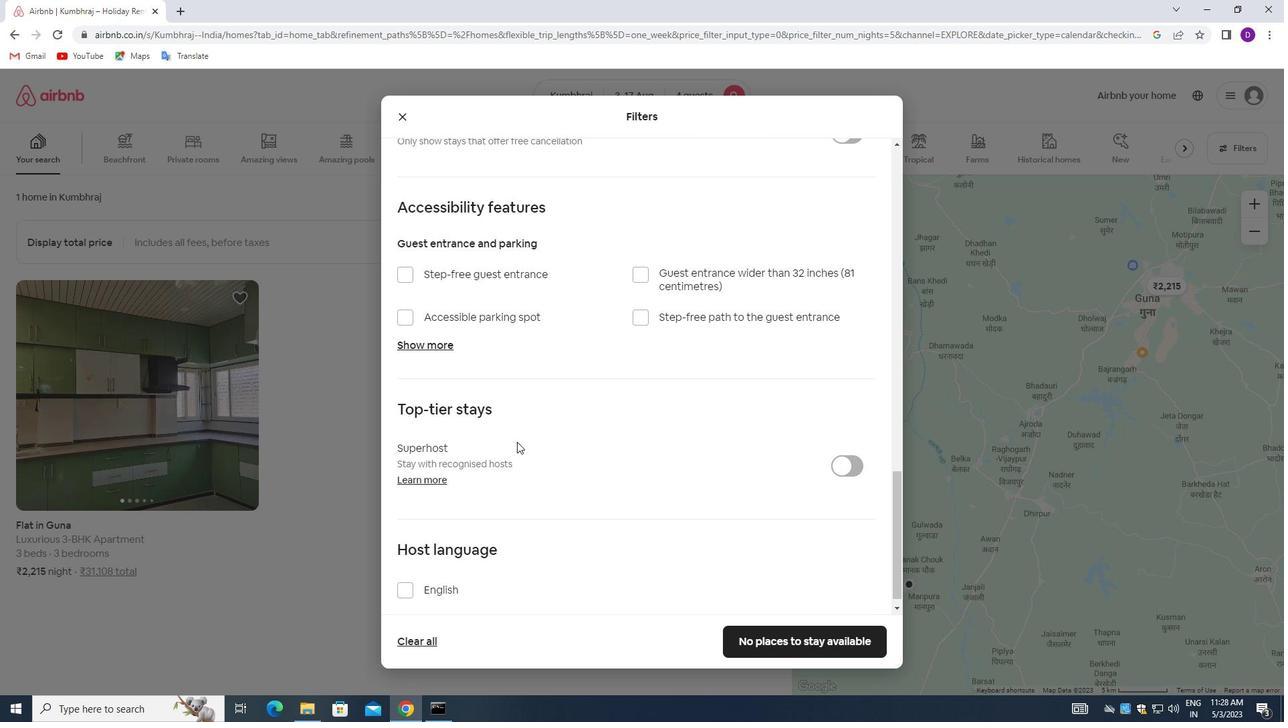 
Action: Mouse scrolled (517, 441) with delta (0, 0)
Screenshot: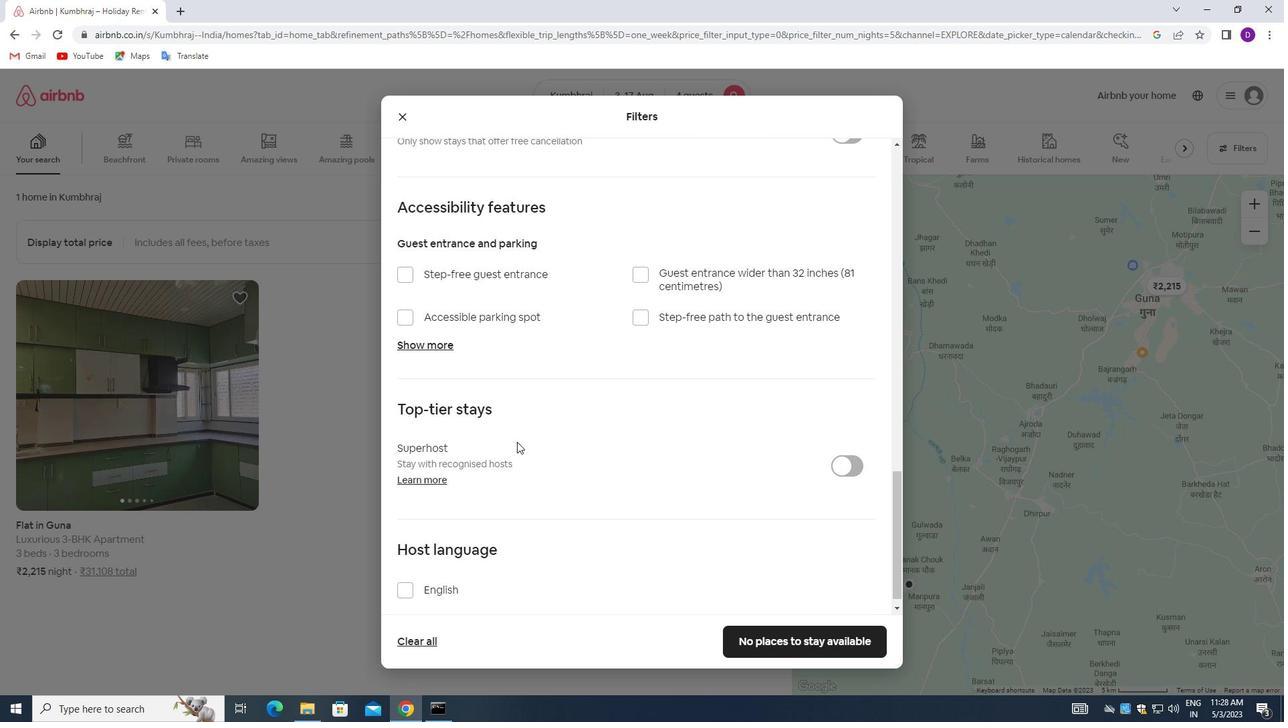 
Action: Mouse moved to (517, 443)
Screenshot: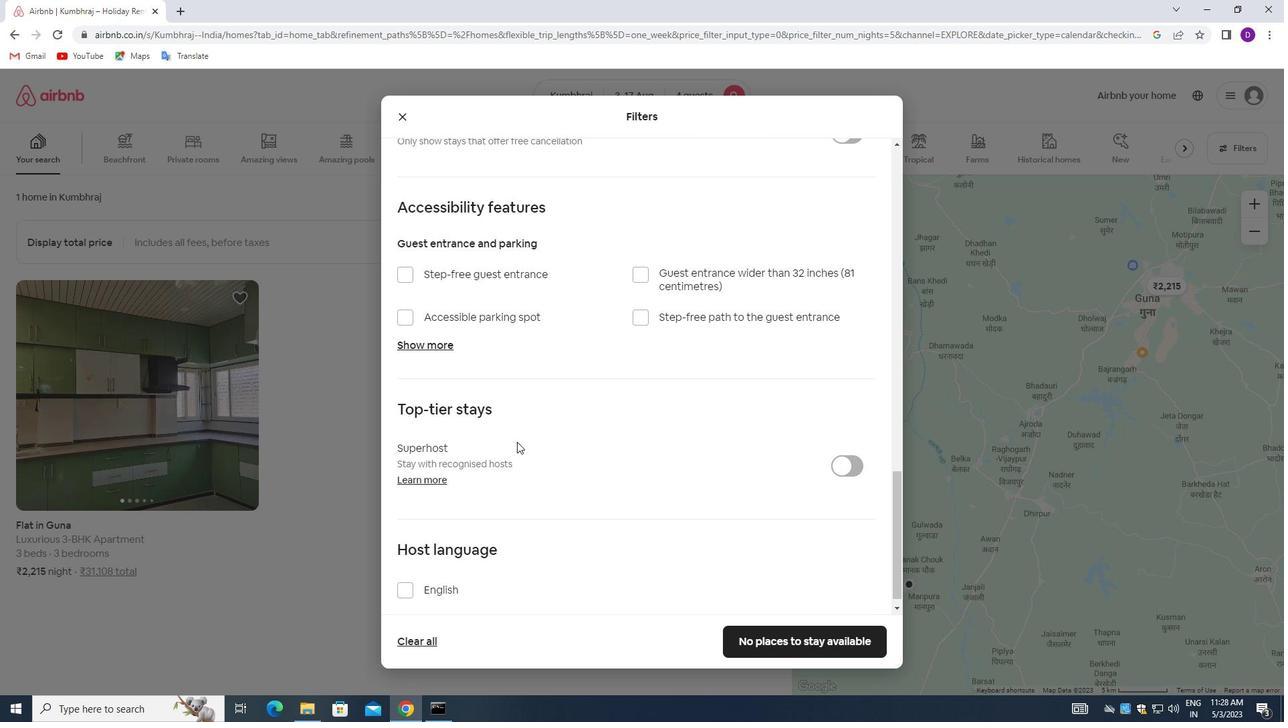 
Action: Mouse scrolled (517, 442) with delta (0, 0)
Screenshot: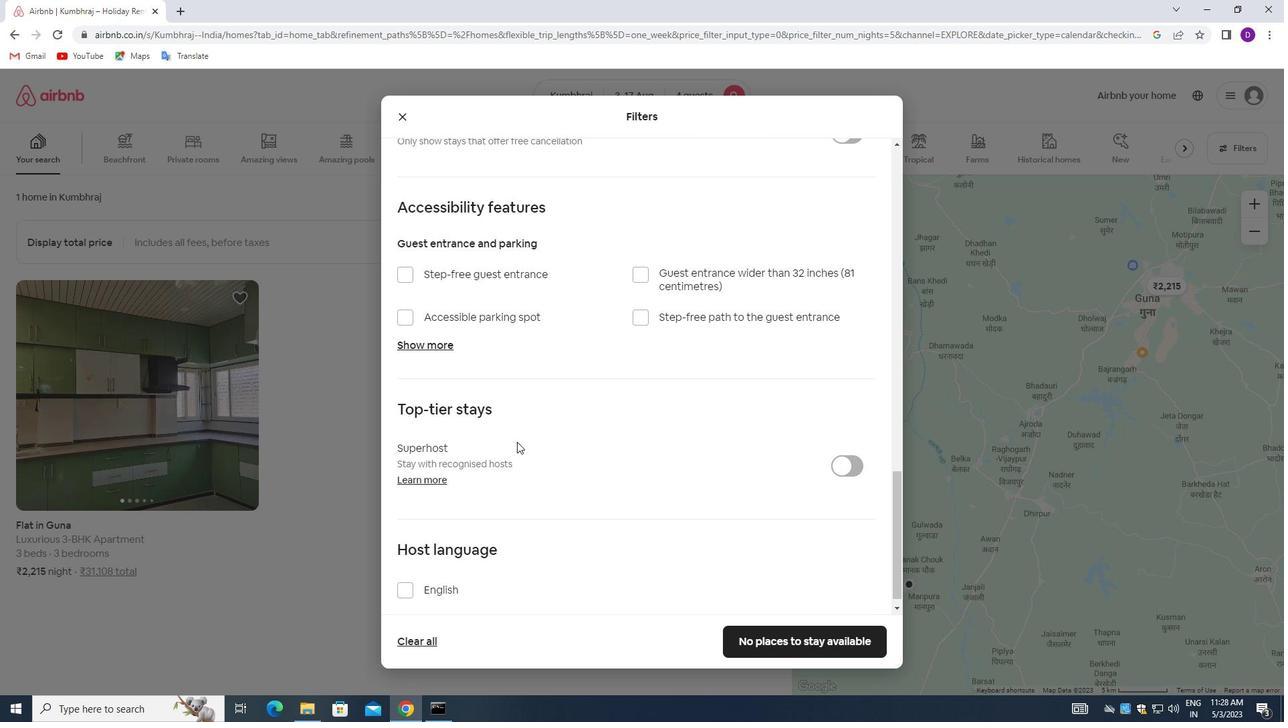 
Action: Mouse moved to (518, 444)
Screenshot: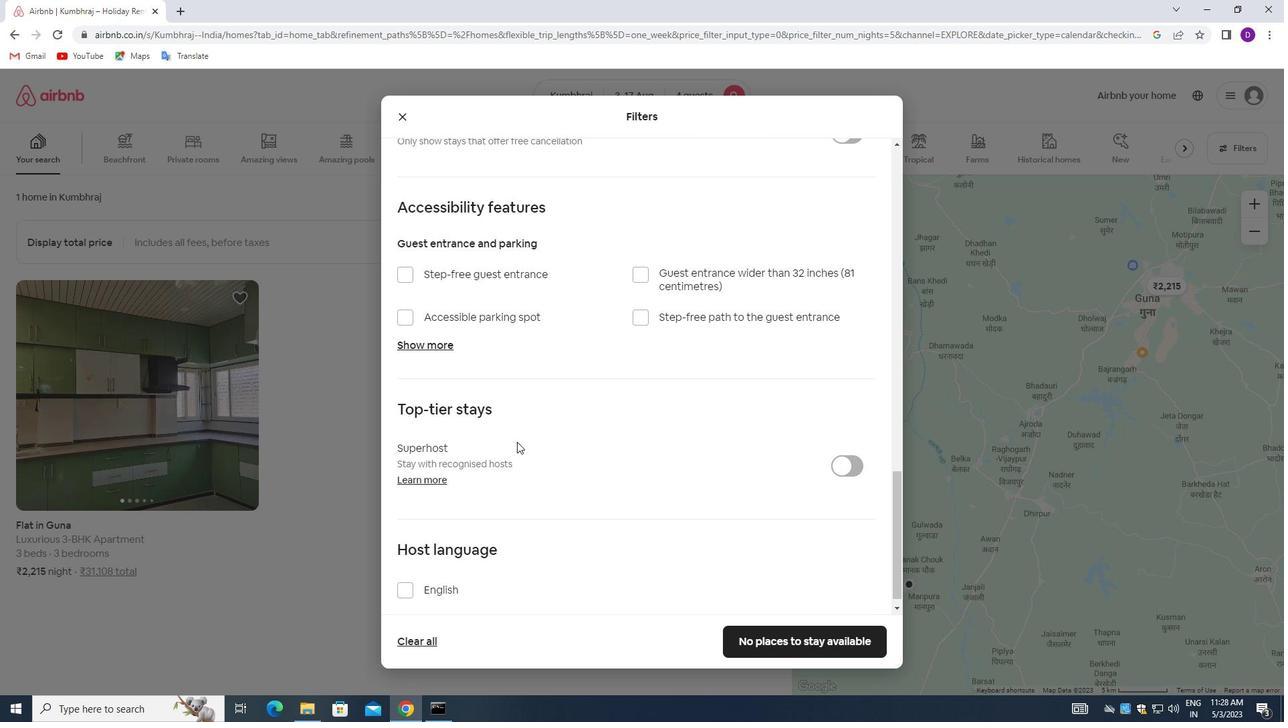 
Action: Mouse scrolled (518, 443) with delta (0, 0)
Screenshot: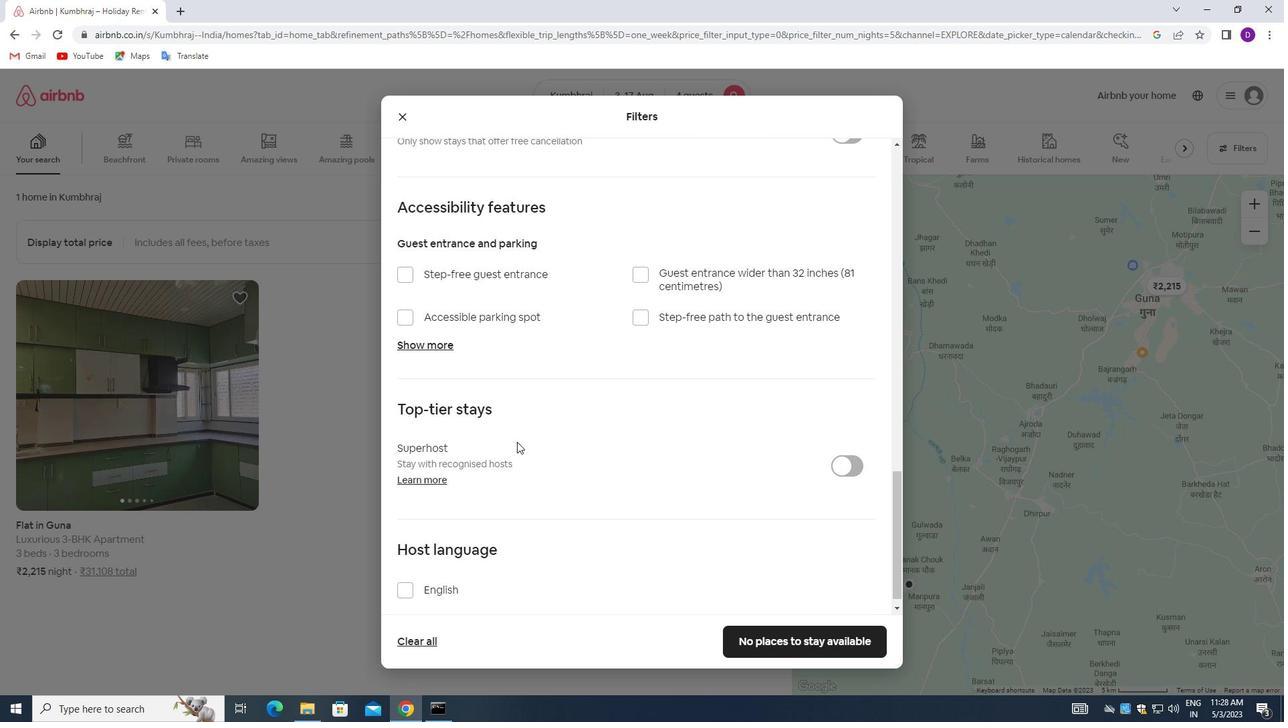 
Action: Mouse scrolled (518, 443) with delta (0, 0)
Screenshot: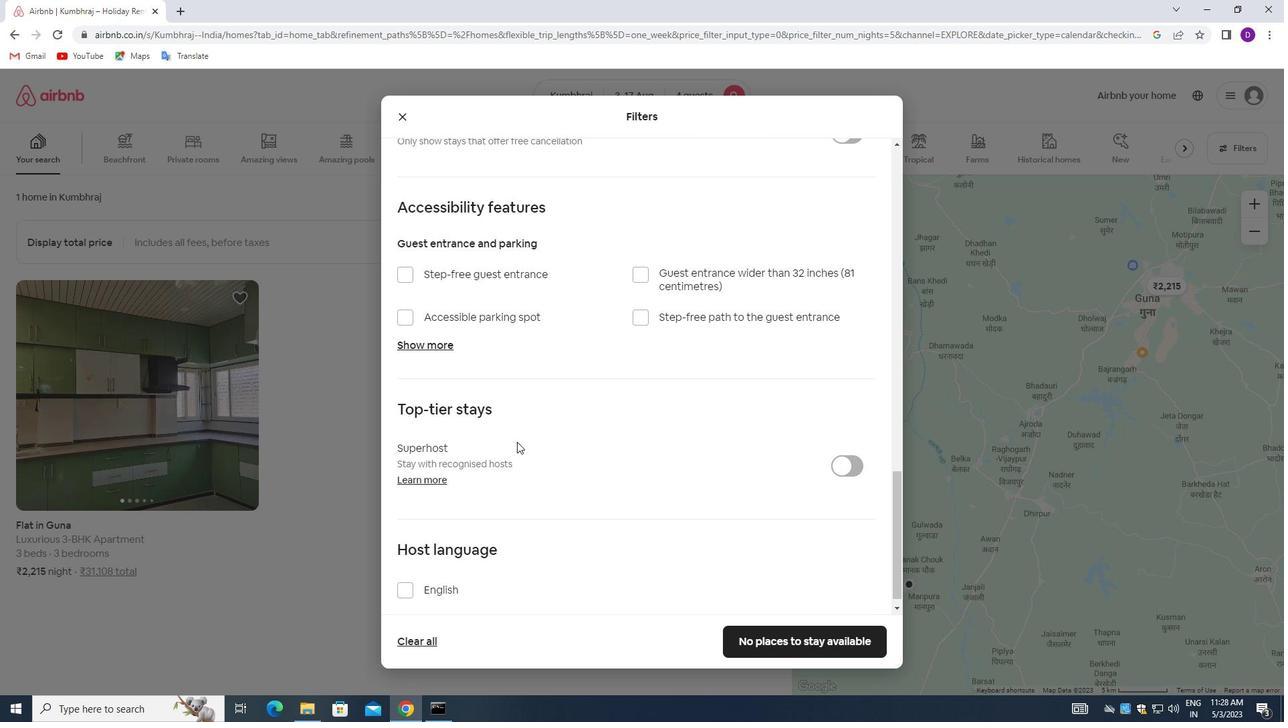
Action: Mouse moved to (519, 444)
Screenshot: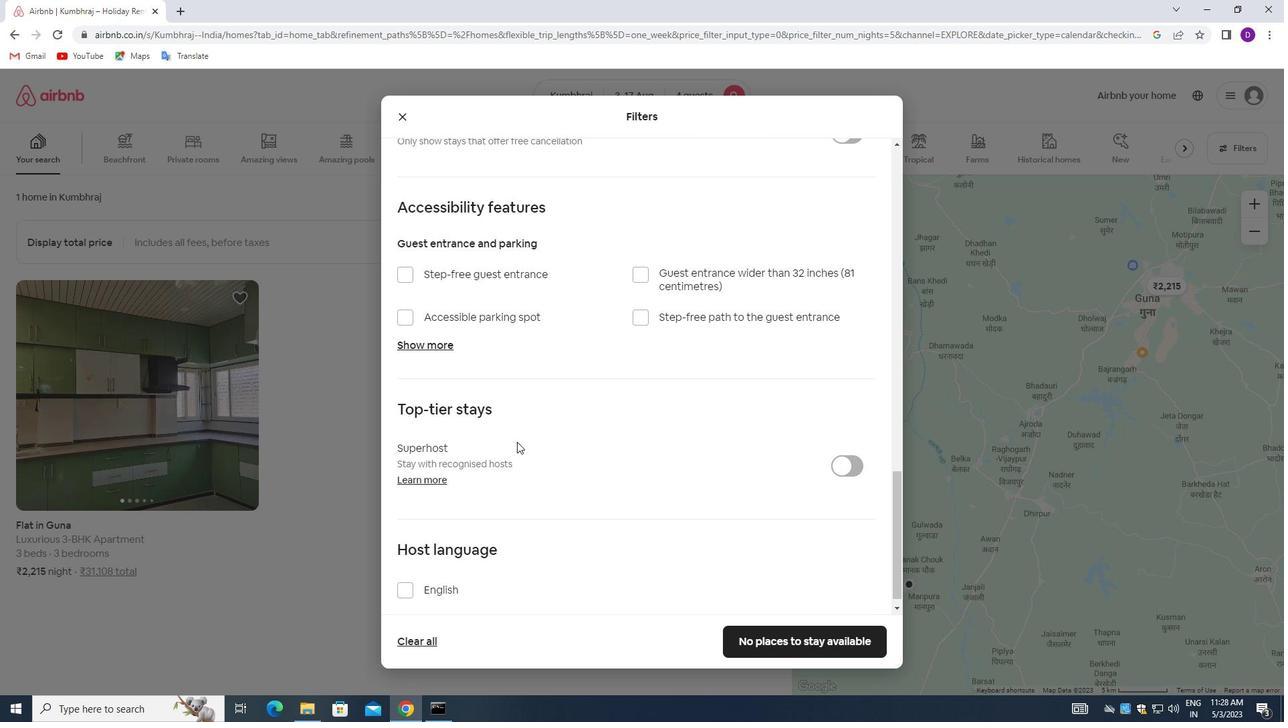 
Action: Mouse scrolled (519, 444) with delta (0, 0)
Screenshot: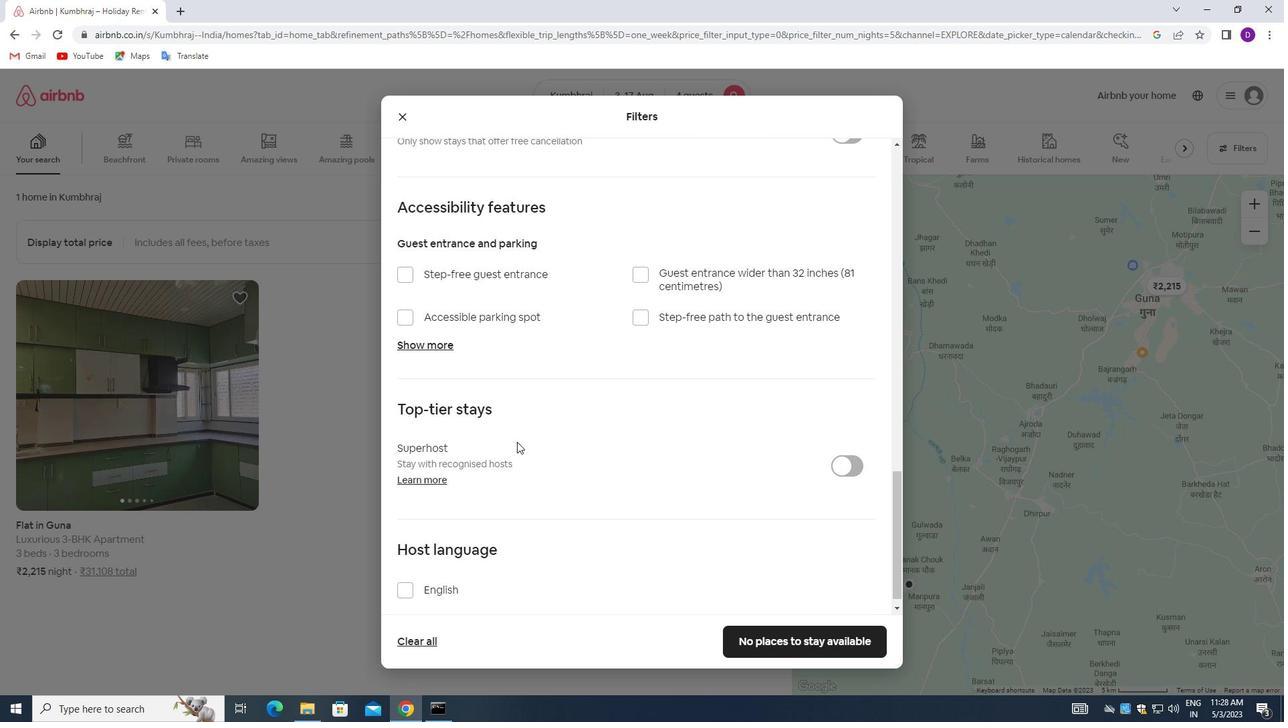 
Action: Mouse moved to (527, 453)
Screenshot: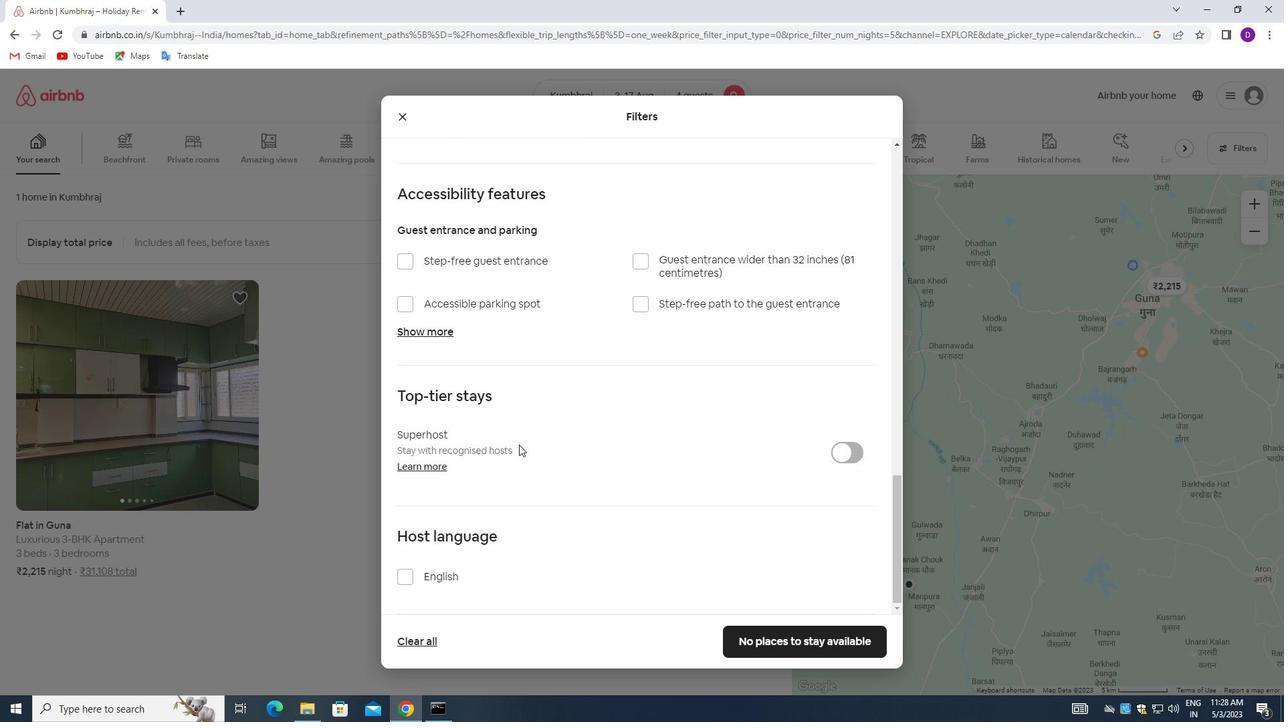 
Action: Mouse scrolled (527, 452) with delta (0, 0)
Screenshot: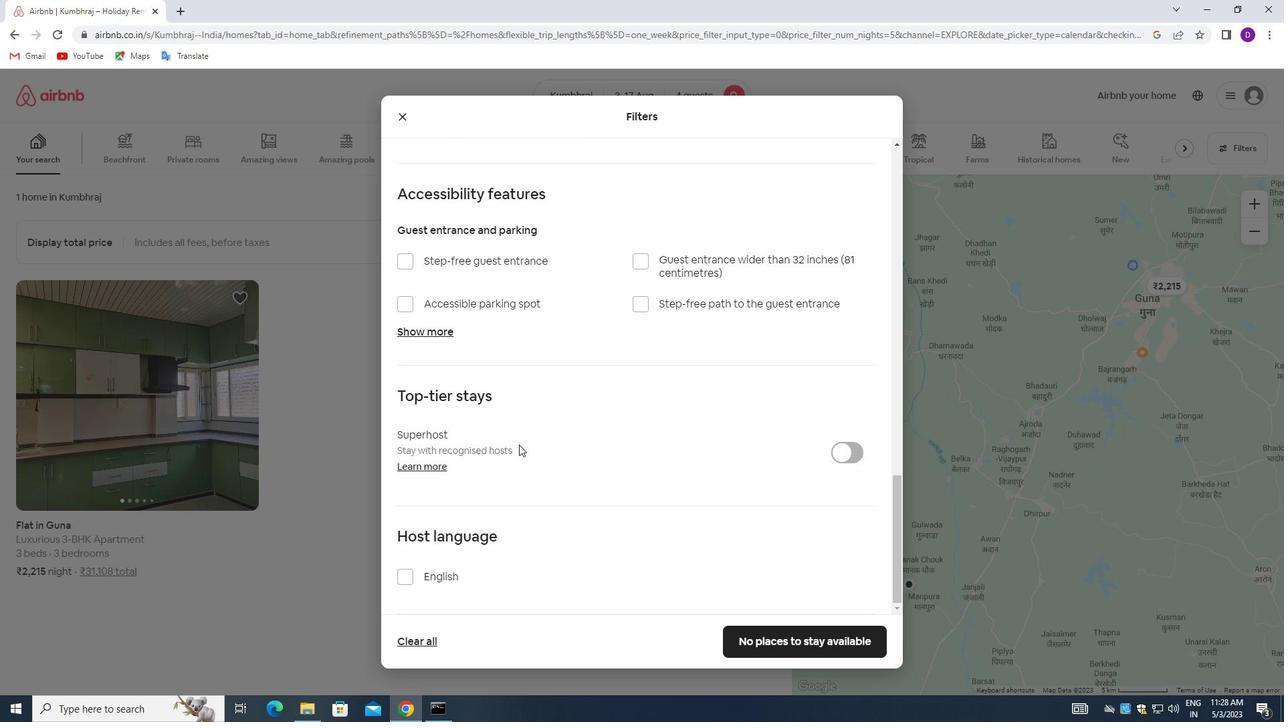 
Action: Mouse moved to (529, 454)
Screenshot: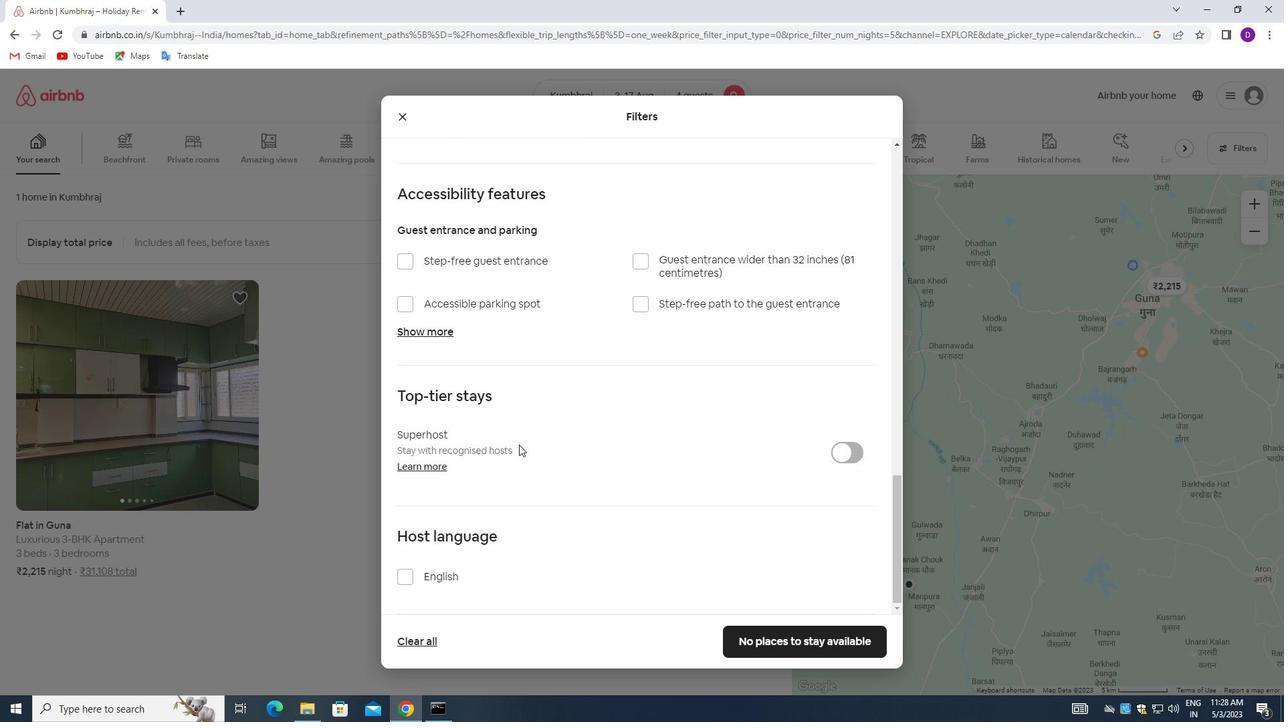 
Action: Mouse scrolled (529, 453) with delta (0, 0)
Screenshot: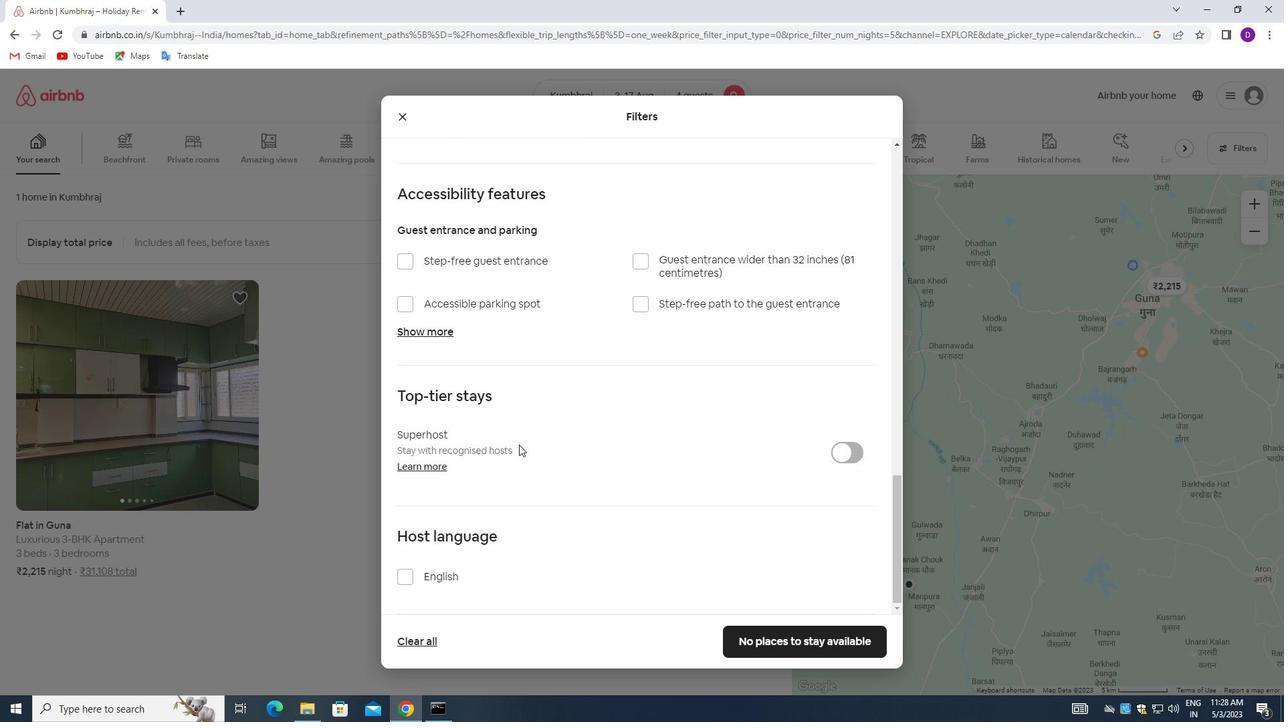 
Action: Mouse moved to (535, 454)
Screenshot: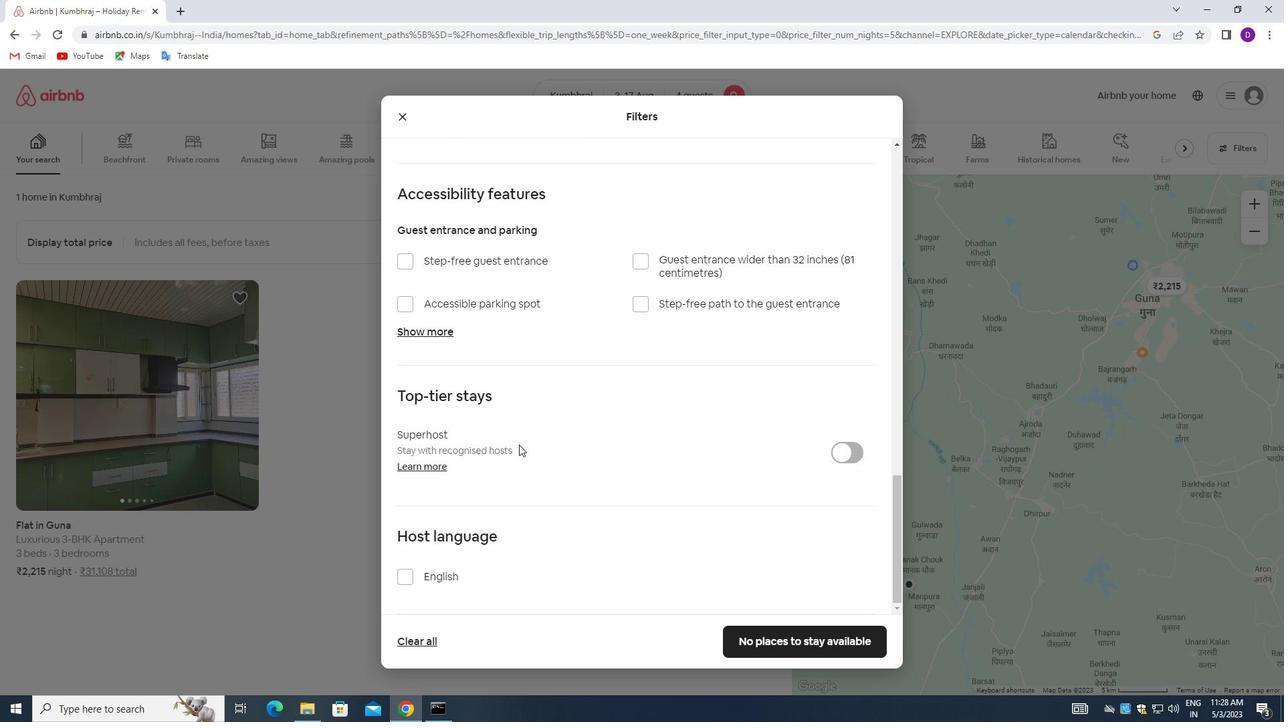 
Action: Mouse scrolled (535, 454) with delta (0, 0)
Screenshot: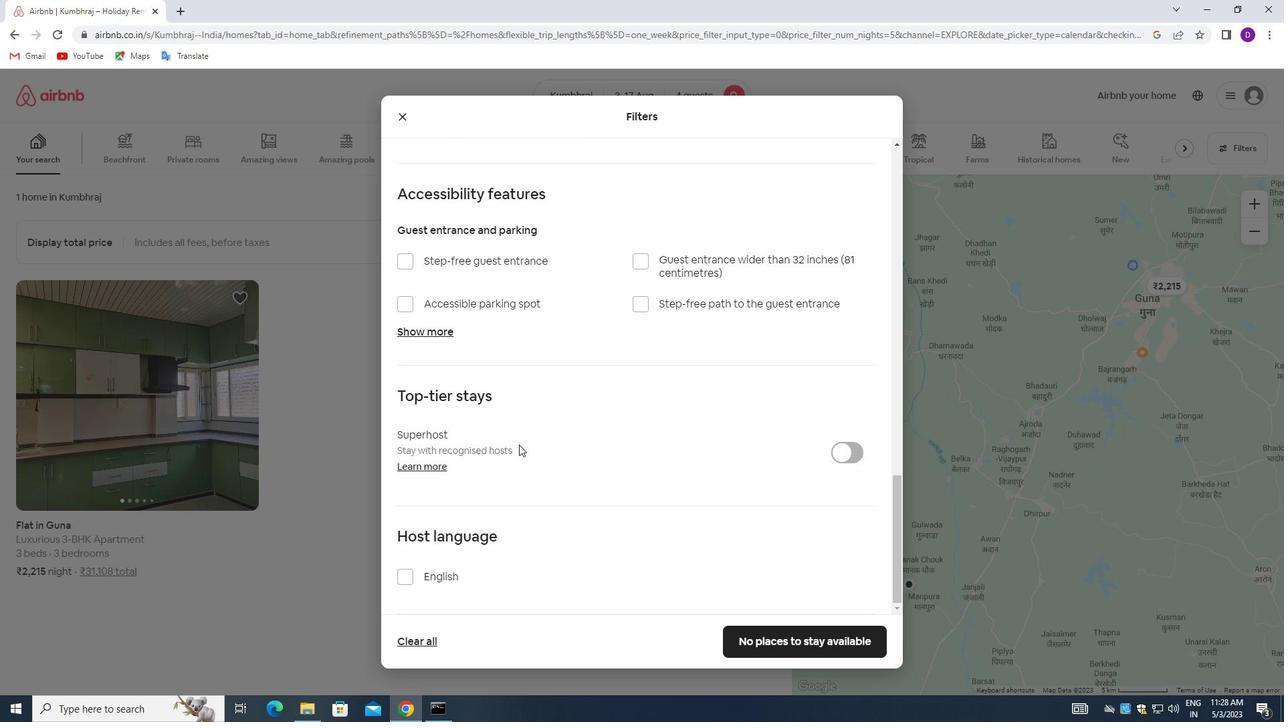 
Action: Mouse moved to (408, 577)
Screenshot: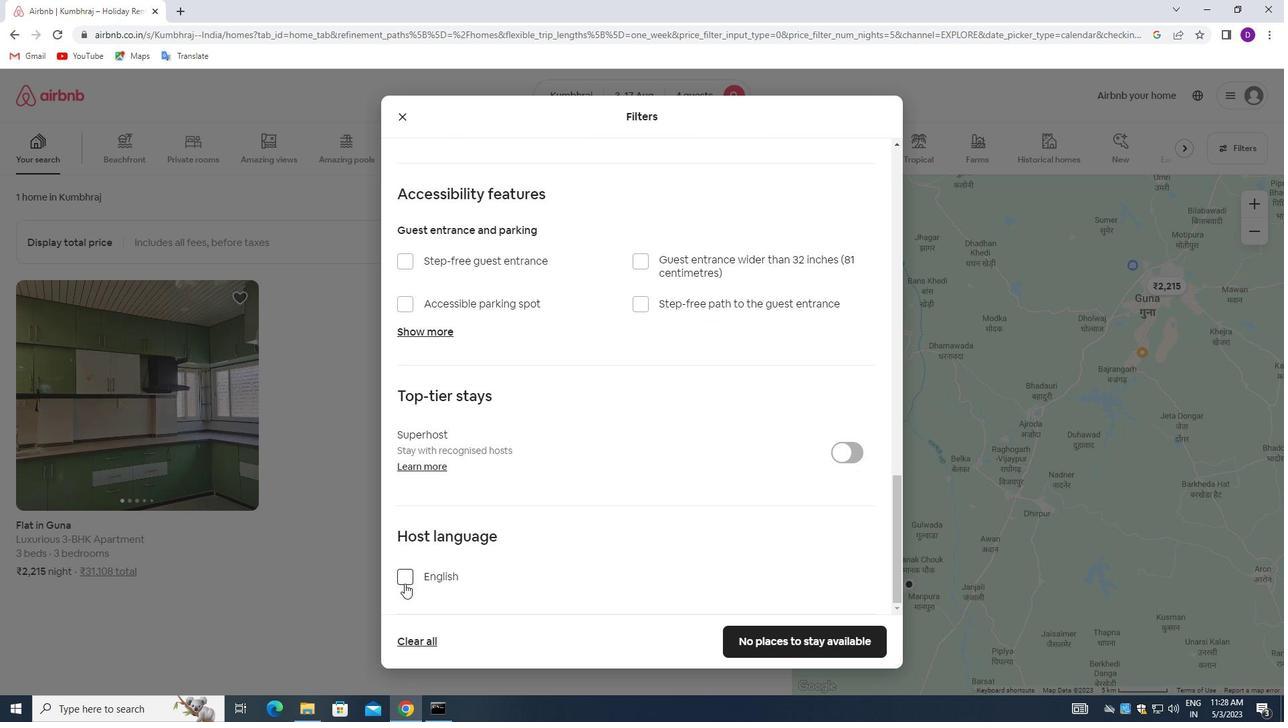 
Action: Mouse pressed left at (408, 577)
Screenshot: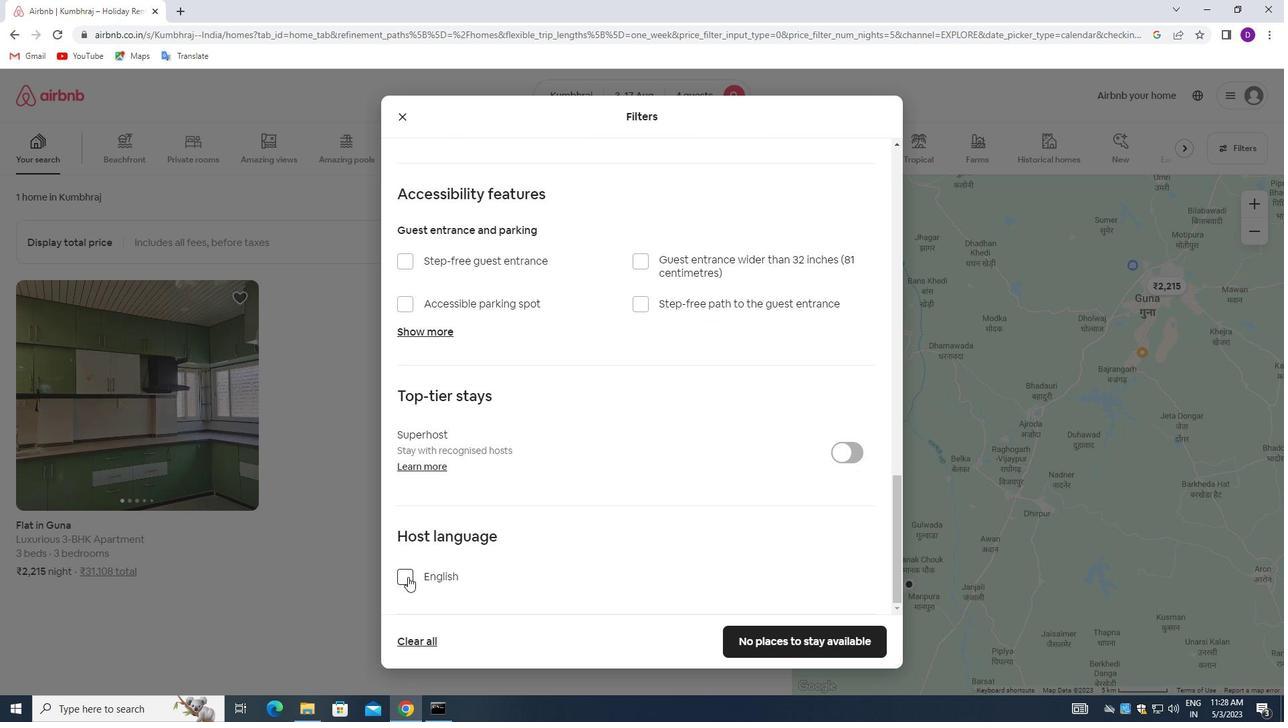
Action: Mouse moved to (780, 638)
Screenshot: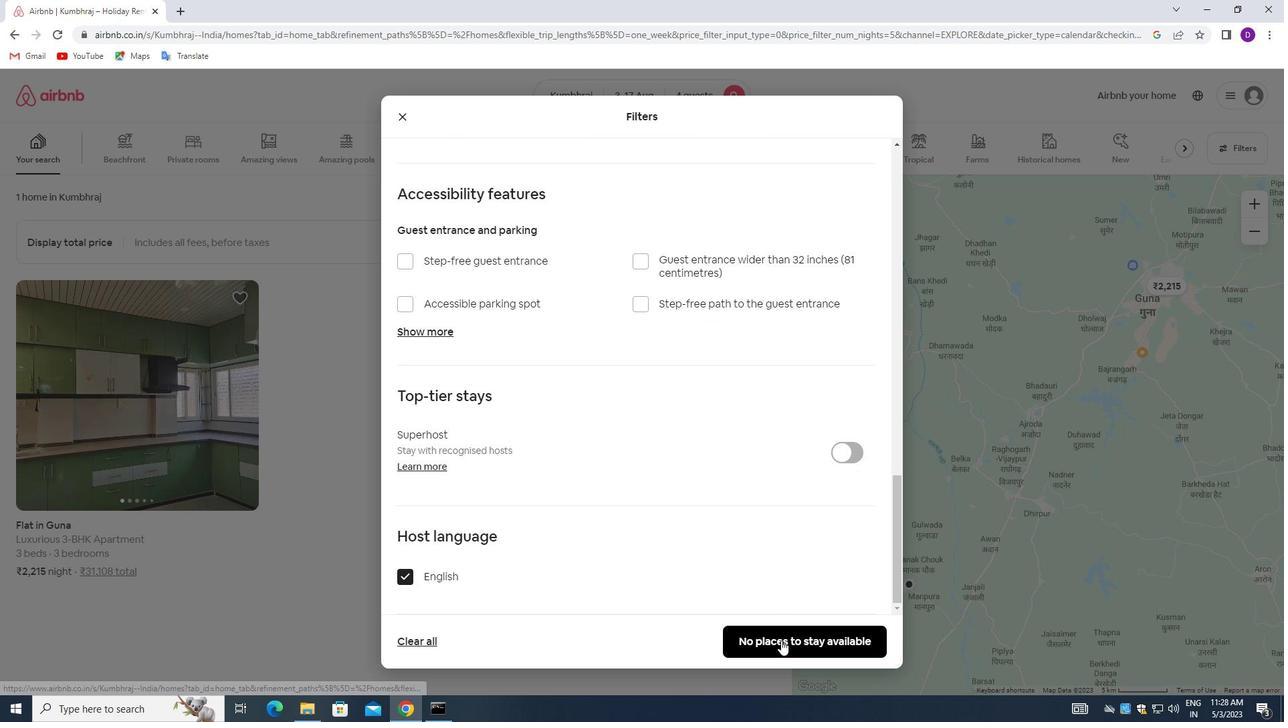 
Action: Mouse pressed left at (780, 638)
Screenshot: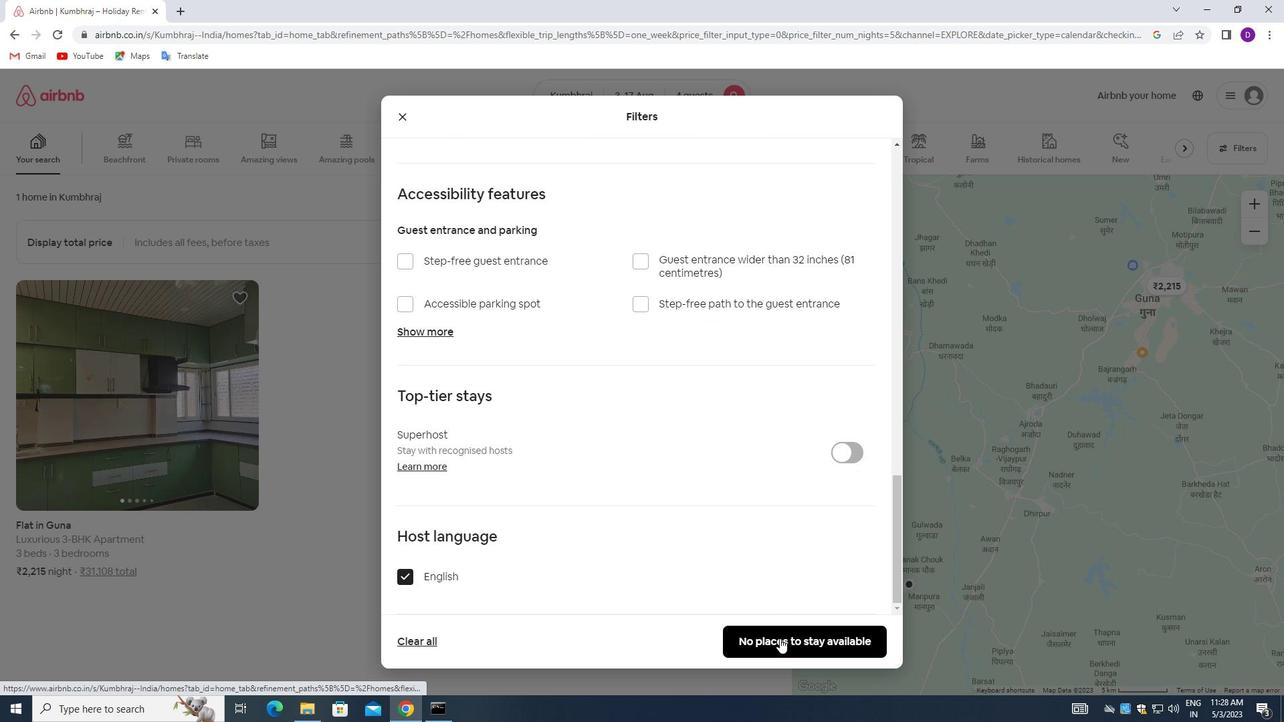 
Action: Mouse moved to (715, 495)
Screenshot: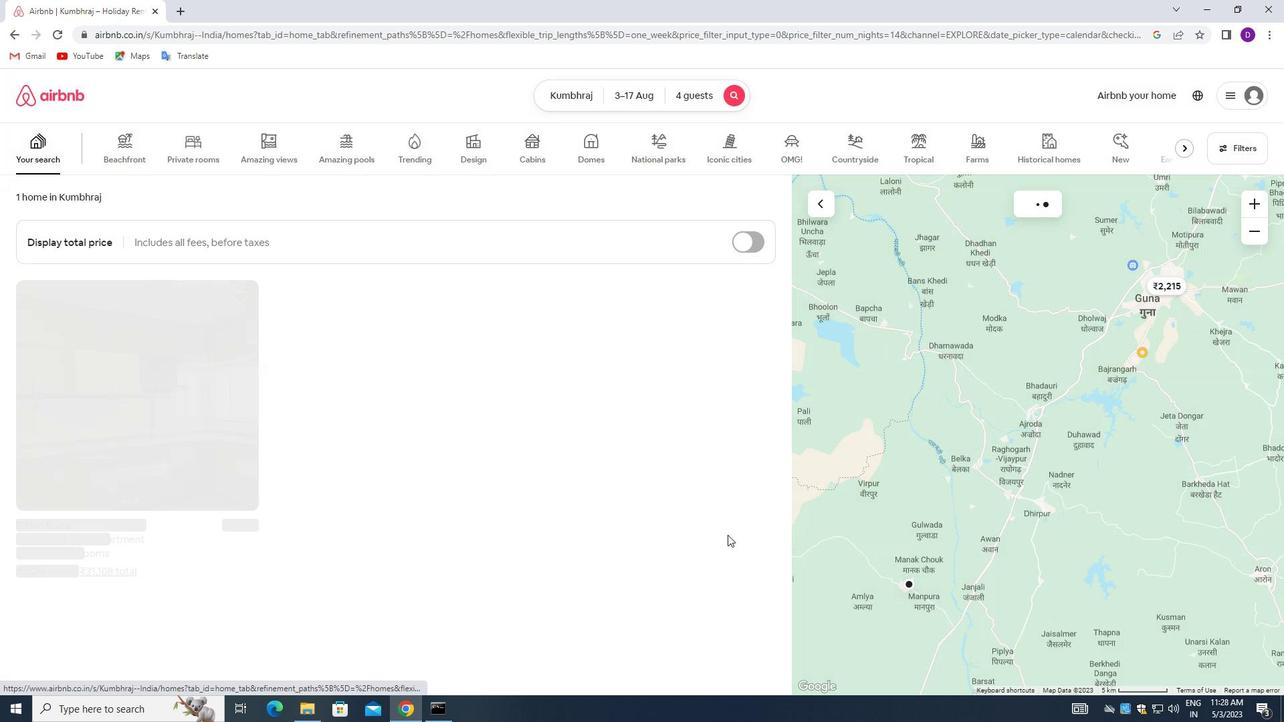 
